 Task: Find connections with filter location Campinas with filter topic #retailwith filter profile language German with filter current company AFCONS Infrastructure Limited - A Shapoorji Pallonji Group Company with filter school Freshers Jobs resumes with filter industry Space Research and Technology with filter service category DUI Law with filter keywords title Administrative Specialist
Action: Mouse moved to (611, 243)
Screenshot: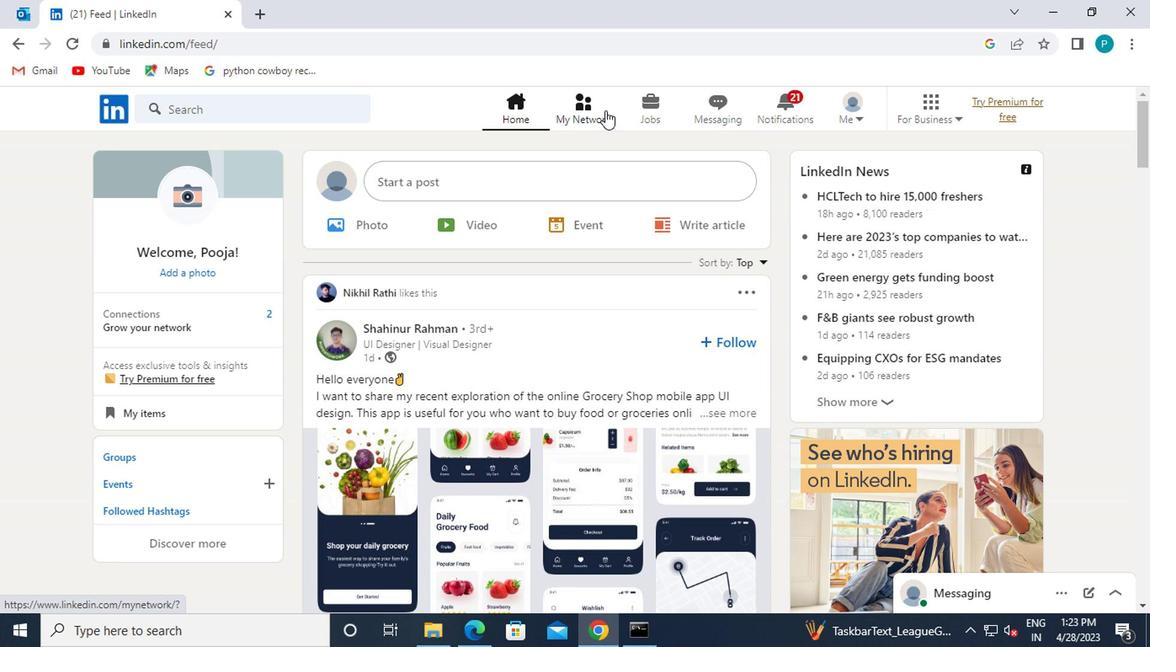 
Action: Mouse pressed left at (611, 243)
Screenshot: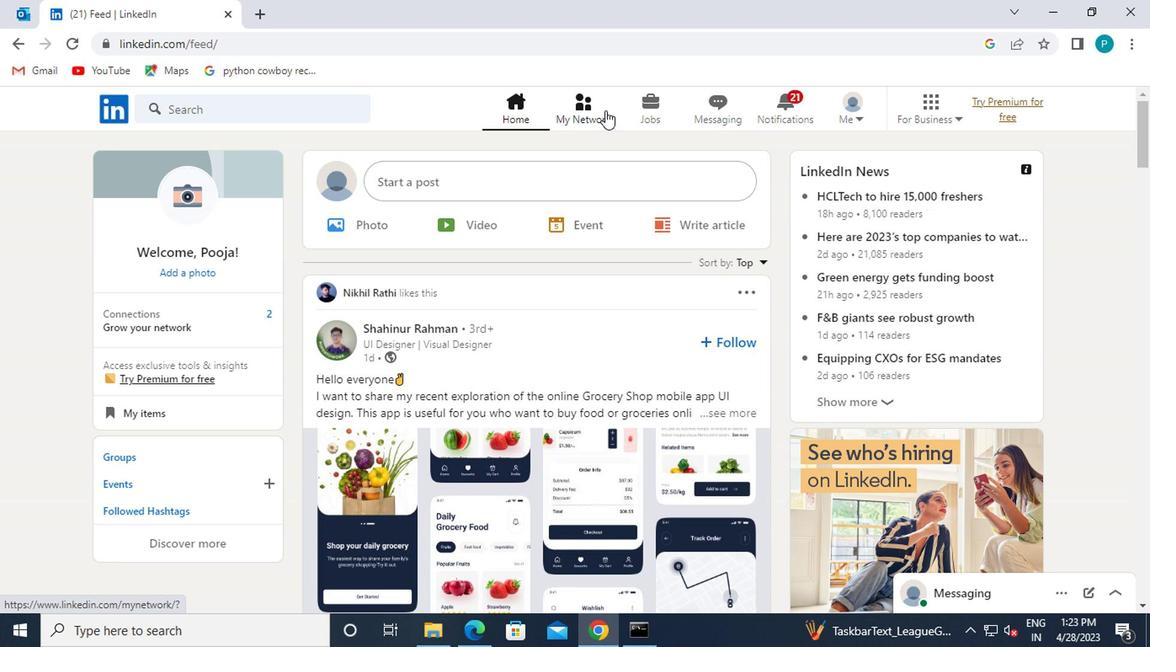 
Action: Mouse moved to (317, 301)
Screenshot: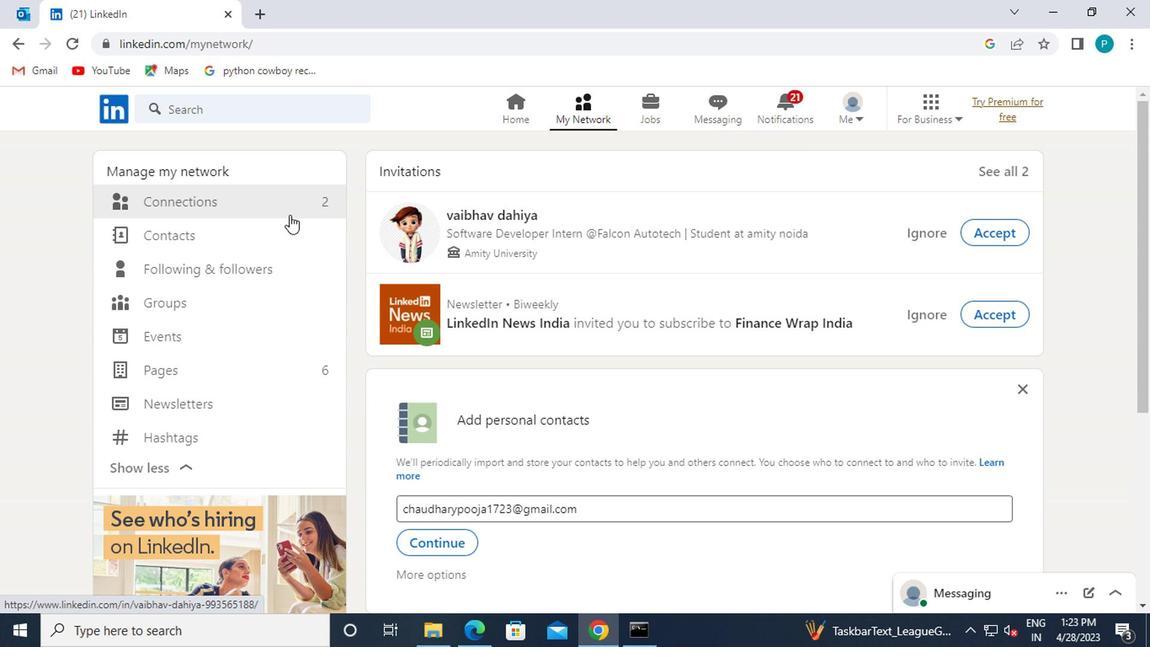 
Action: Mouse pressed left at (317, 301)
Screenshot: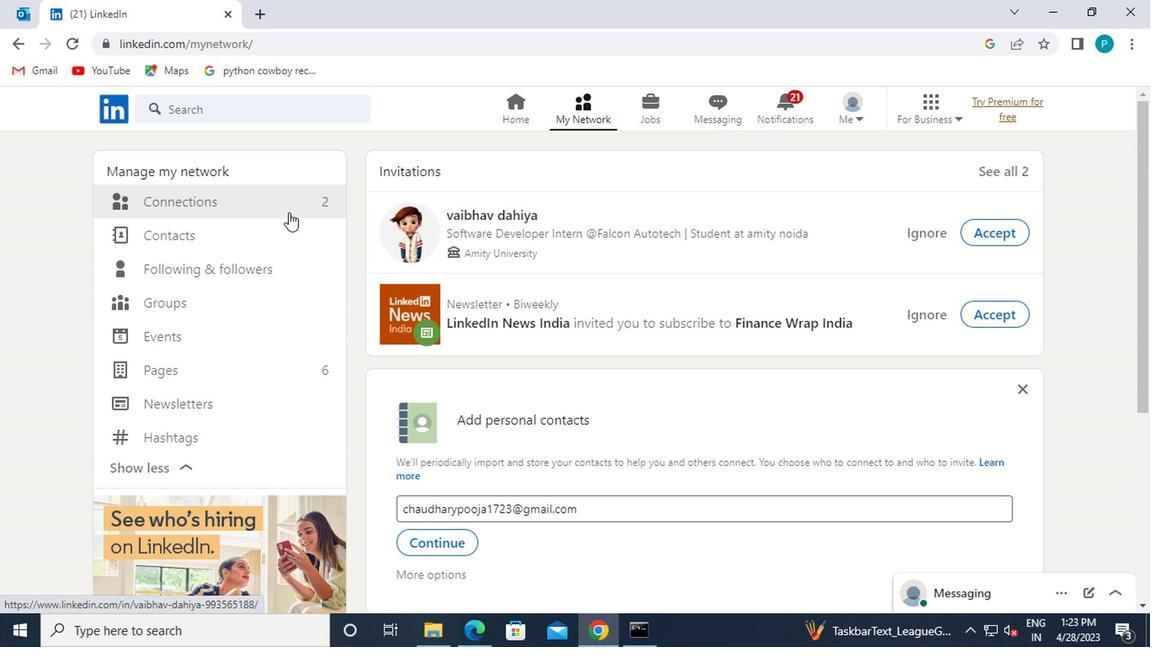 
Action: Mouse moved to (682, 301)
Screenshot: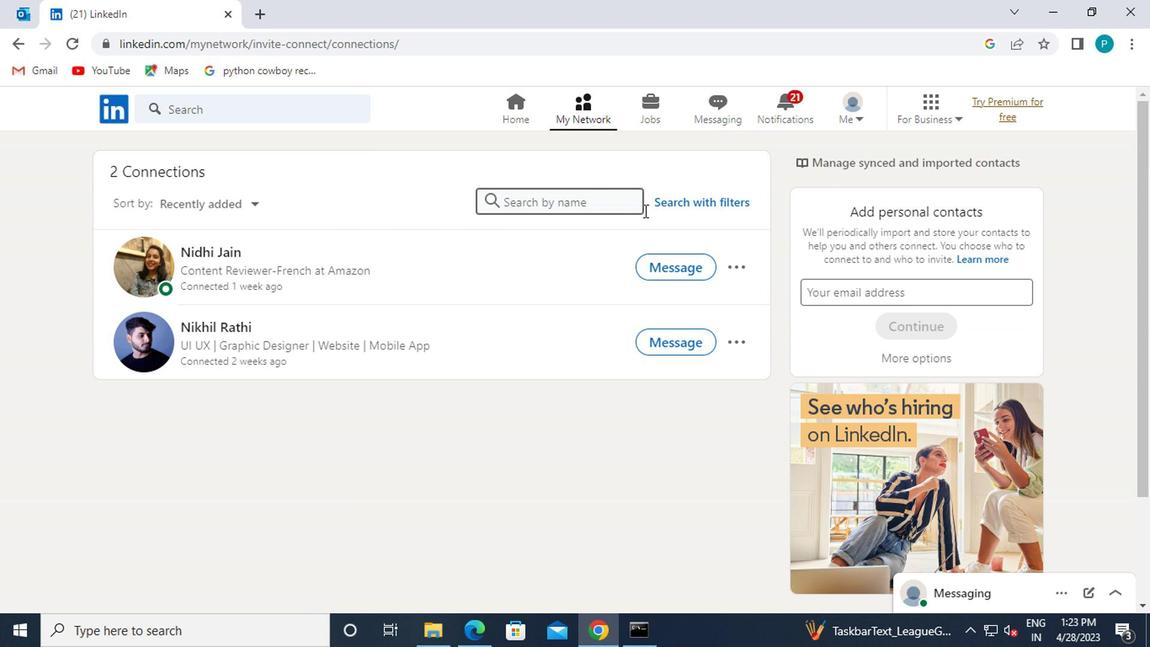 
Action: Mouse pressed left at (682, 301)
Screenshot: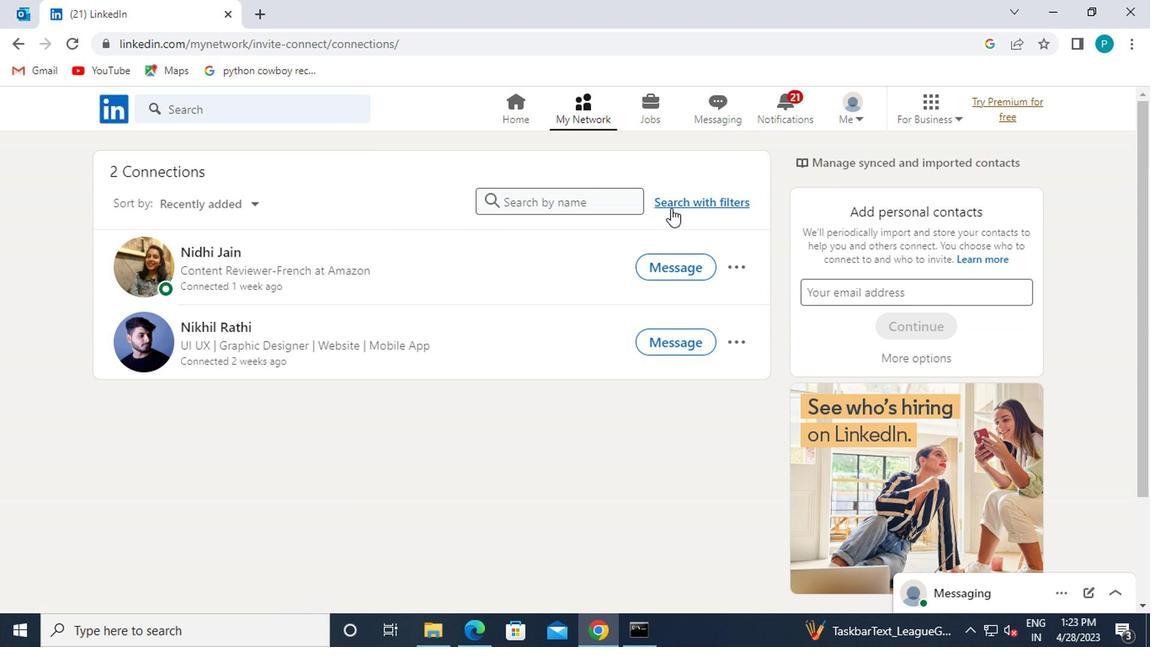 
Action: Mouse moved to (644, 275)
Screenshot: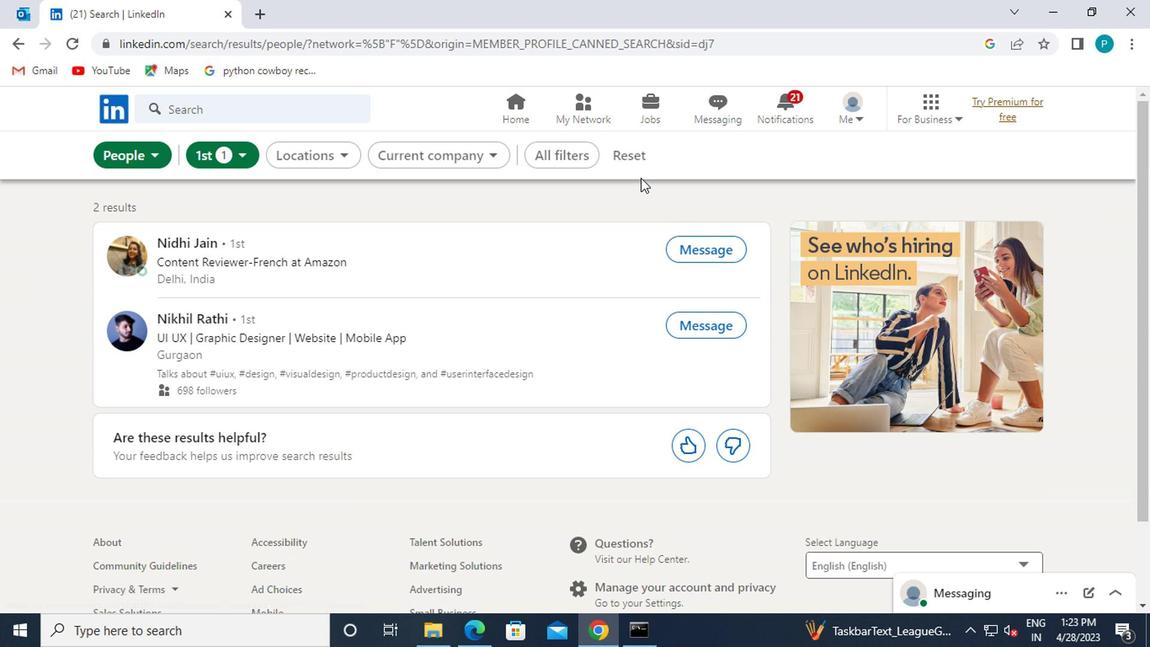 
Action: Mouse pressed left at (644, 275)
Screenshot: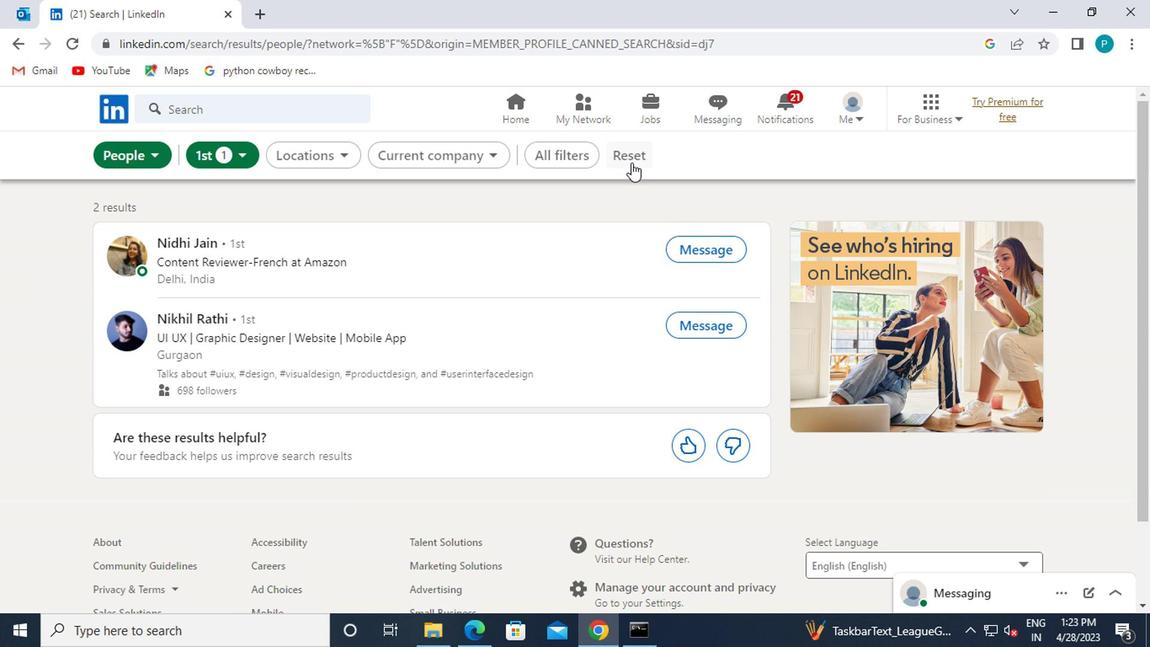
Action: Mouse moved to (629, 272)
Screenshot: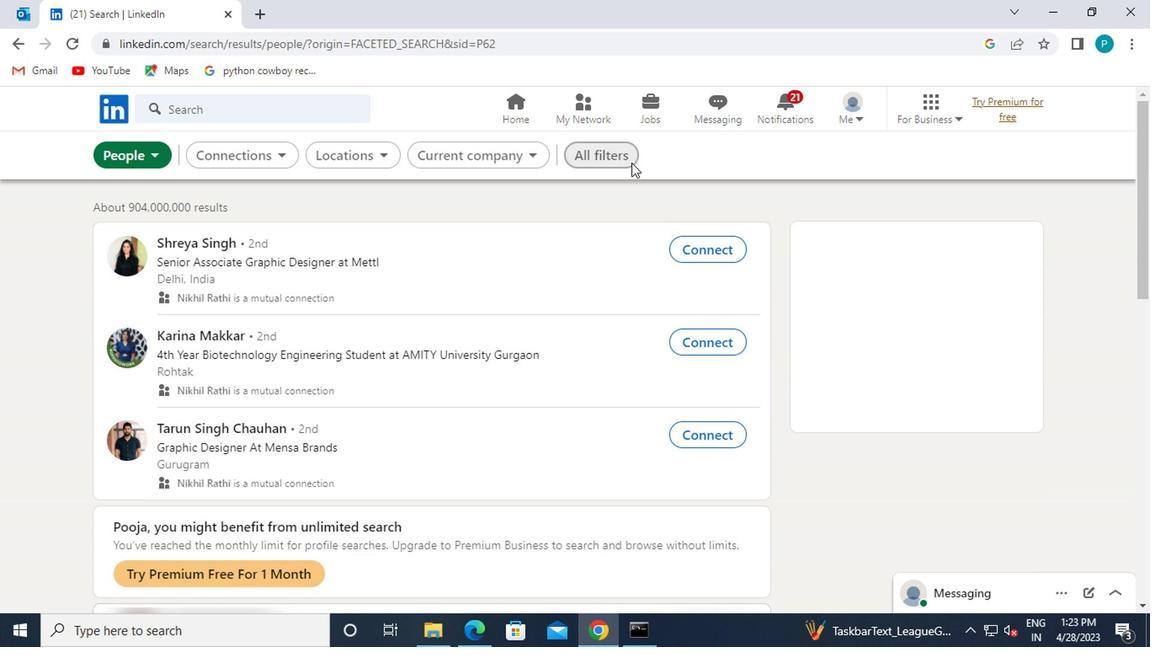 
Action: Mouse pressed left at (629, 272)
Screenshot: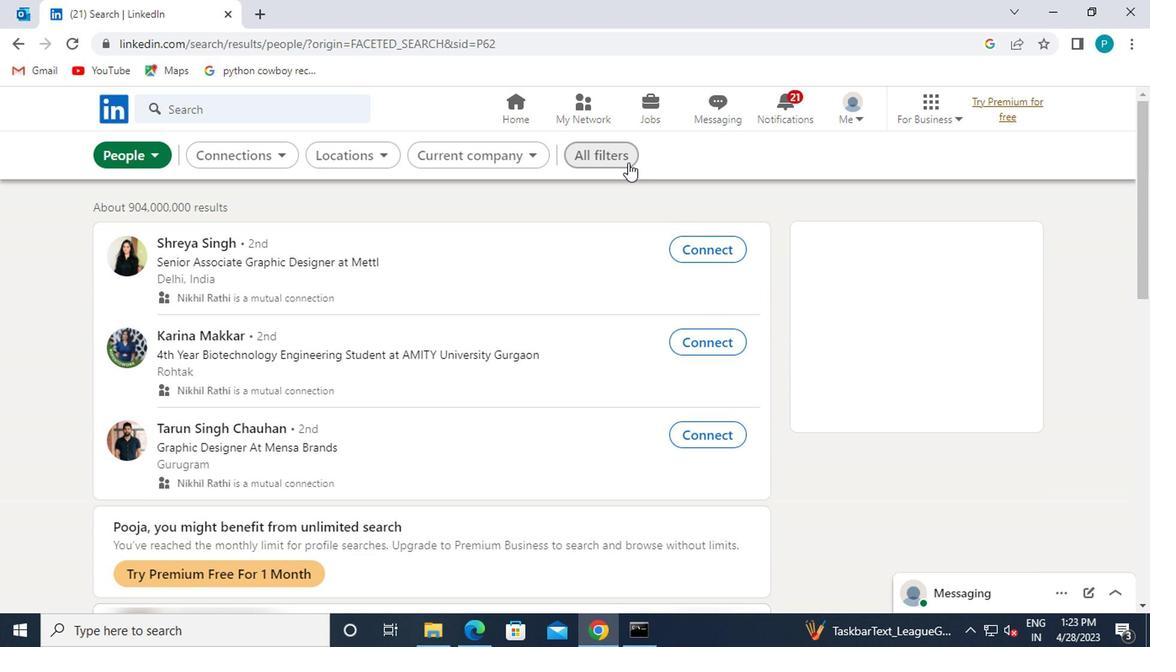 
Action: Mouse moved to (763, 378)
Screenshot: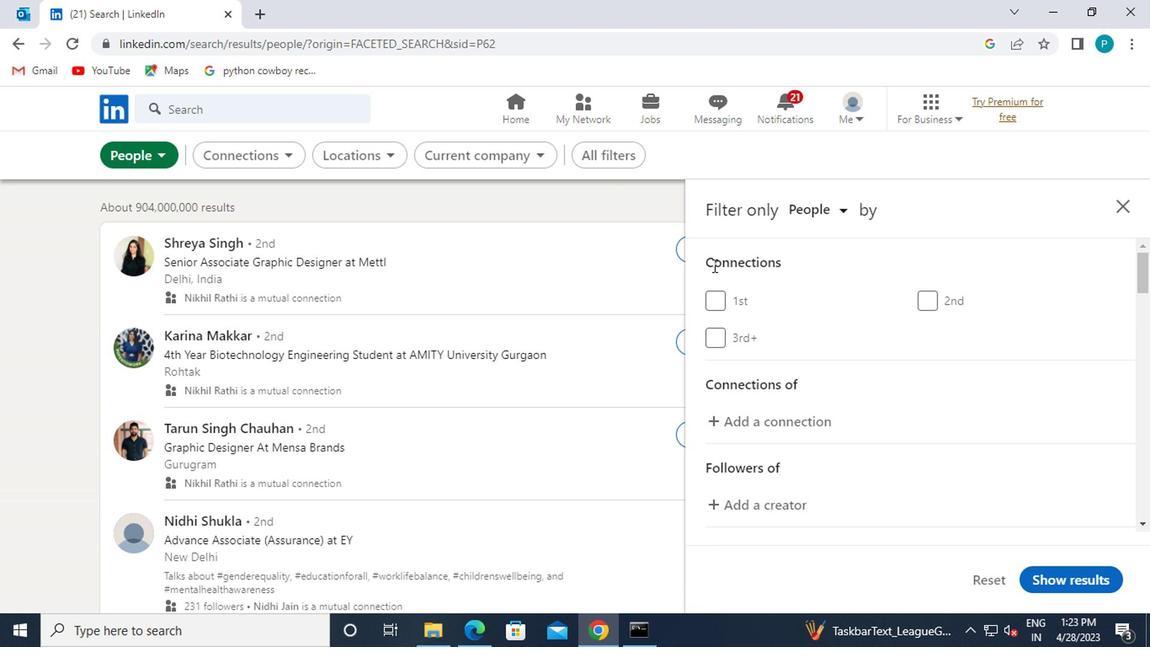 
Action: Mouse scrolled (763, 378) with delta (0, 0)
Screenshot: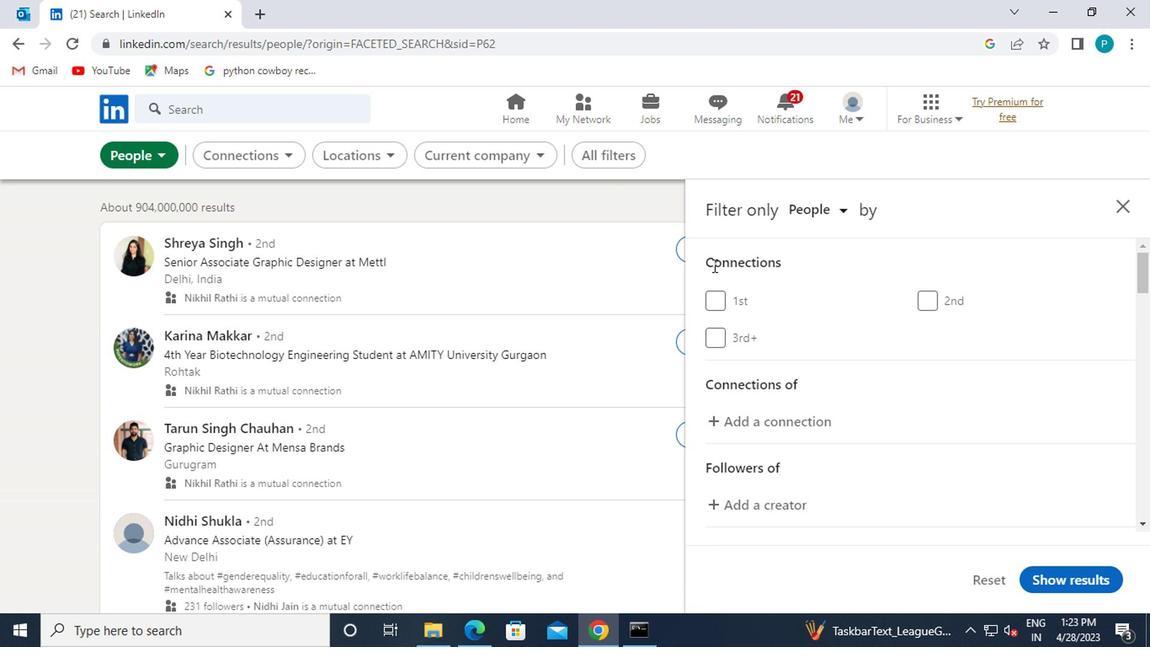 
Action: Mouse moved to (764, 382)
Screenshot: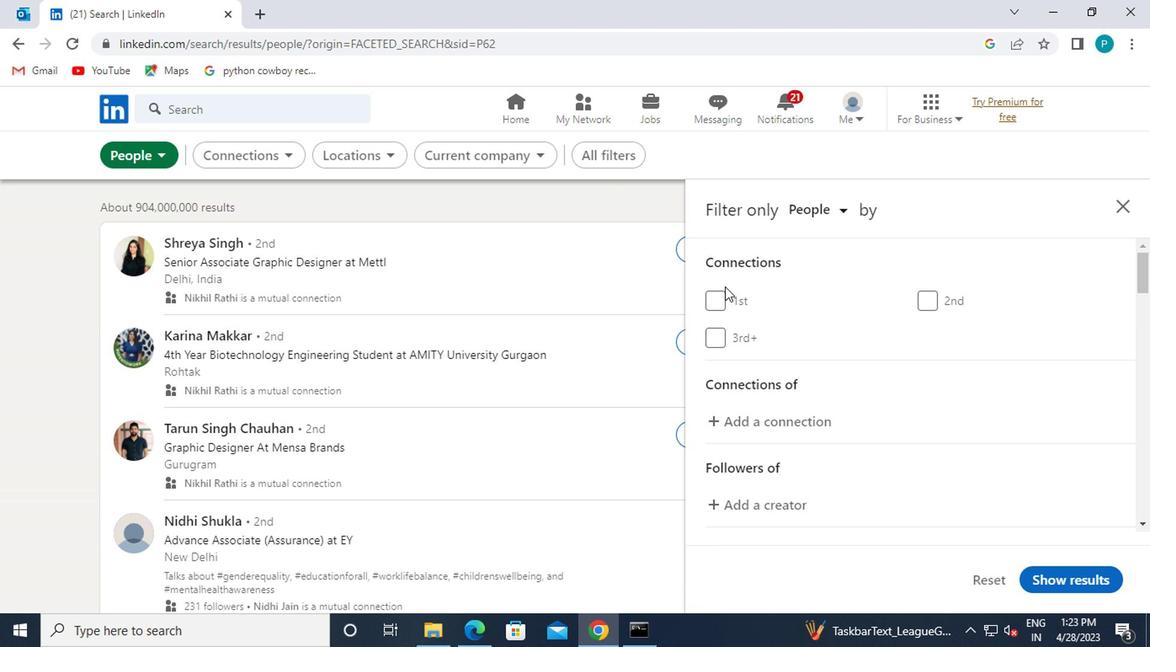 
Action: Mouse scrolled (764, 381) with delta (0, 0)
Screenshot: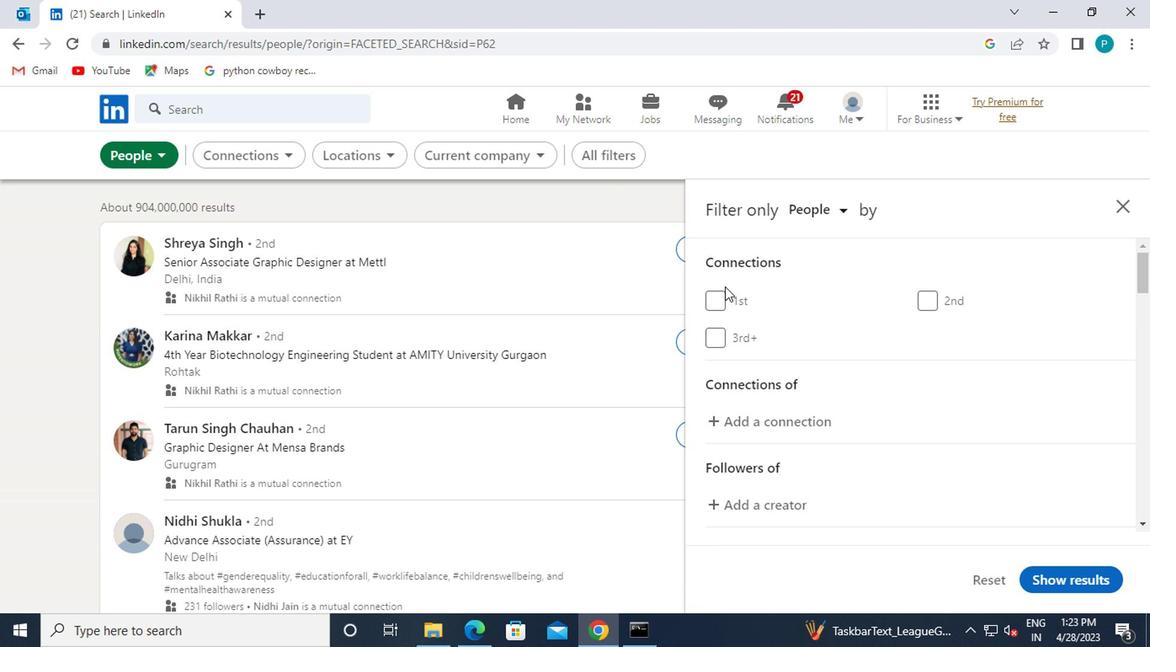 
Action: Mouse moved to (772, 391)
Screenshot: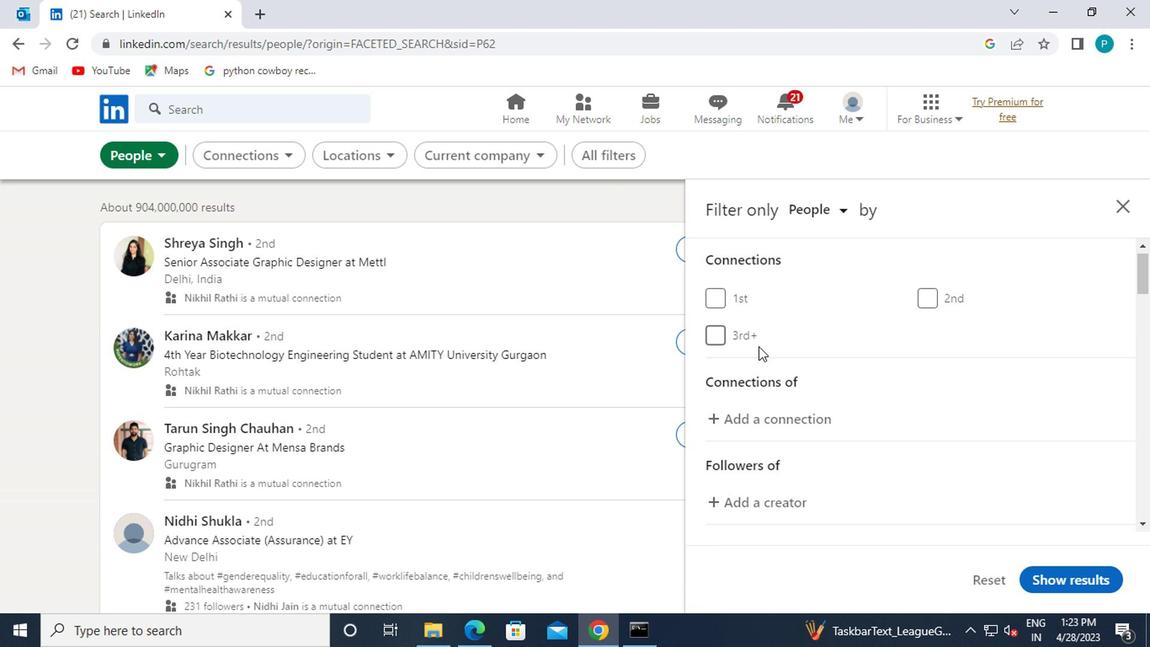 
Action: Mouse scrolled (772, 391) with delta (0, 0)
Screenshot: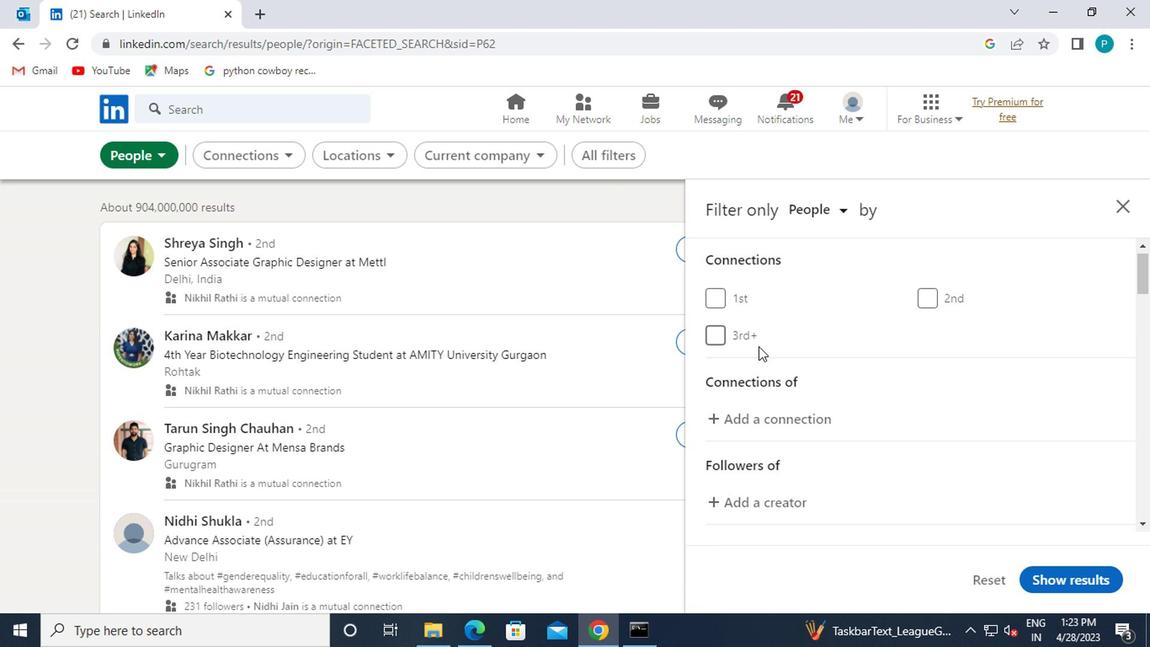 
Action: Mouse moved to (937, 417)
Screenshot: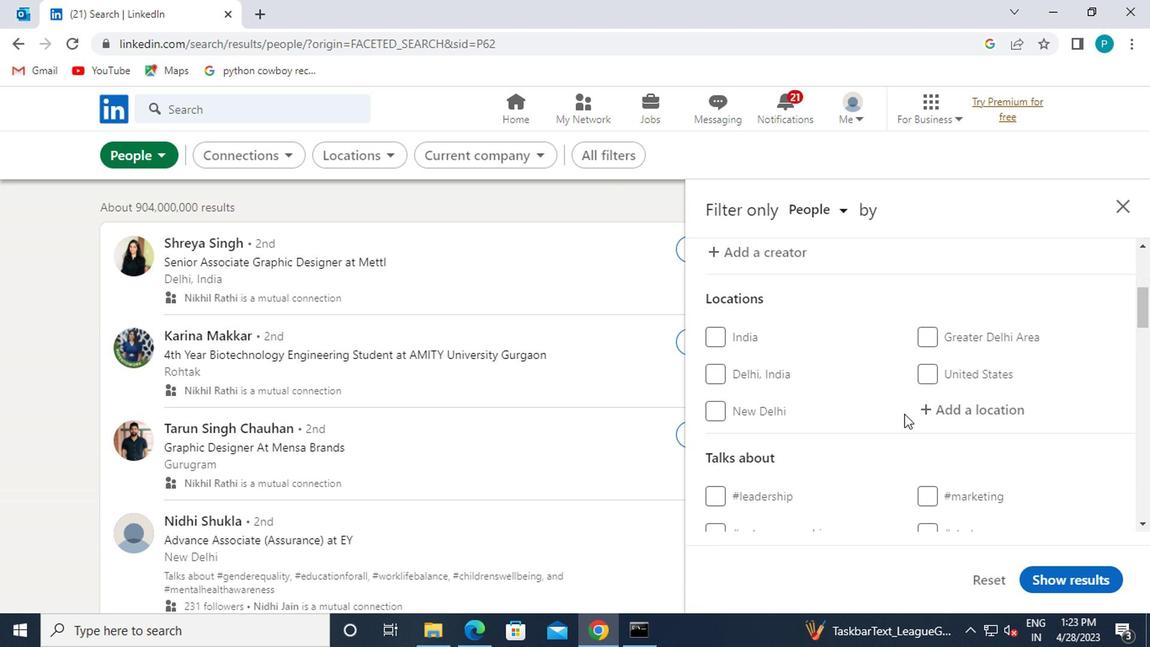 
Action: Mouse pressed left at (937, 417)
Screenshot: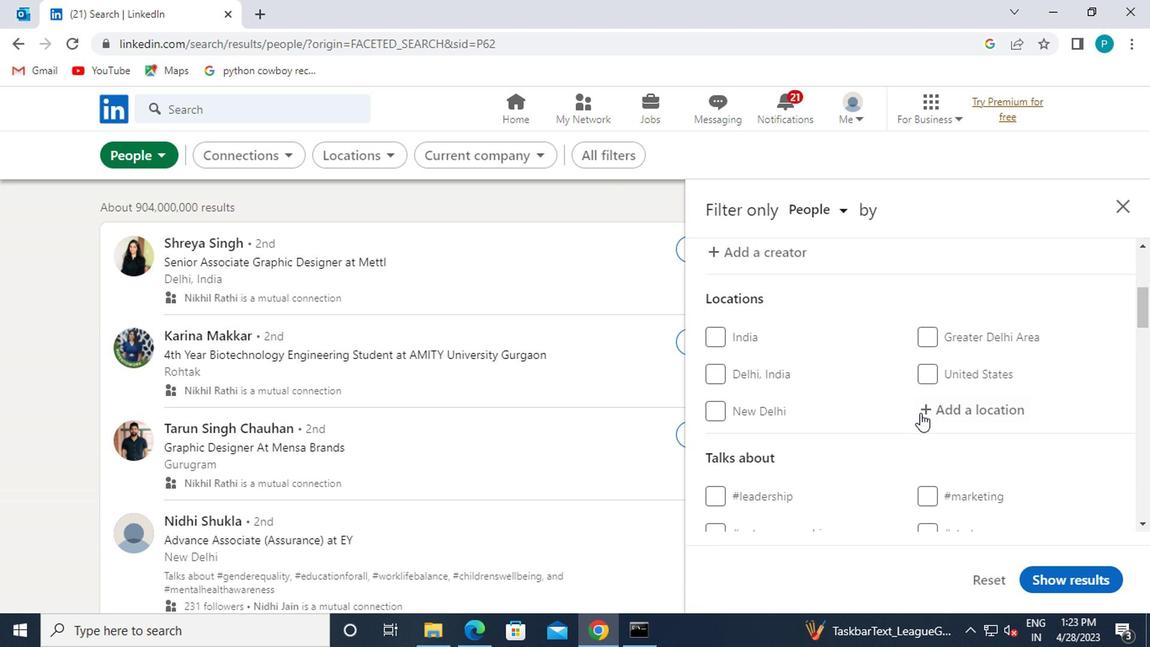 
Action: Mouse moved to (944, 426)
Screenshot: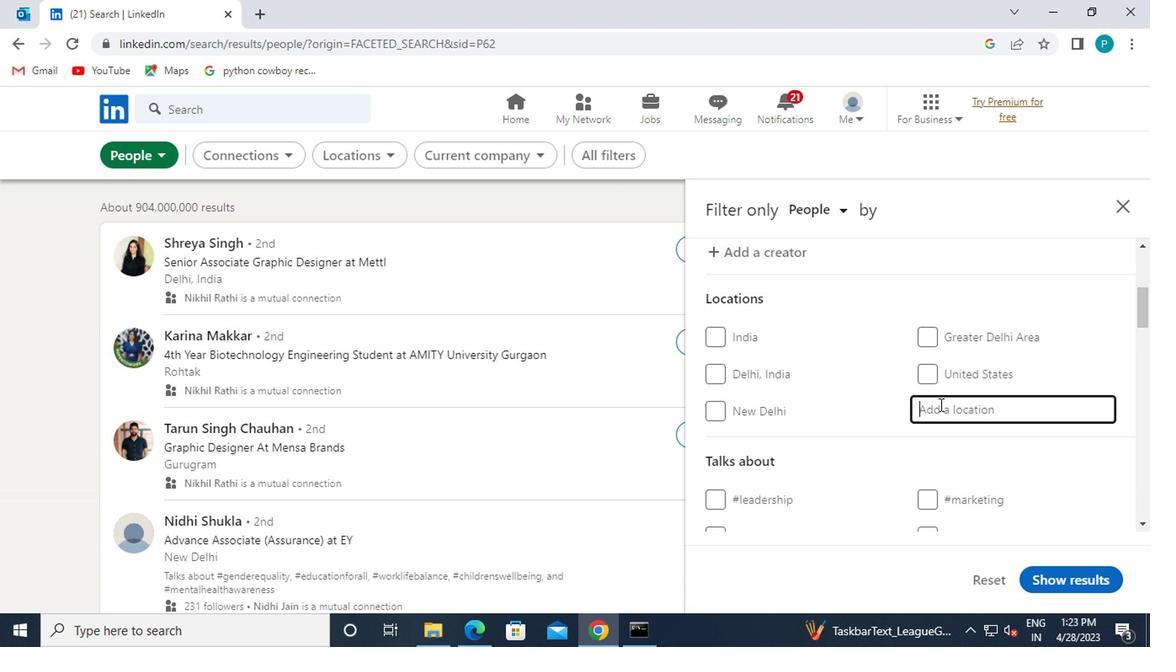 
Action: Key pressed <Key.caps_lock><Key.caps_lock>c<Key.caps_lock>ompinas
Screenshot: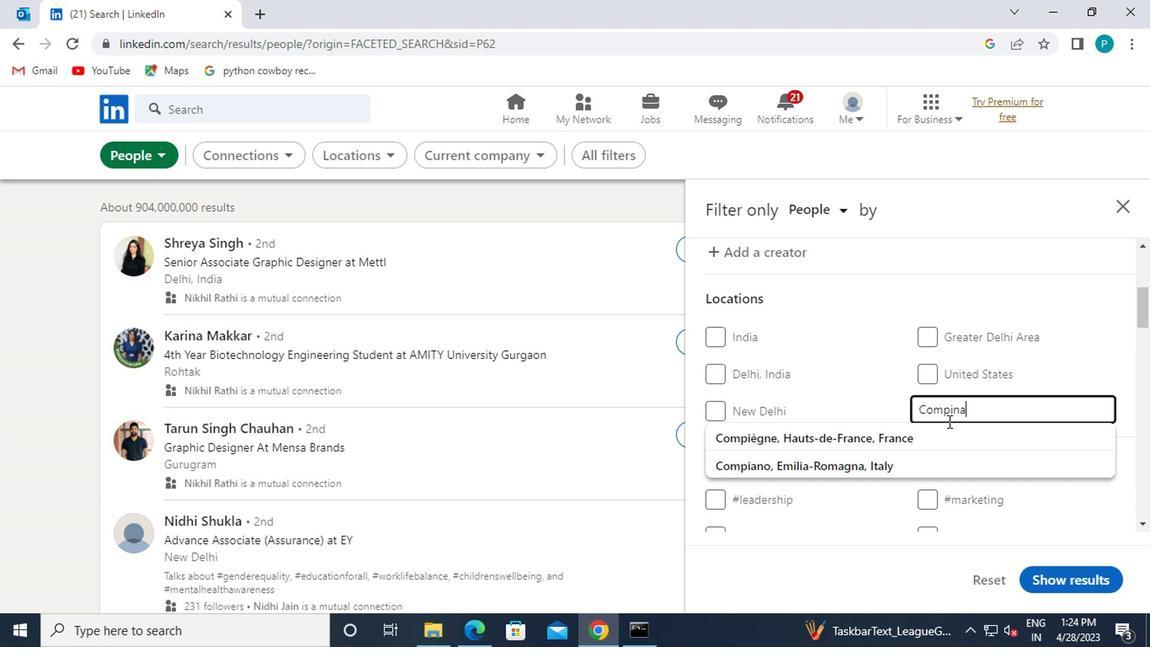 
Action: Mouse moved to (944, 427)
Screenshot: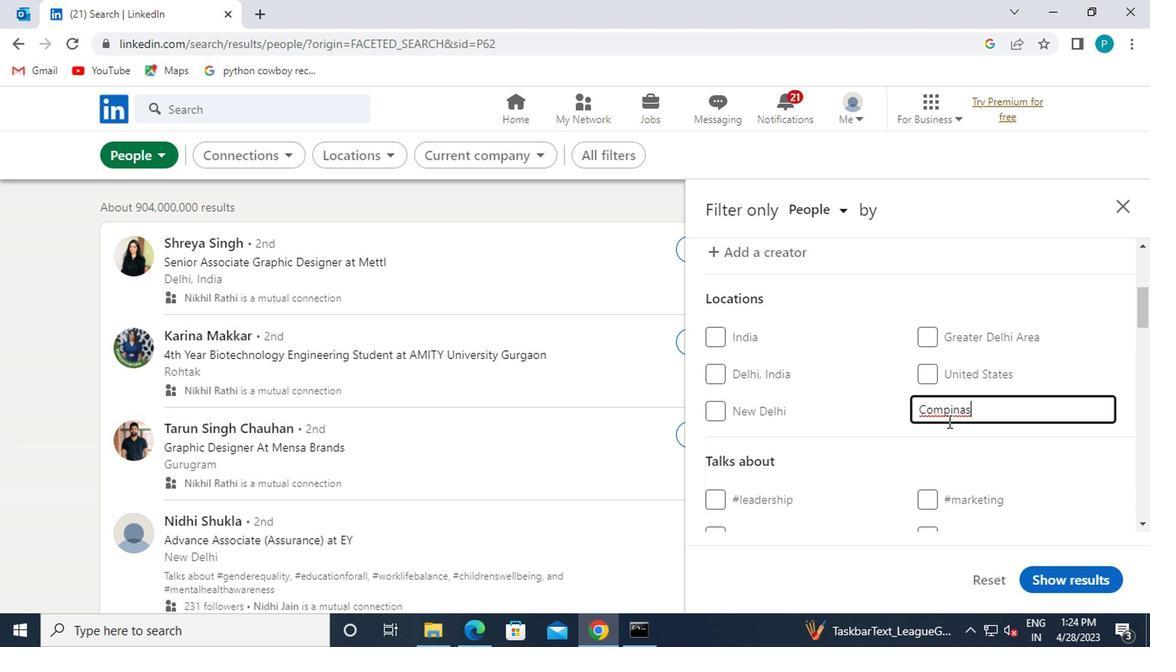 
Action: Mouse scrolled (944, 426) with delta (0, 0)
Screenshot: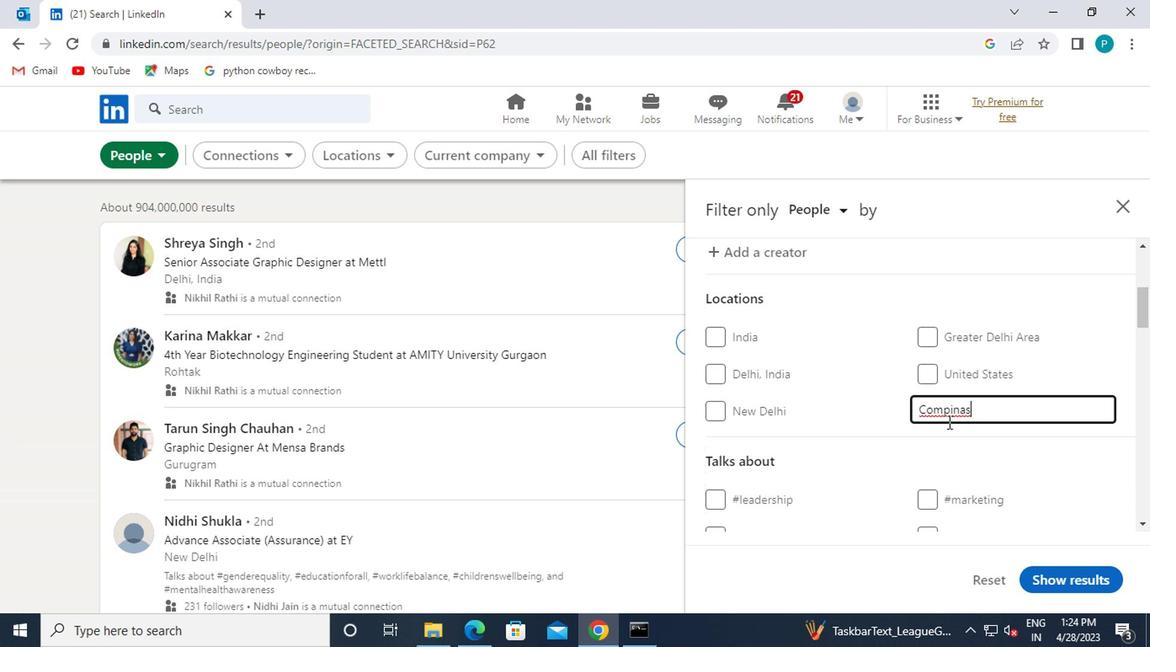 
Action: Mouse scrolled (944, 426) with delta (0, 0)
Screenshot: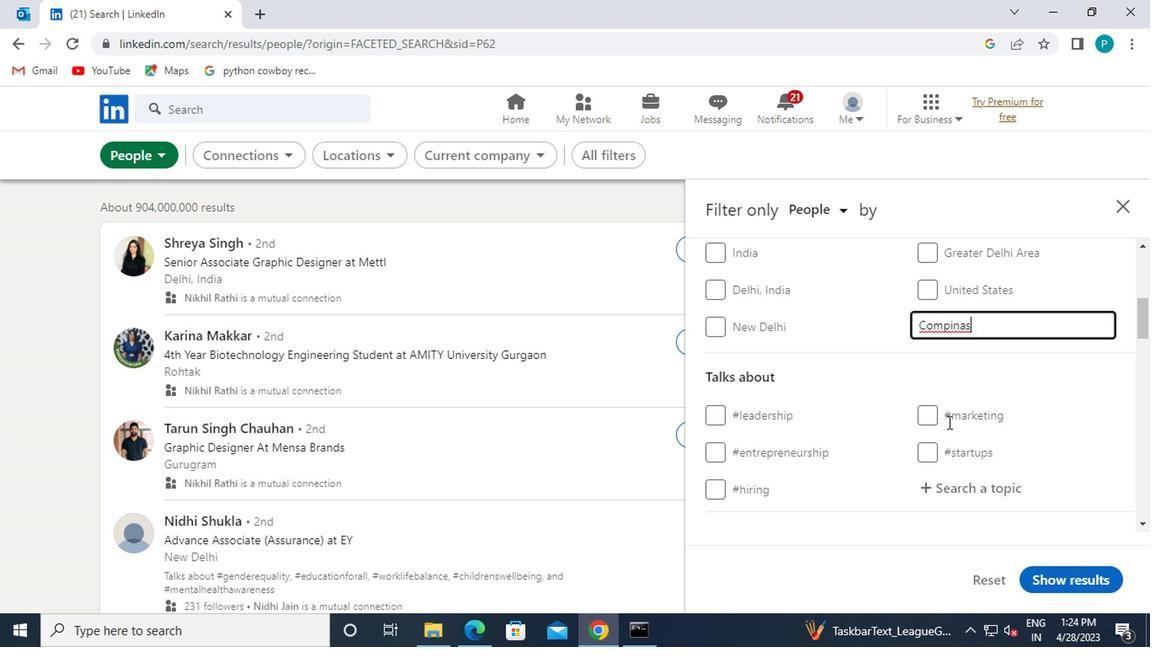 
Action: Mouse moved to (943, 419)
Screenshot: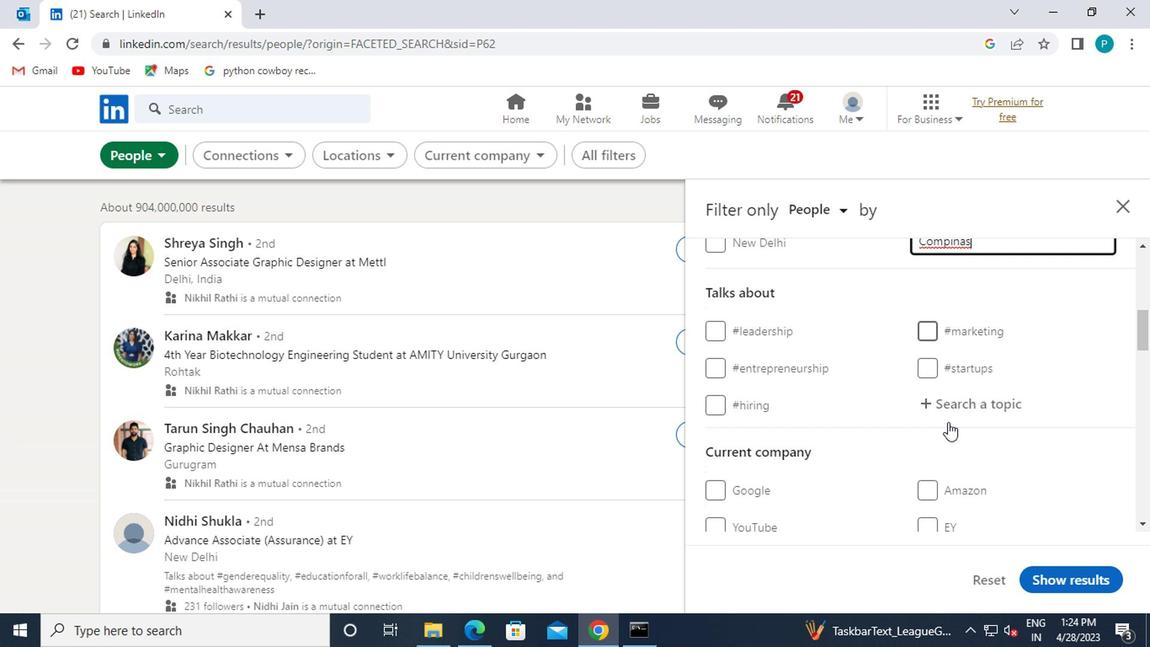 
Action: Mouse pressed left at (943, 419)
Screenshot: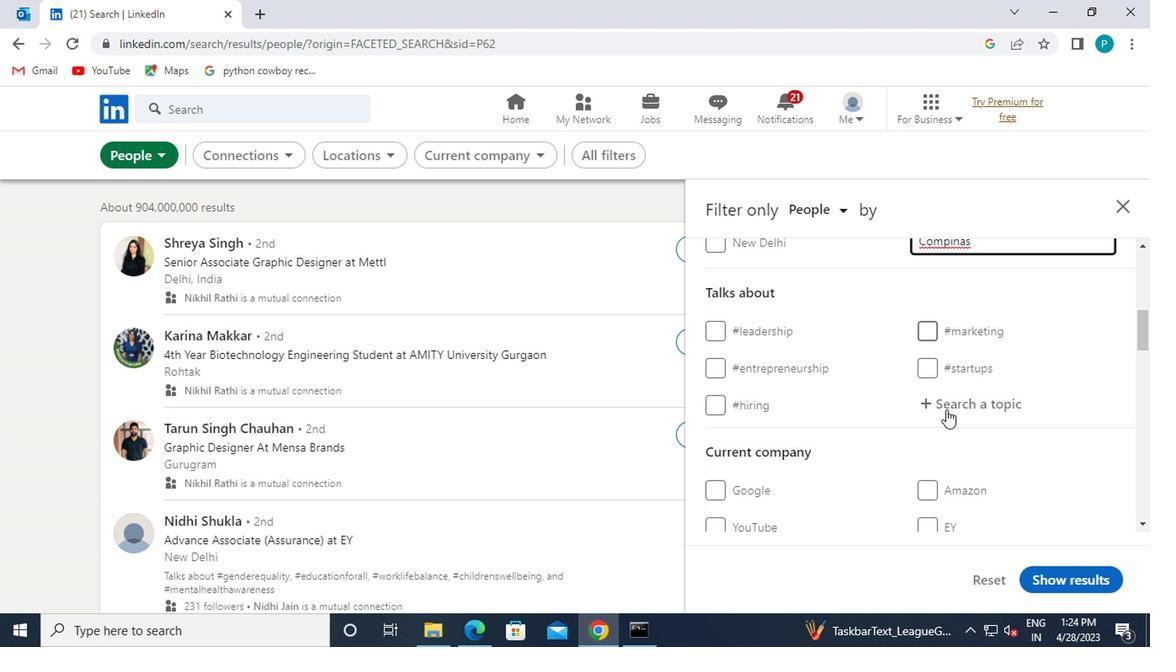 
Action: Key pressed <Key.shift>#REAK<Key.backspace>L<Key.backspace><Key.backspace>TAIL
Screenshot: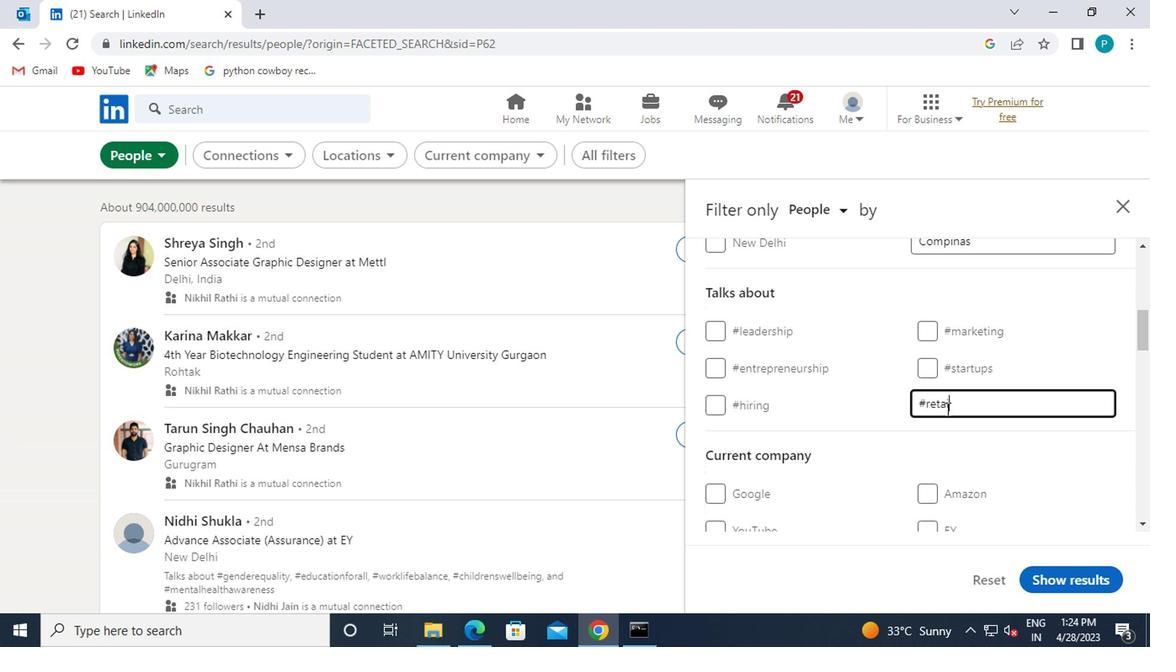 
Action: Mouse scrolled (943, 418) with delta (0, 0)
Screenshot: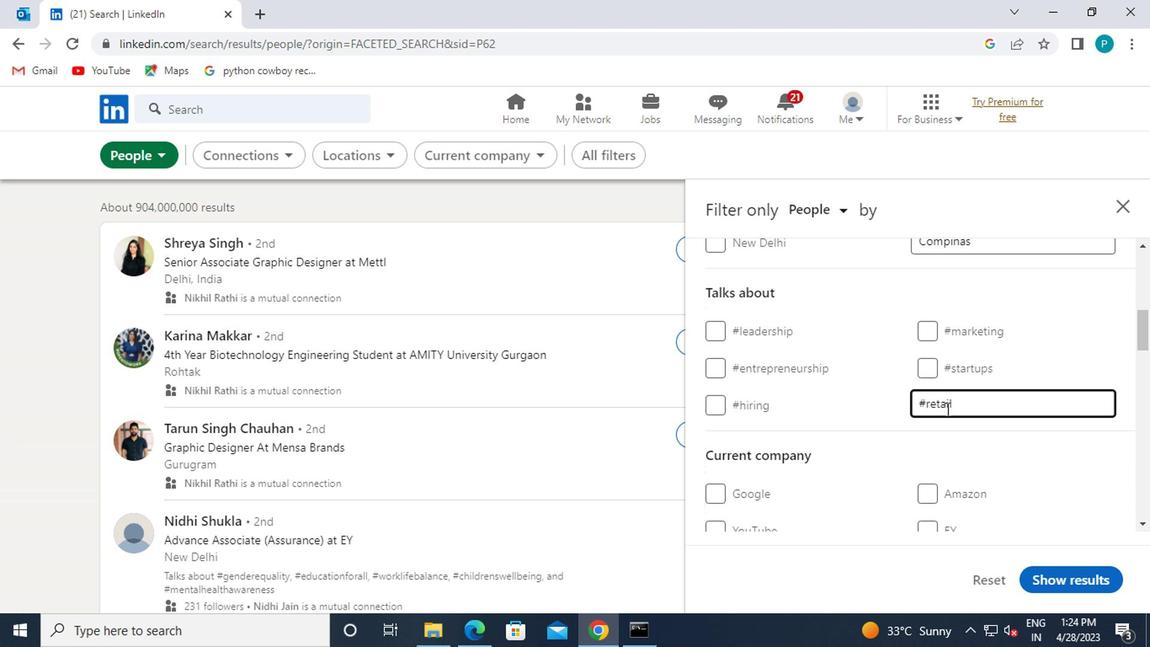 
Action: Mouse moved to (942, 418)
Screenshot: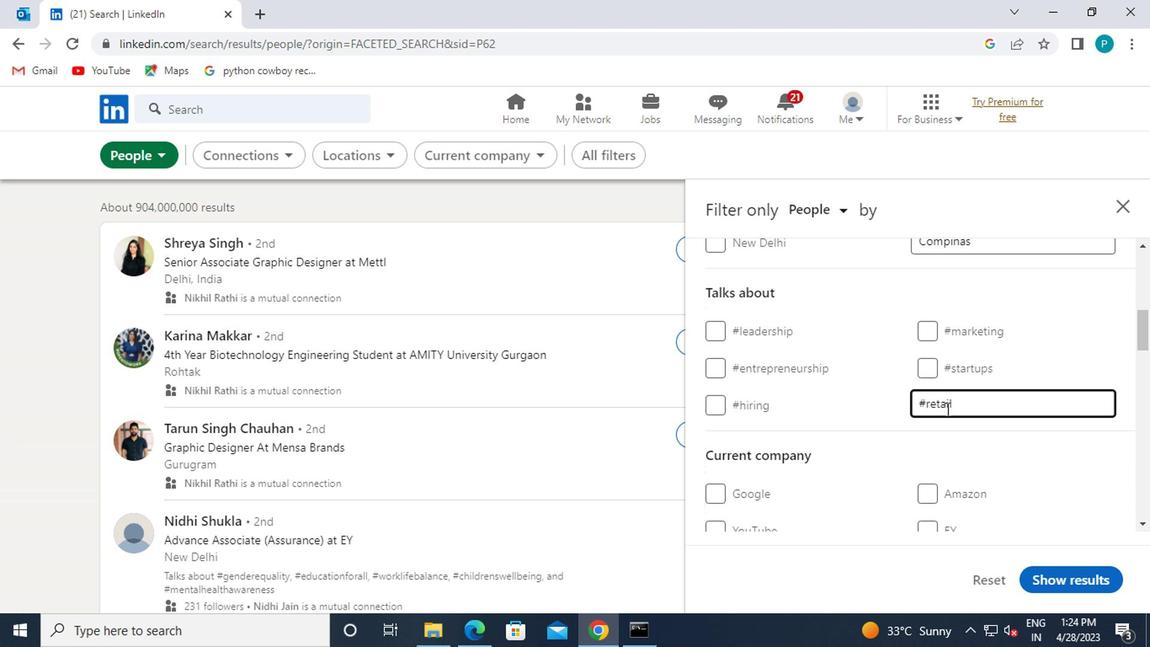 
Action: Mouse scrolled (942, 418) with delta (0, 0)
Screenshot: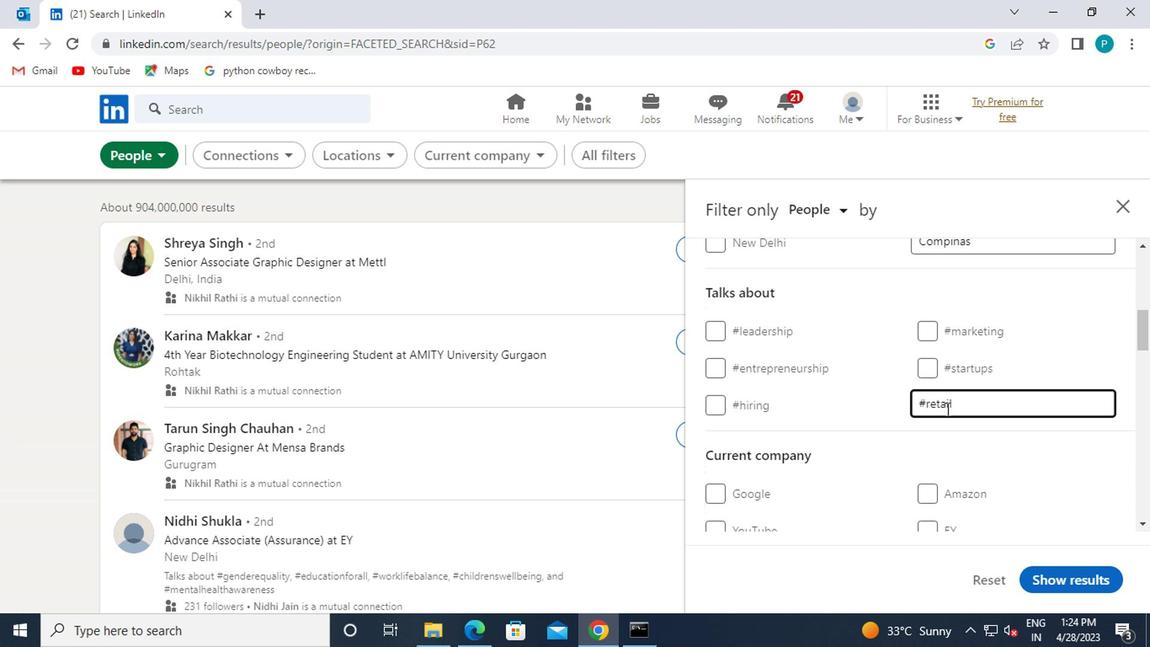 
Action: Mouse moved to (940, 419)
Screenshot: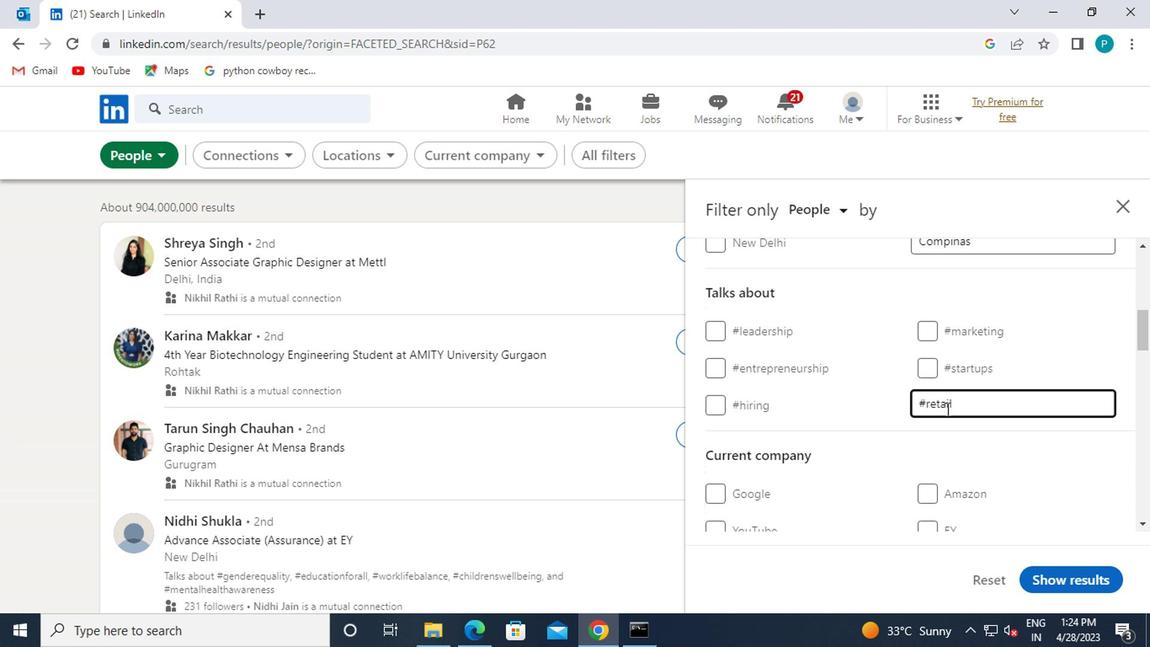 
Action: Mouse scrolled (940, 418) with delta (0, 0)
Screenshot: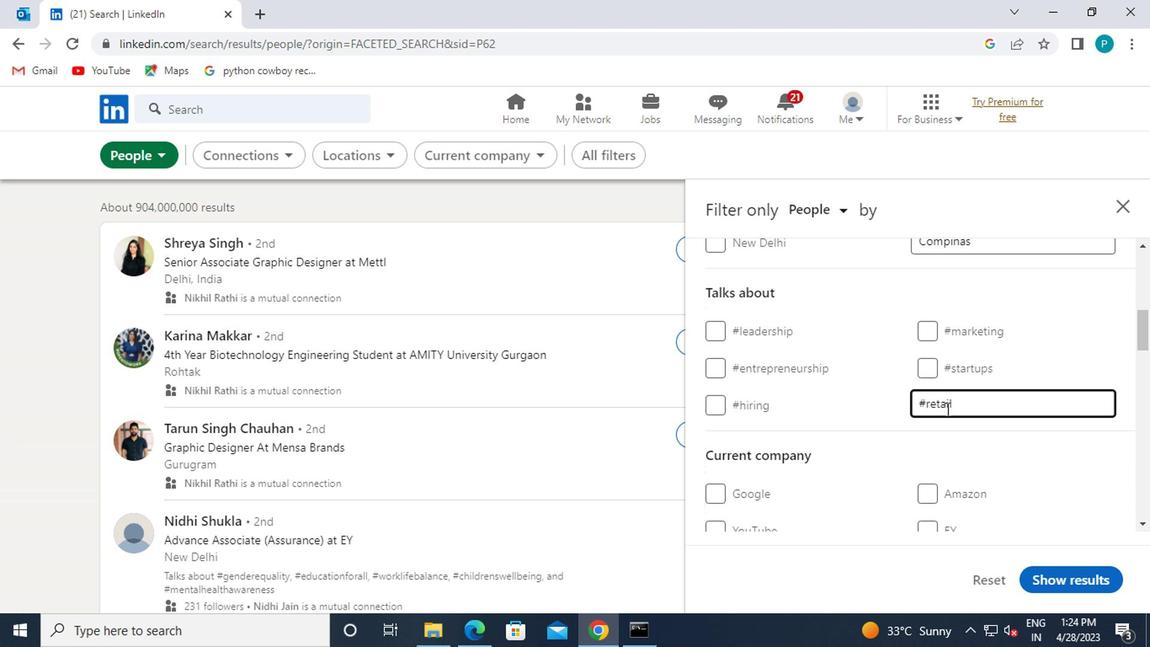 
Action: Mouse moved to (871, 431)
Screenshot: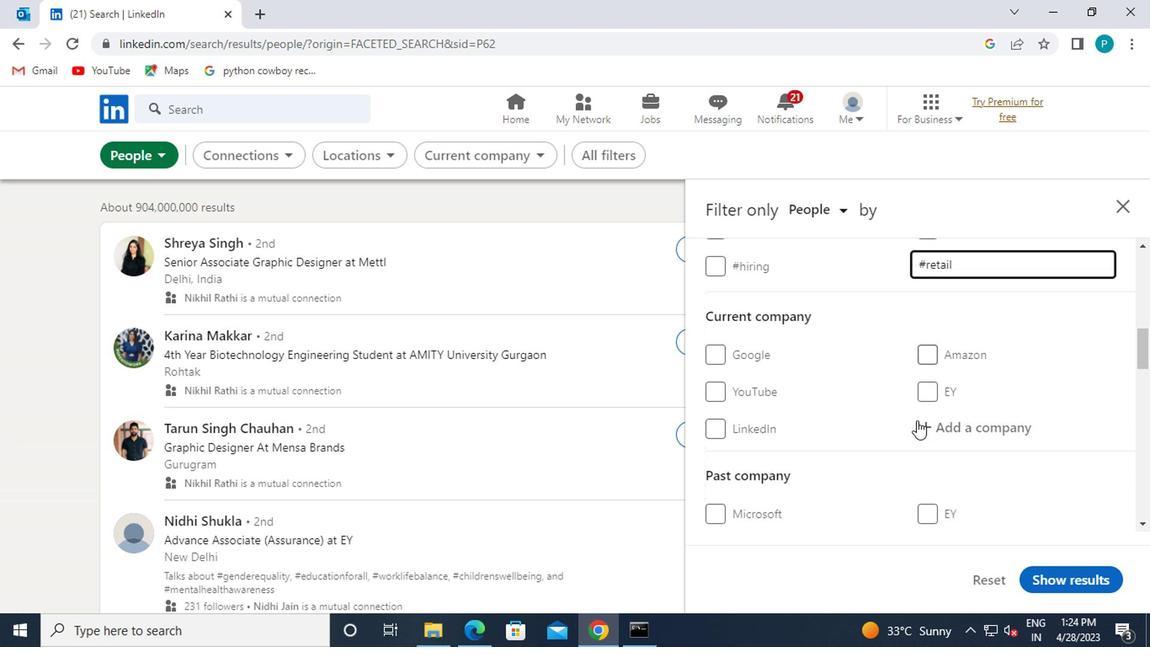 
Action: Mouse scrolled (871, 431) with delta (0, 0)
Screenshot: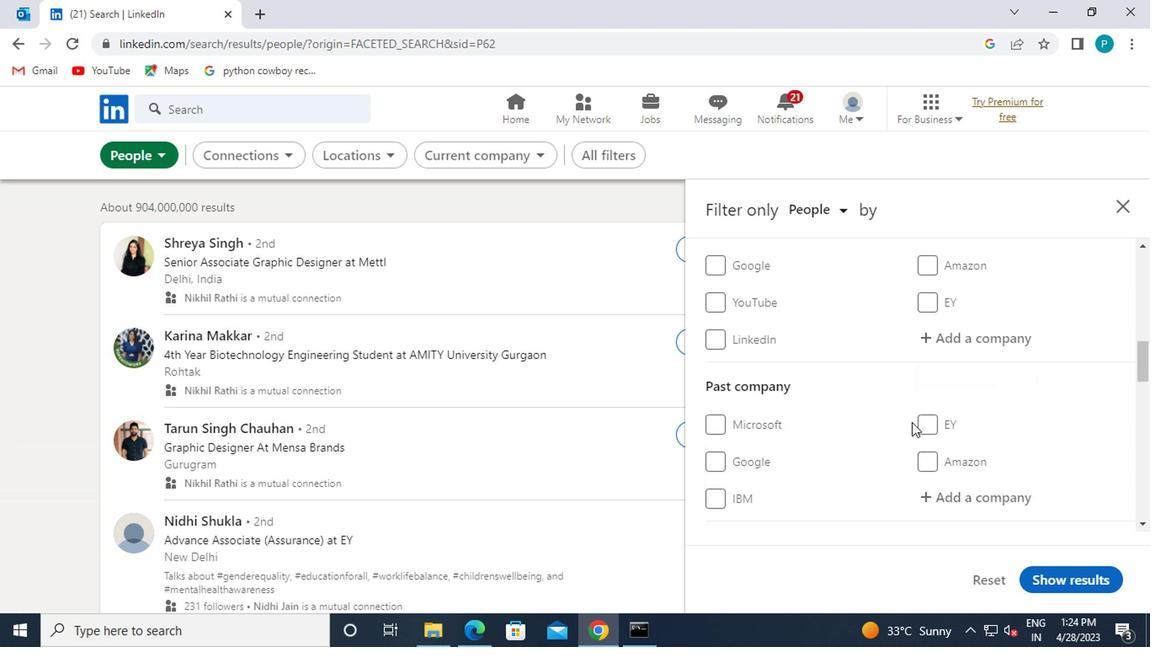
Action: Mouse scrolled (871, 431) with delta (0, 0)
Screenshot: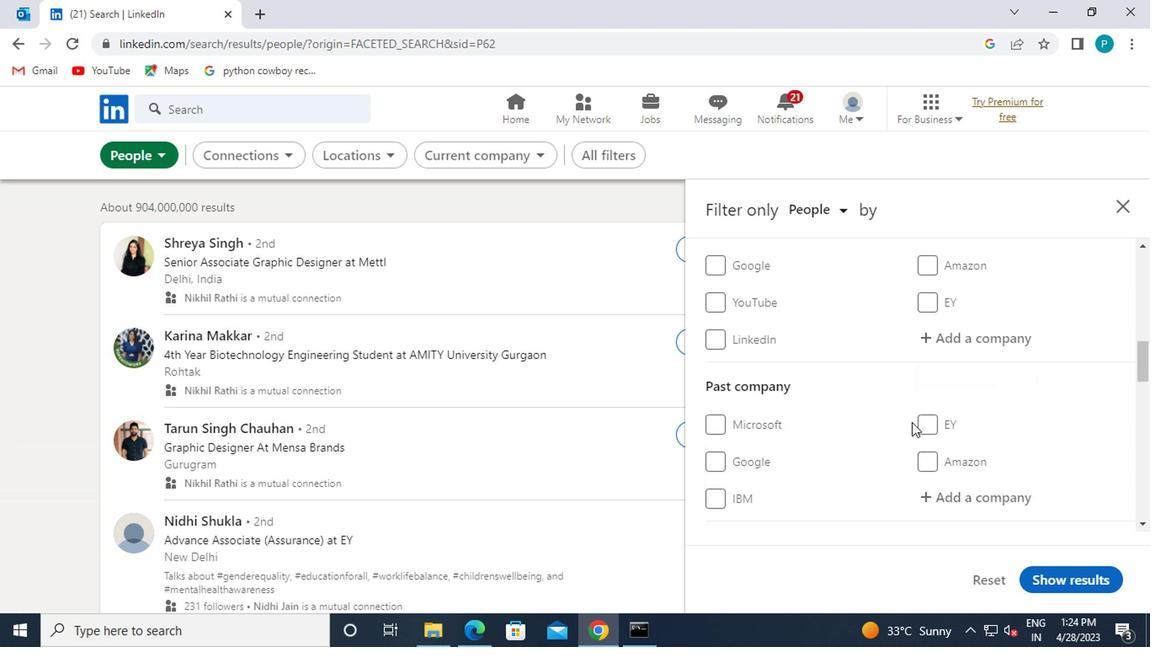 
Action: Mouse scrolled (871, 431) with delta (0, 0)
Screenshot: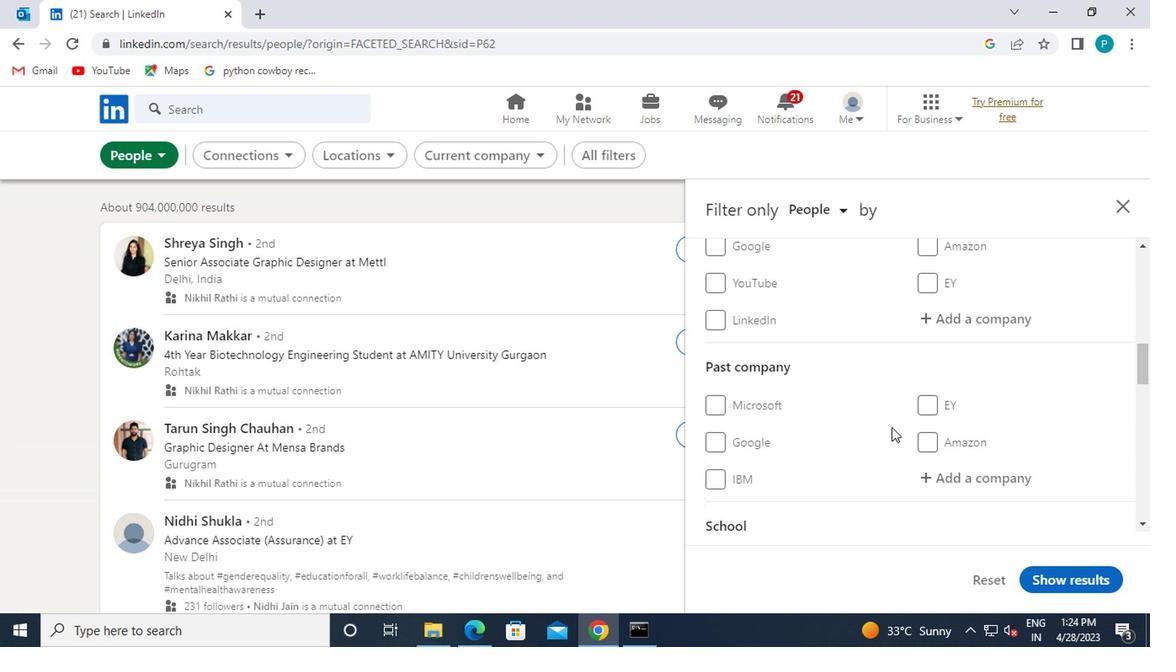 
Action: Mouse moved to (773, 420)
Screenshot: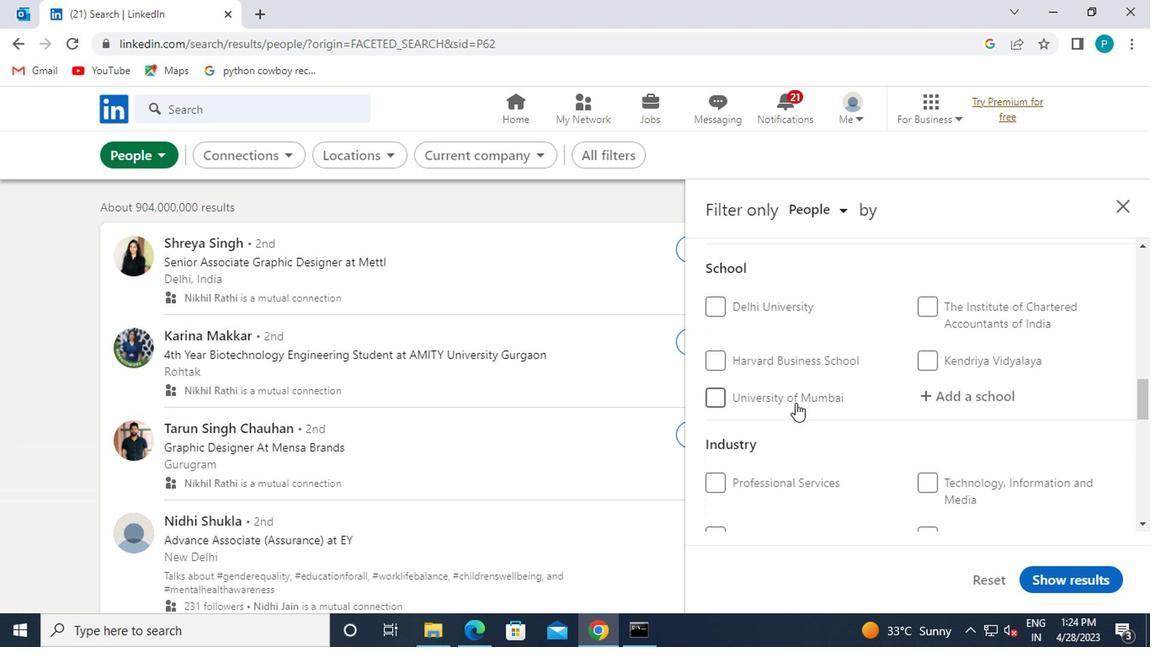 
Action: Mouse scrolled (773, 420) with delta (0, 0)
Screenshot: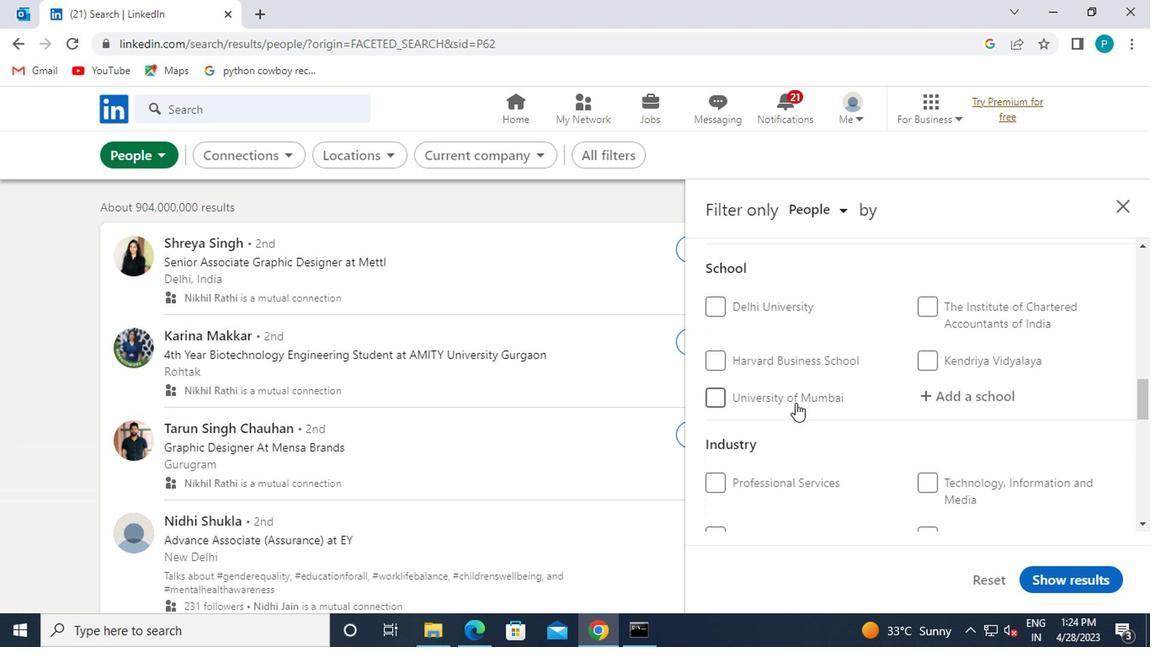 
Action: Mouse moved to (770, 423)
Screenshot: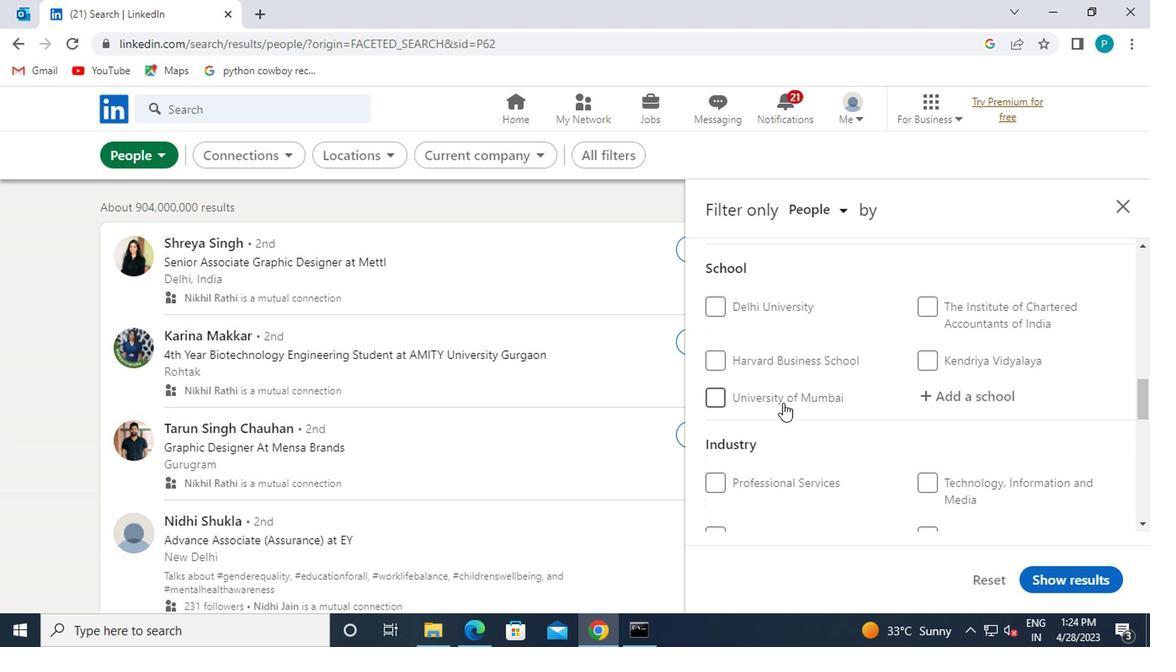 
Action: Mouse scrolled (770, 423) with delta (0, 0)
Screenshot: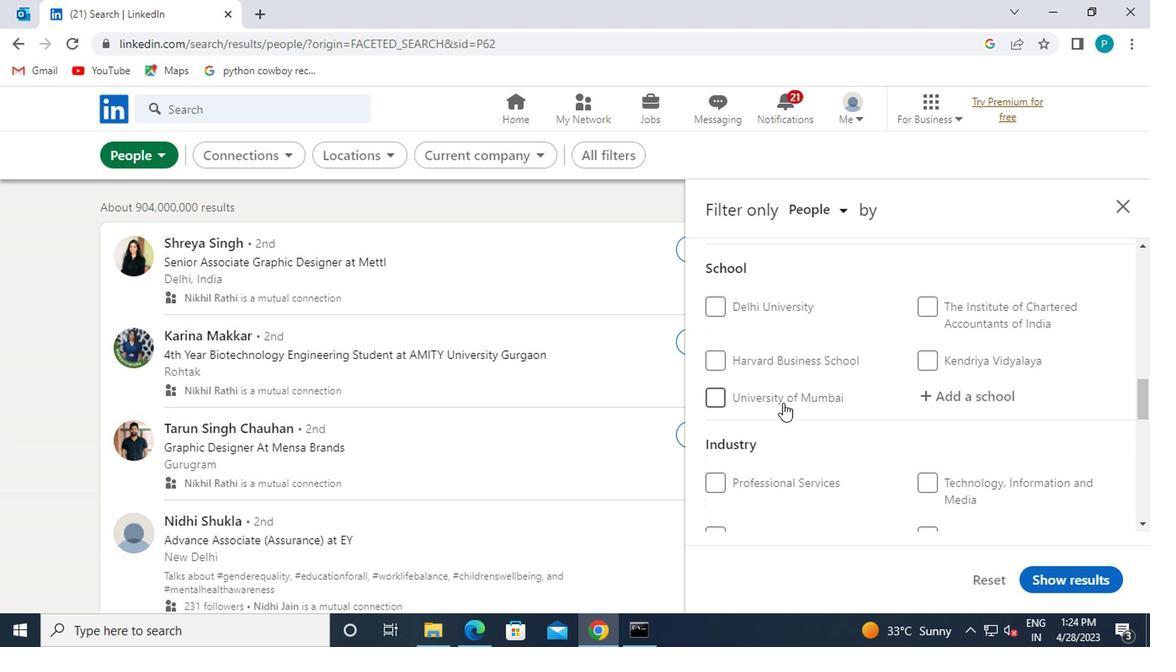 
Action: Mouse moved to (769, 424)
Screenshot: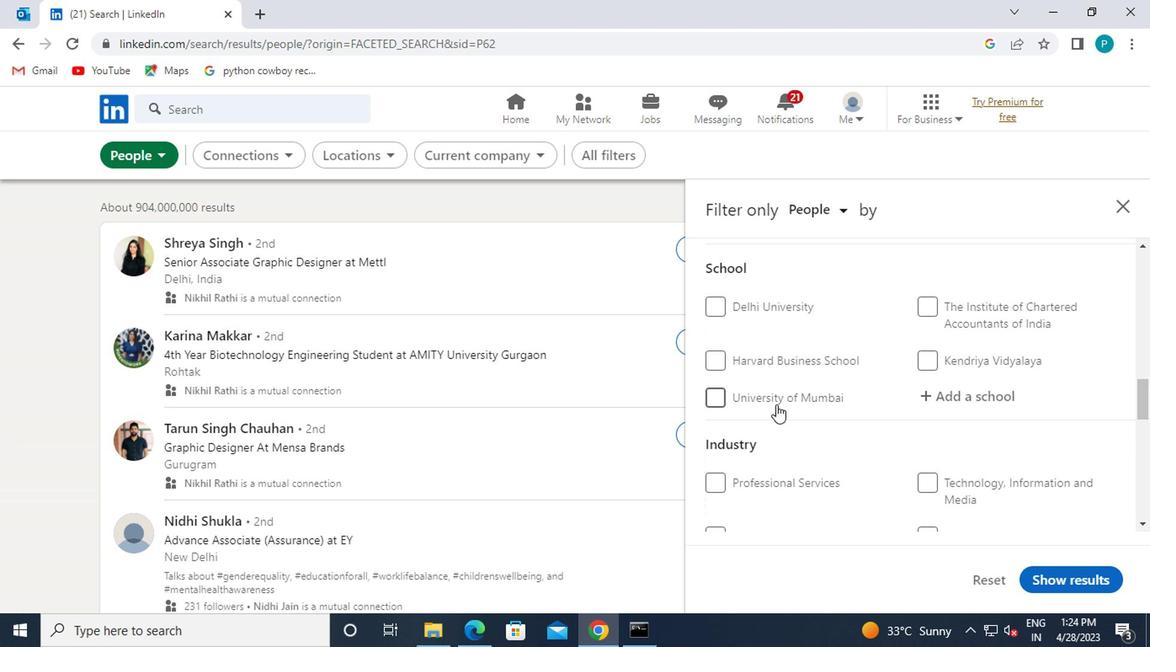 
Action: Mouse scrolled (769, 423) with delta (0, 0)
Screenshot: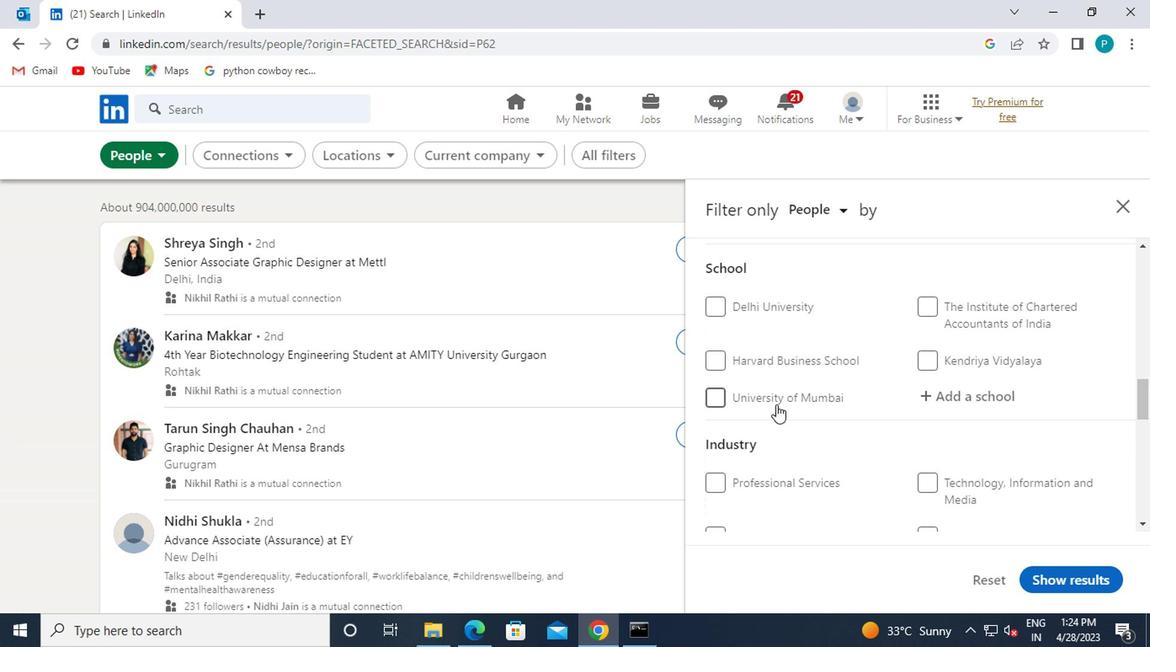 
Action: Mouse moved to (773, 471)
Screenshot: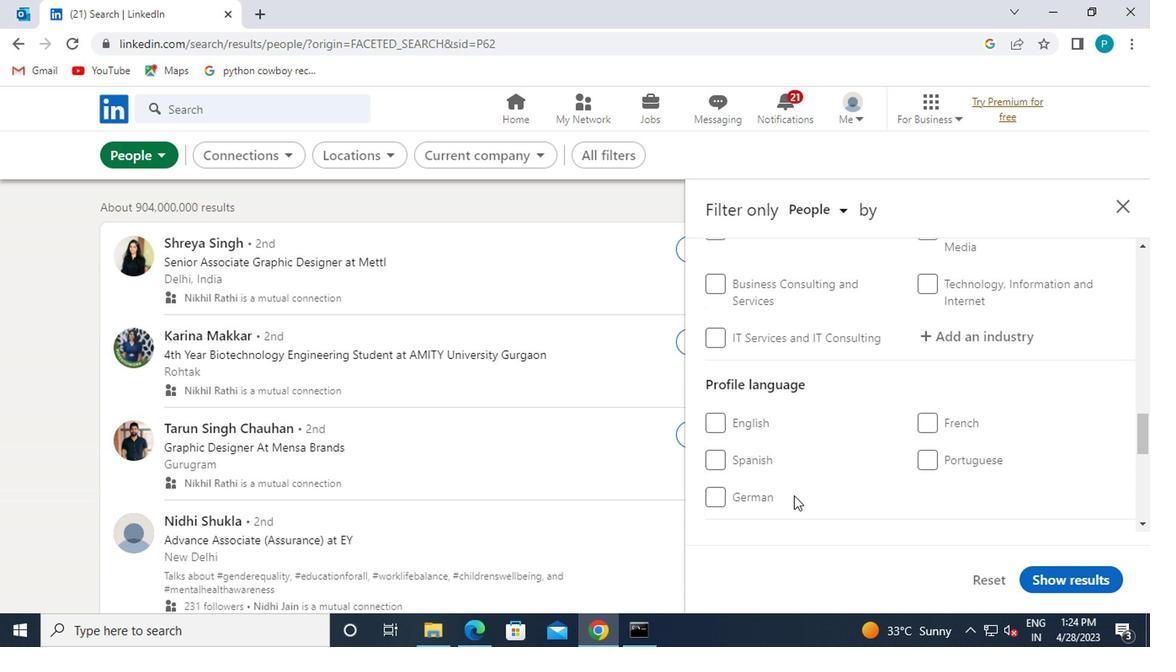 
Action: Mouse pressed left at (773, 471)
Screenshot: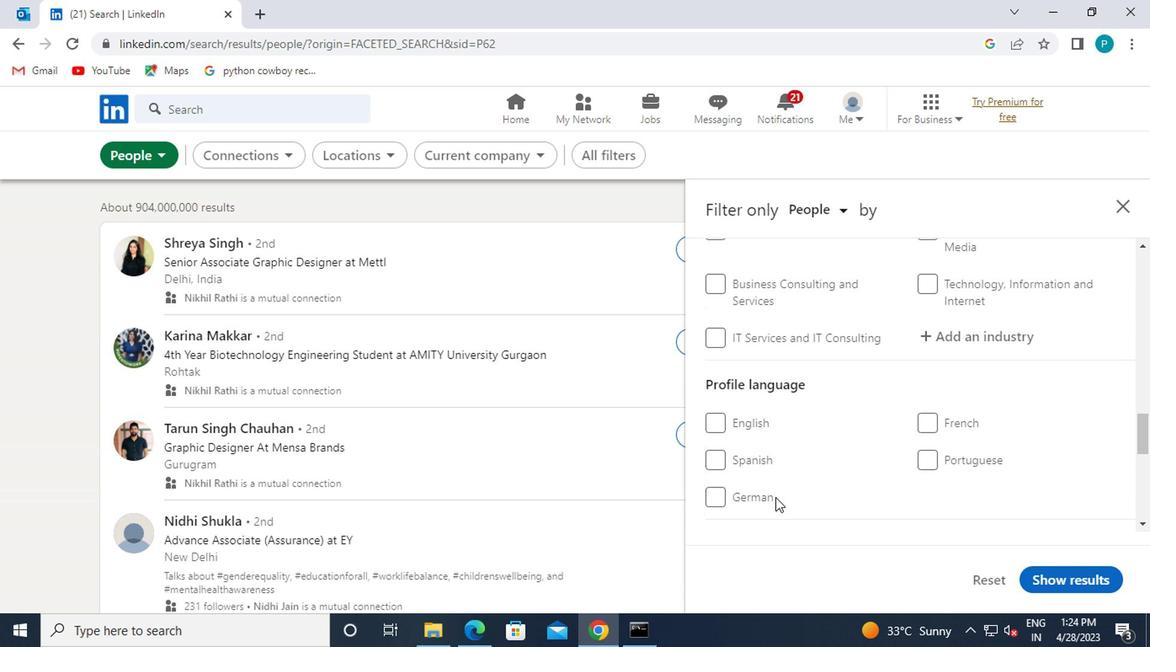 
Action: Mouse moved to (887, 434)
Screenshot: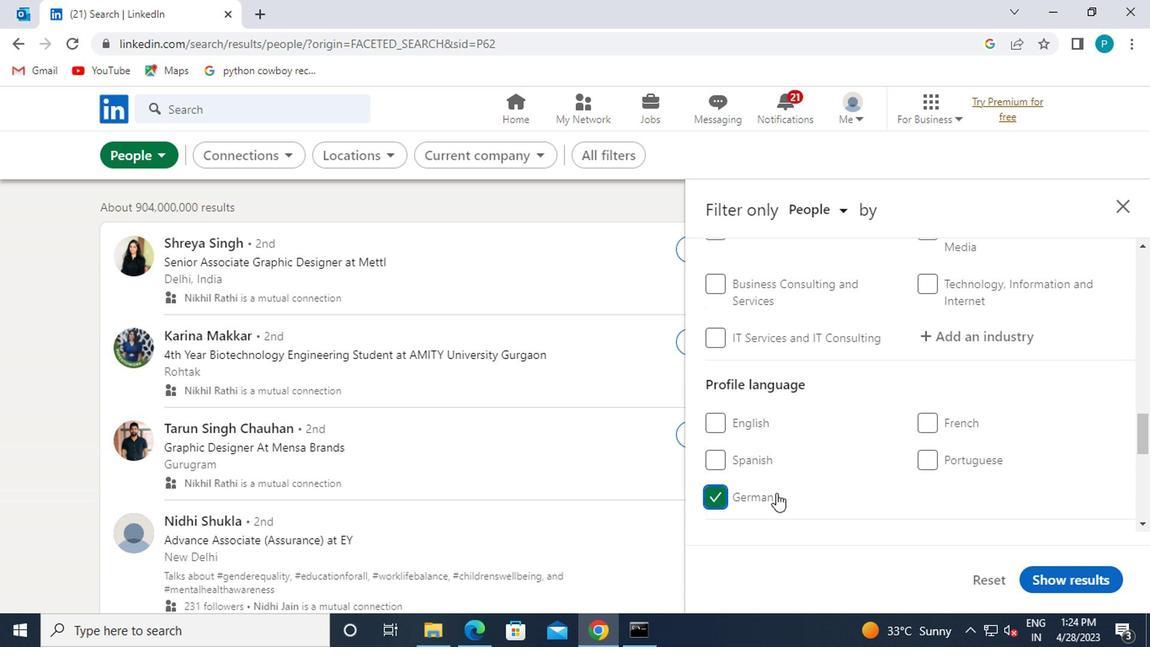 
Action: Mouse scrolled (887, 434) with delta (0, 0)
Screenshot: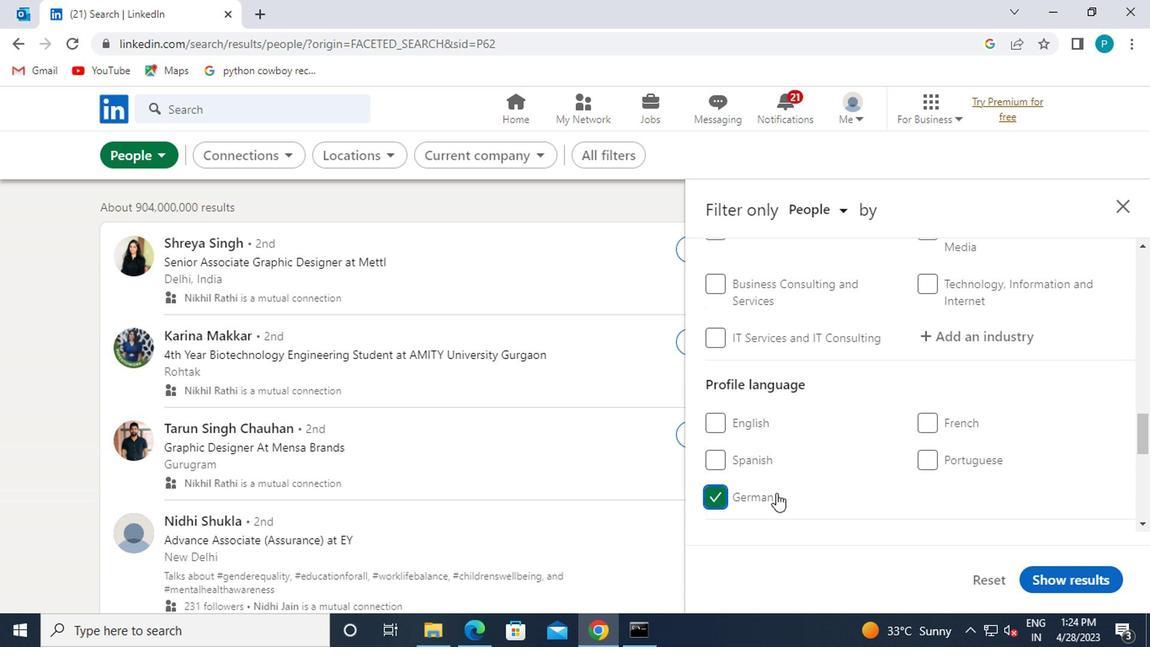 
Action: Mouse scrolled (887, 434) with delta (0, 0)
Screenshot: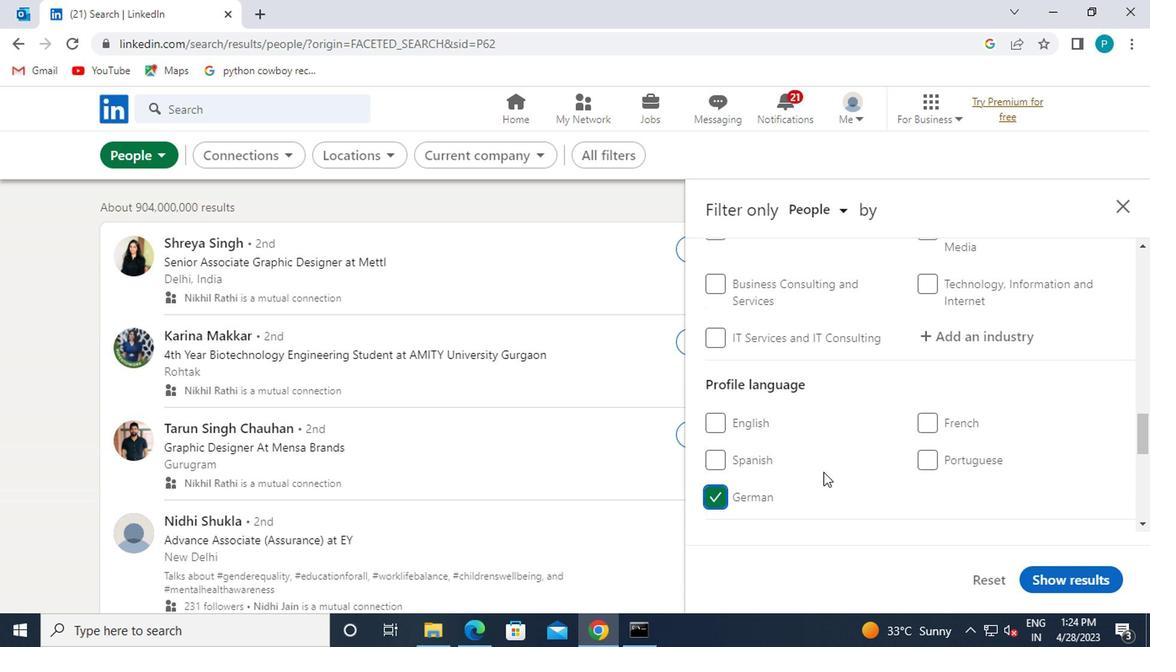 
Action: Mouse scrolled (887, 434) with delta (0, 0)
Screenshot: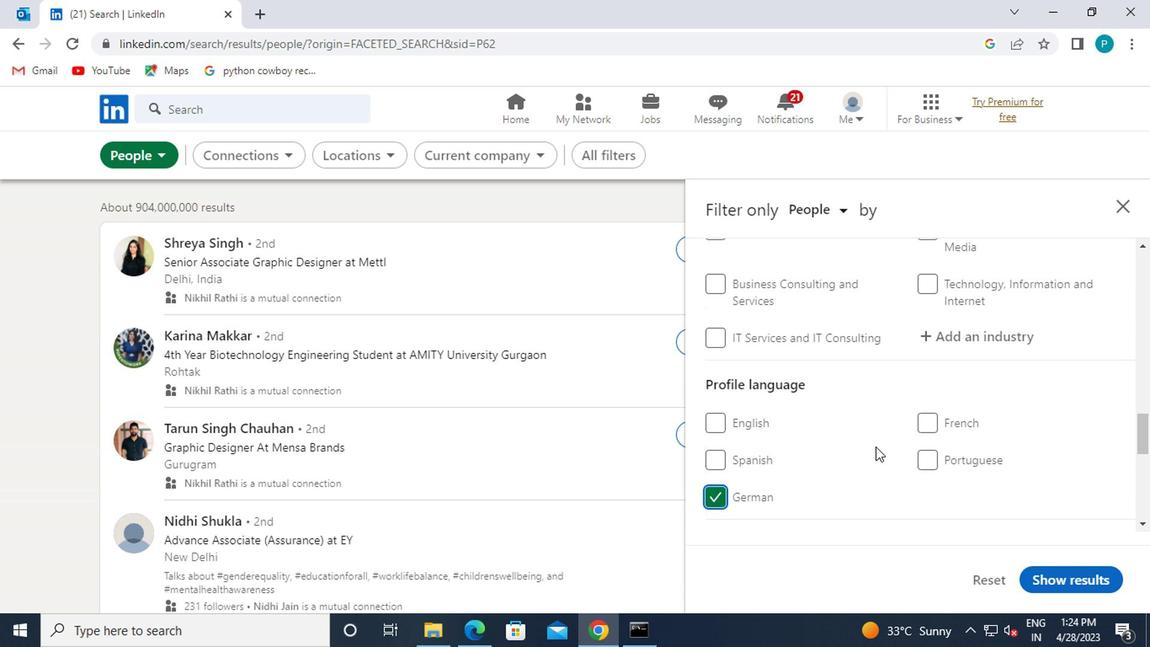 
Action: Mouse scrolled (887, 434) with delta (0, 0)
Screenshot: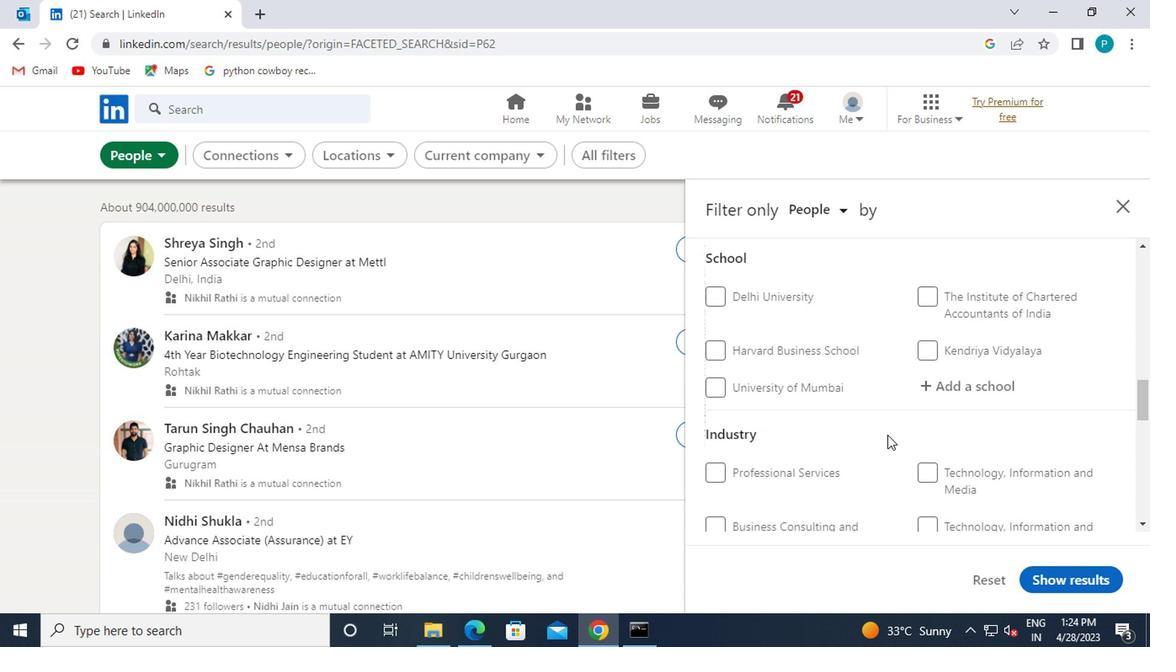 
Action: Mouse scrolled (887, 434) with delta (0, 0)
Screenshot: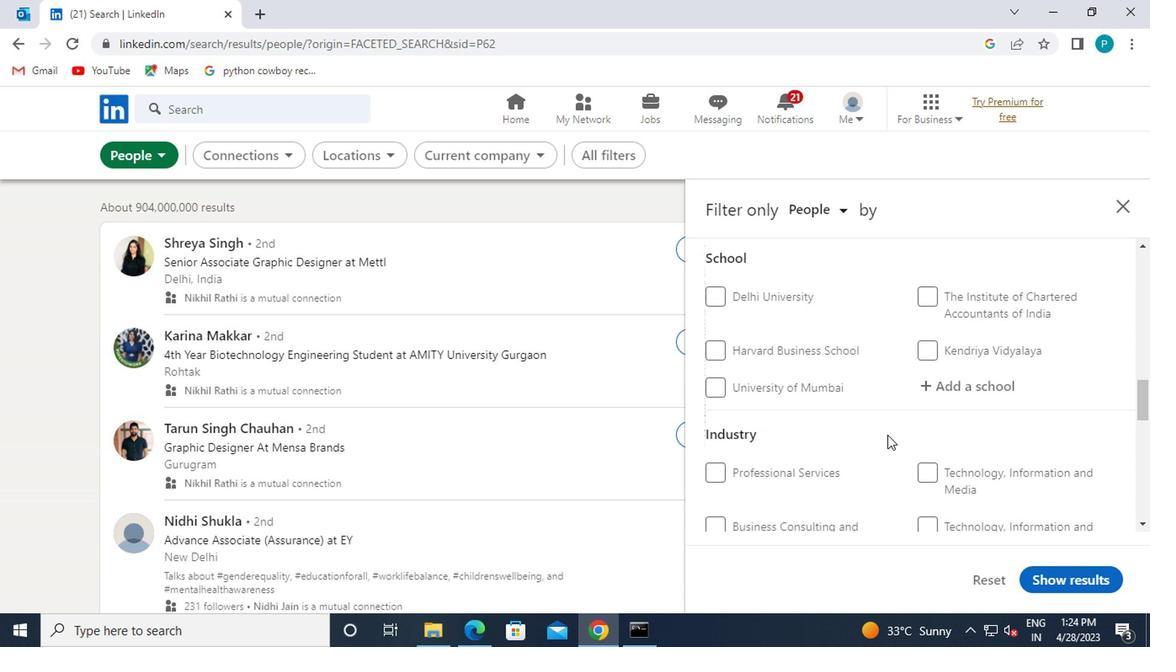 
Action: Mouse scrolled (887, 434) with delta (0, 0)
Screenshot: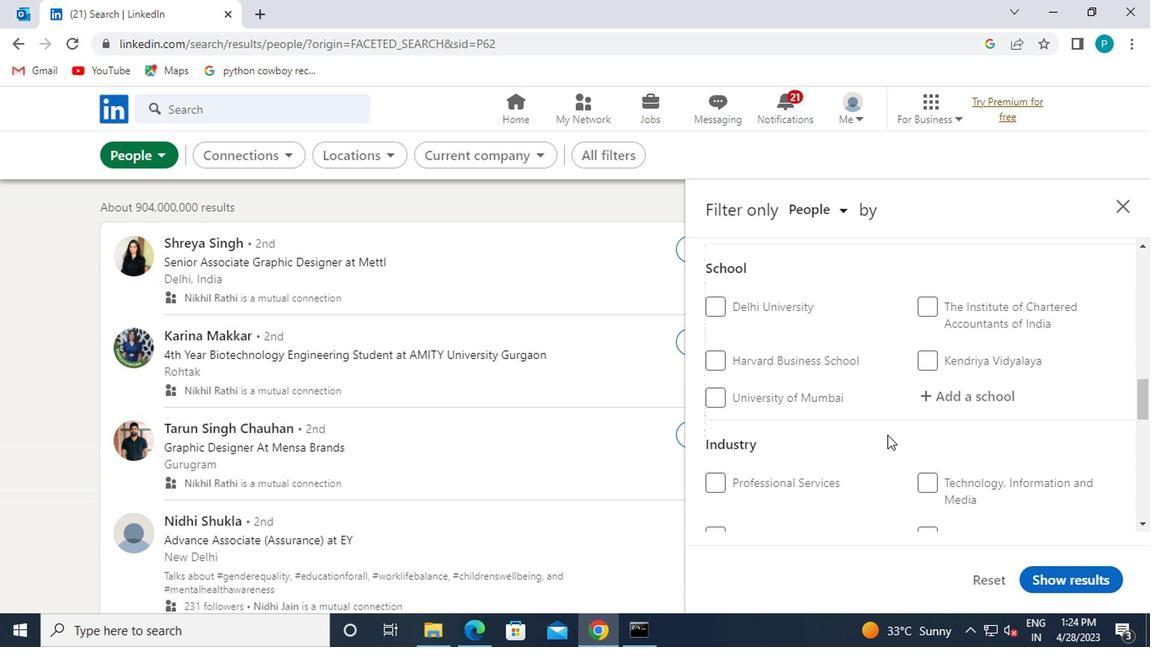 
Action: Mouse scrolled (887, 434) with delta (0, 0)
Screenshot: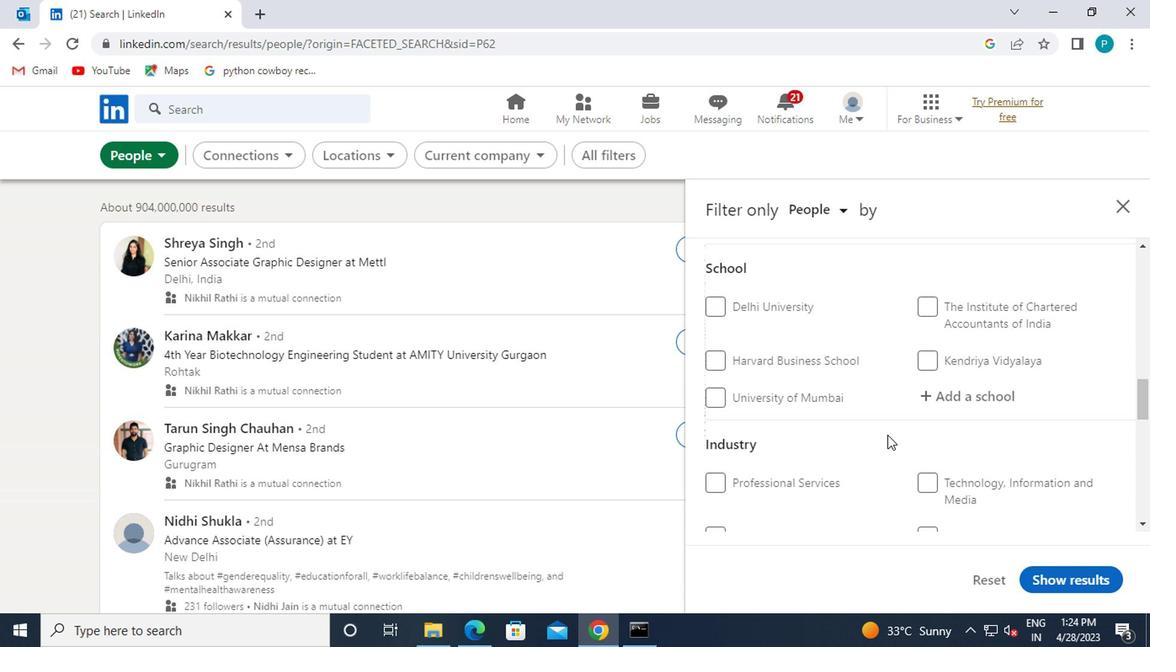 
Action: Mouse scrolled (887, 434) with delta (0, 0)
Screenshot: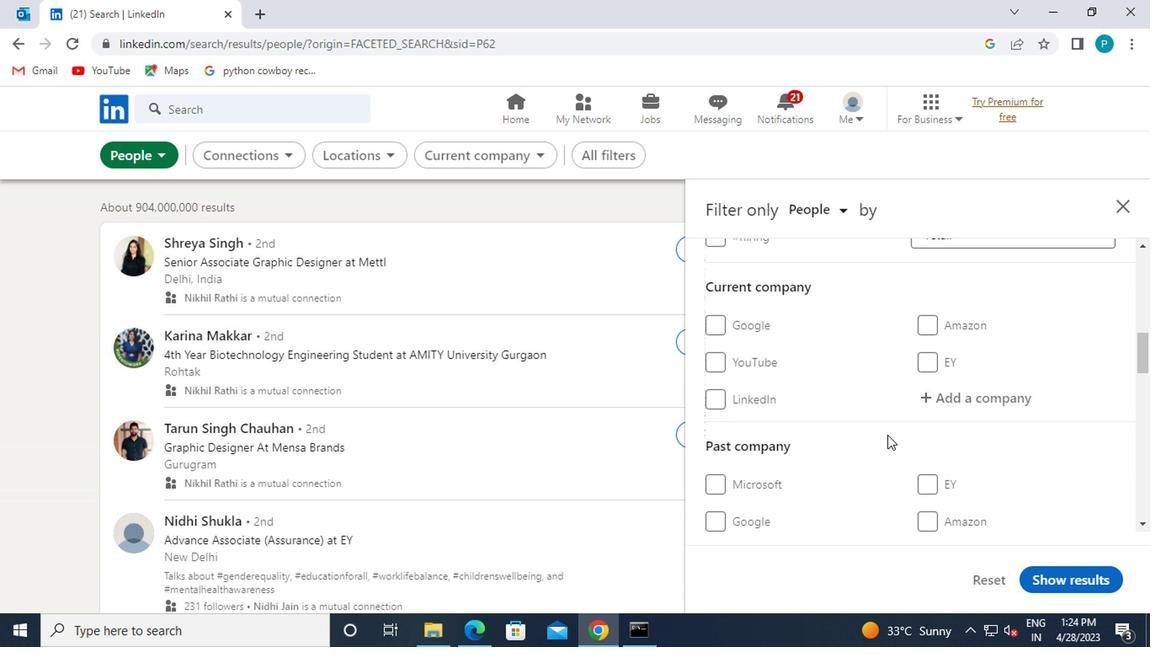
Action: Mouse moved to (956, 458)
Screenshot: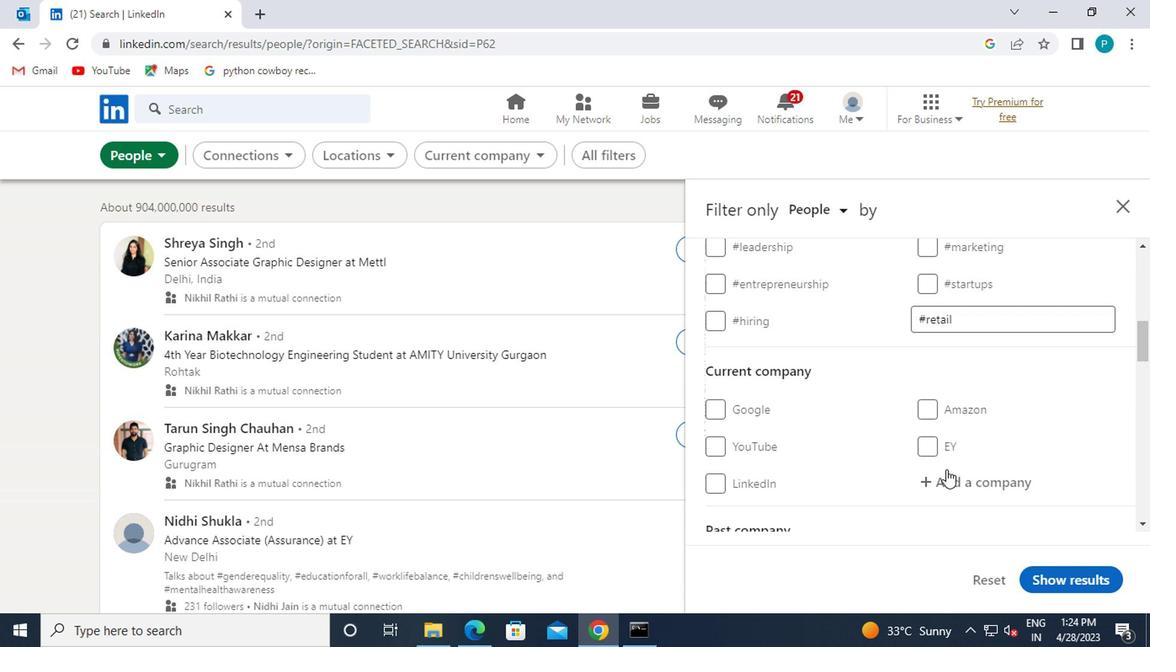 
Action: Mouse pressed left at (956, 458)
Screenshot: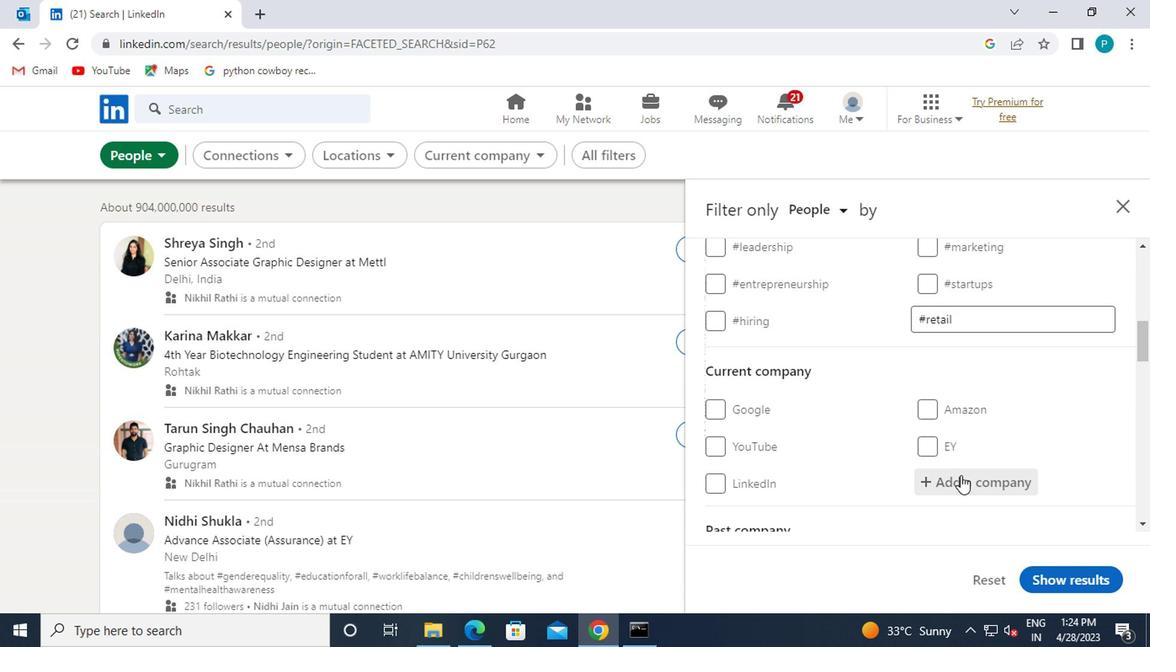 
Action: Key pressed <Key.caps_lock>AFCONS
Screenshot: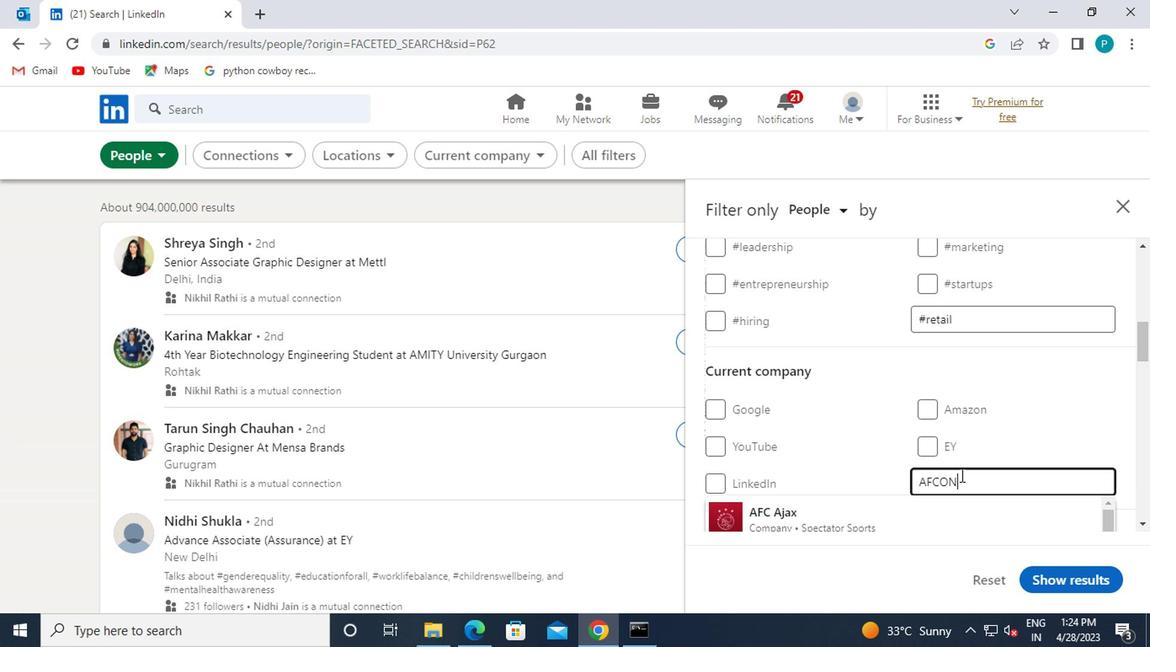 
Action: Mouse moved to (859, 454)
Screenshot: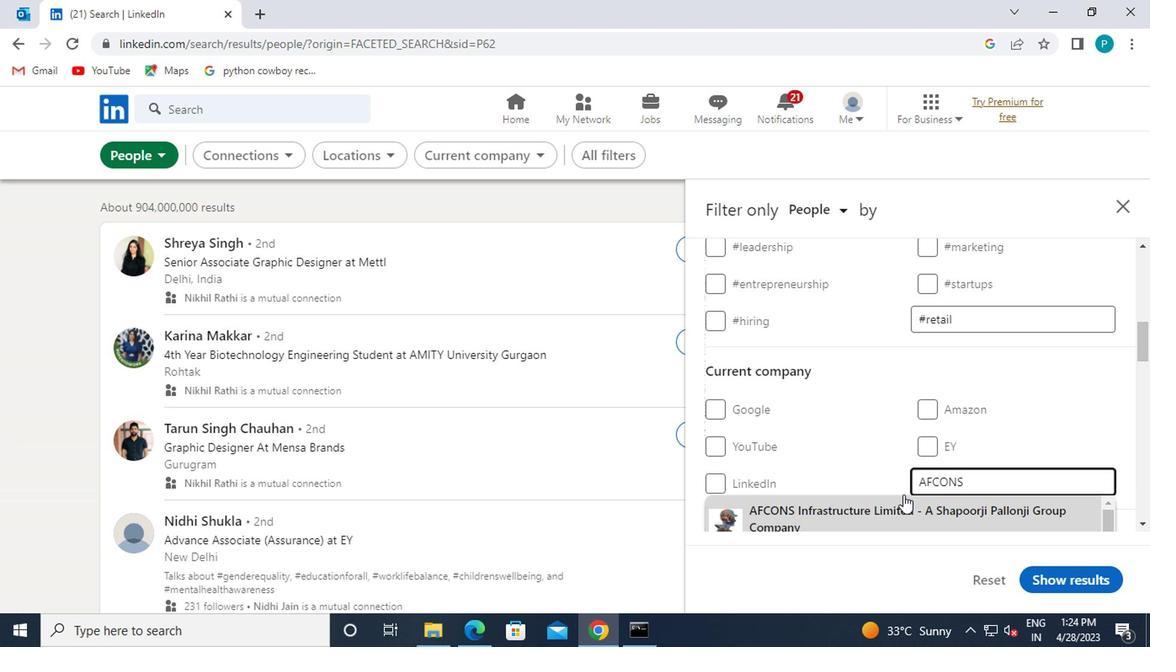
Action: Mouse scrolled (859, 453) with delta (0, 0)
Screenshot: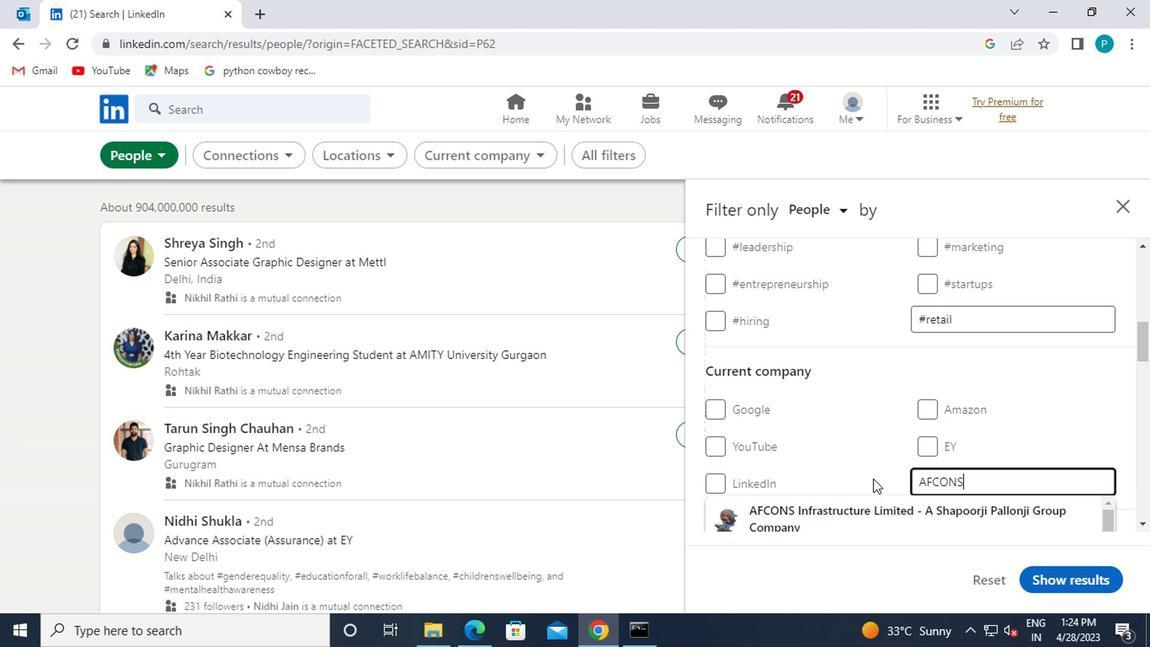 
Action: Mouse moved to (856, 443)
Screenshot: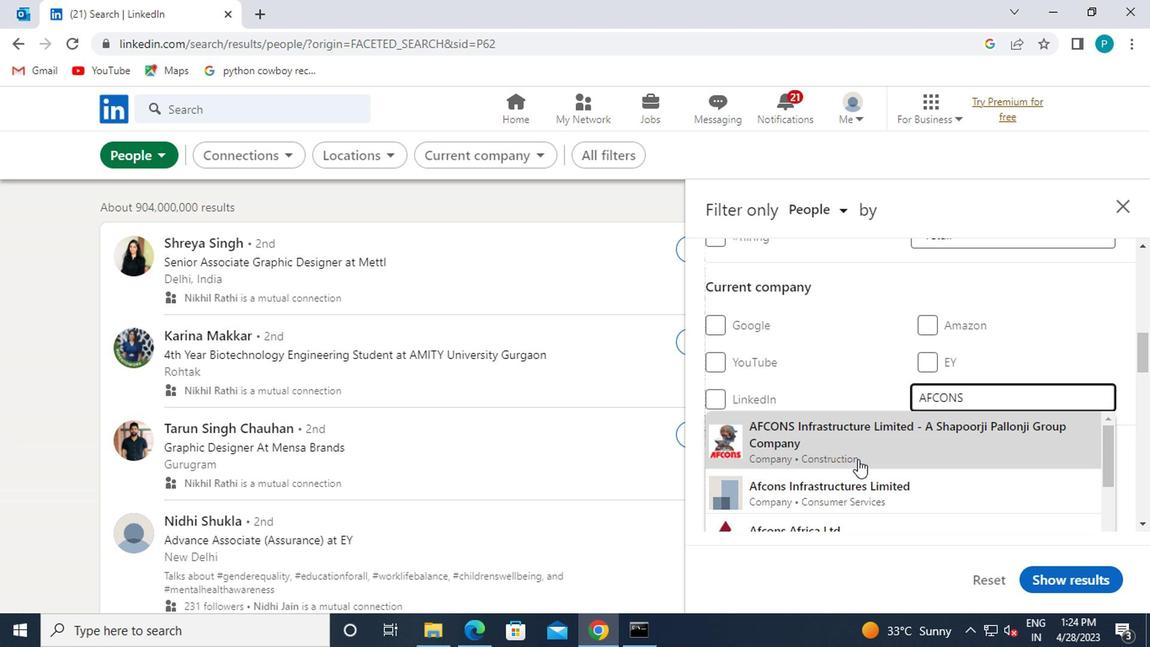 
Action: Mouse pressed left at (856, 443)
Screenshot: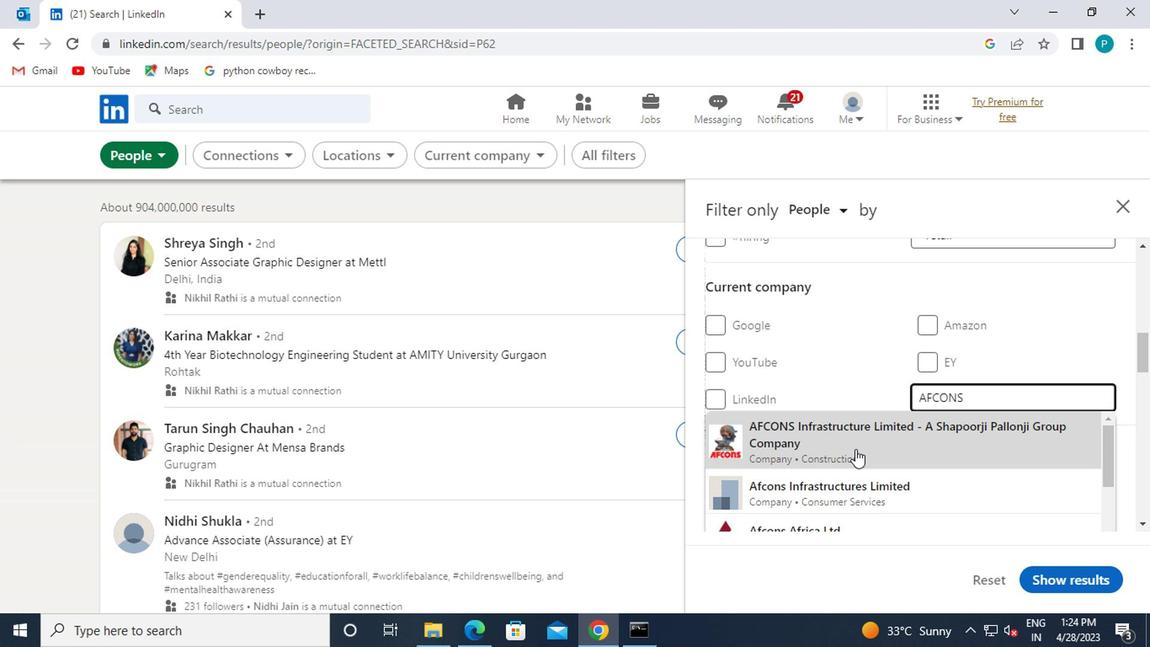 
Action: Mouse scrolled (856, 442) with delta (0, 0)
Screenshot: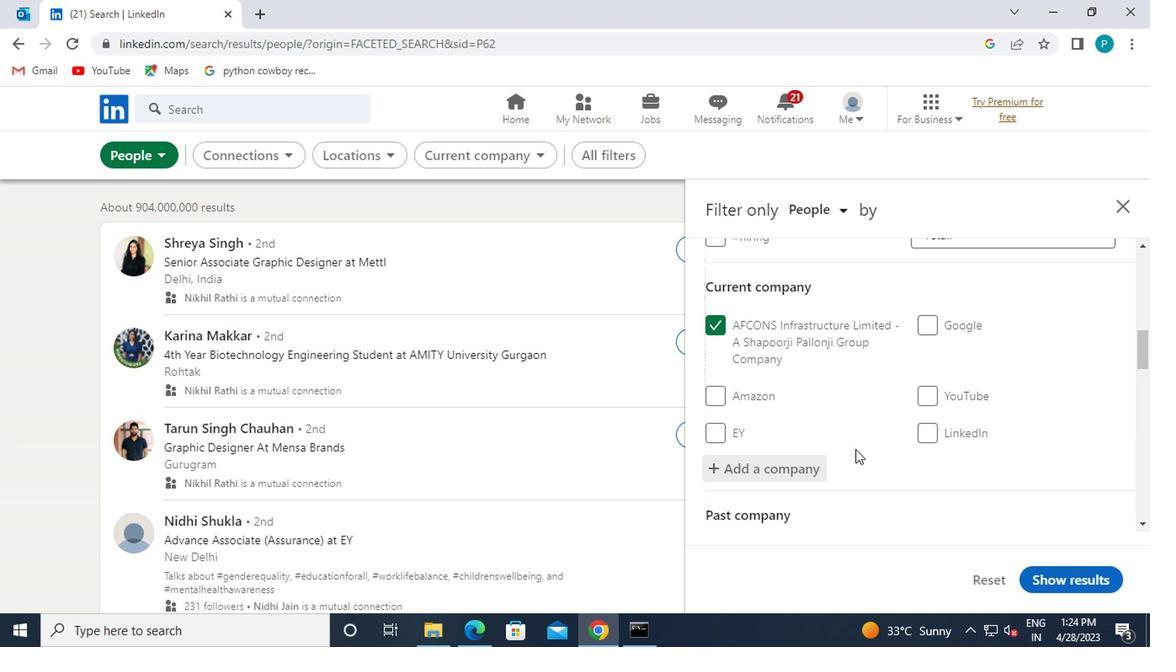 
Action: Mouse scrolled (856, 442) with delta (0, 0)
Screenshot: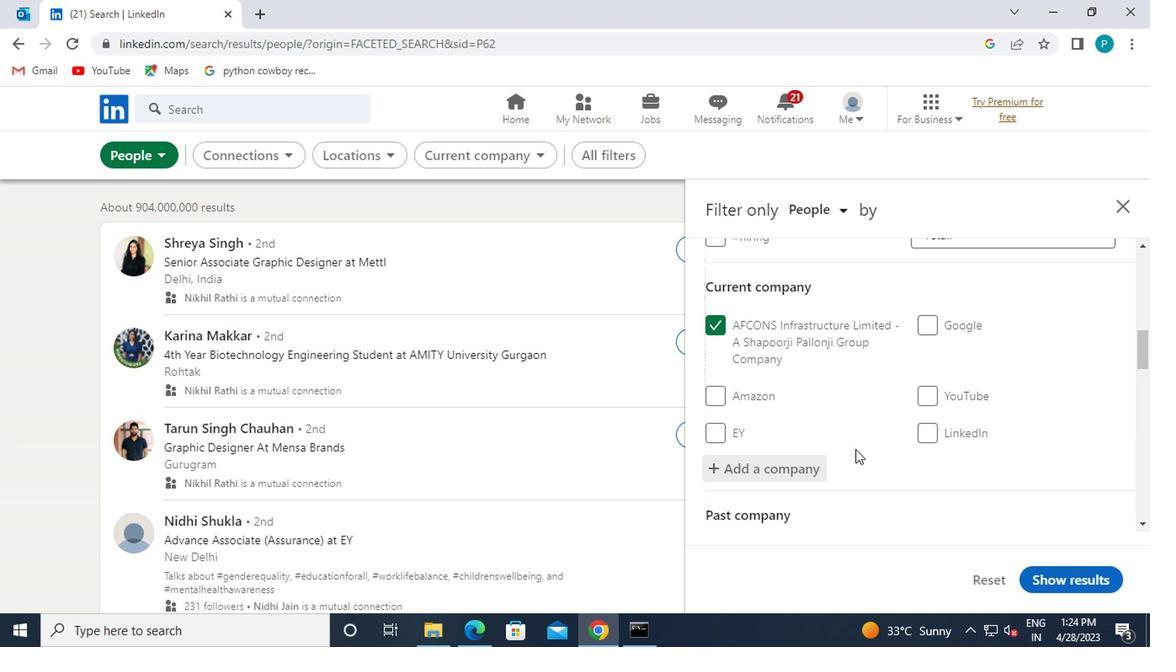 
Action: Mouse moved to (937, 451)
Screenshot: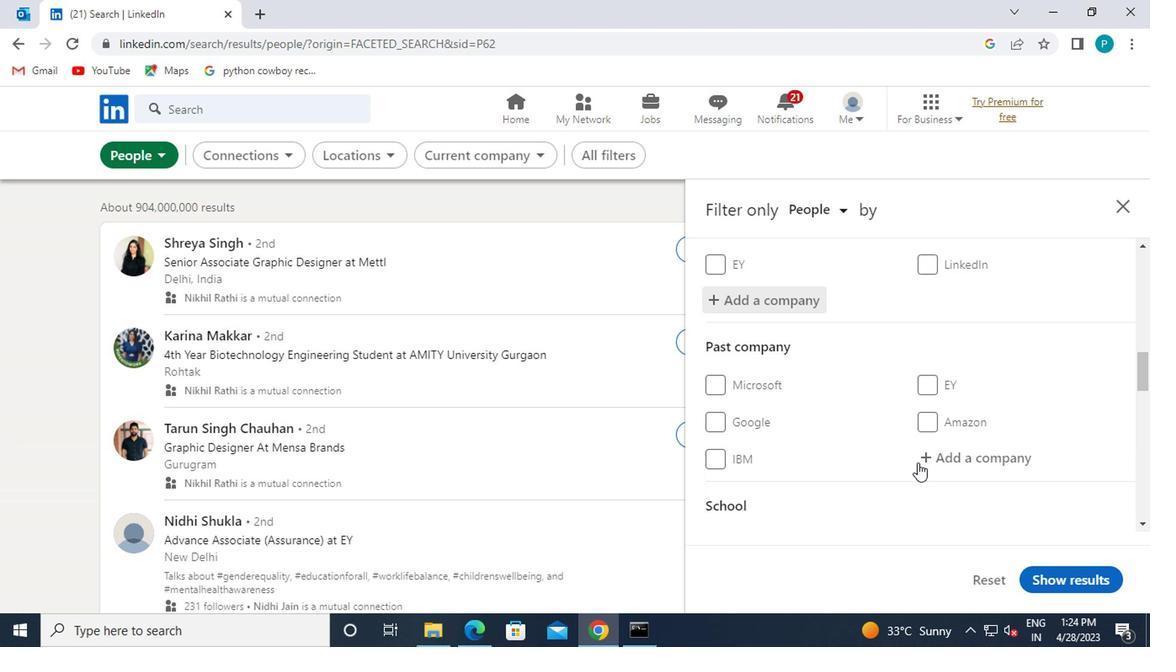
Action: Mouse scrolled (937, 451) with delta (0, 0)
Screenshot: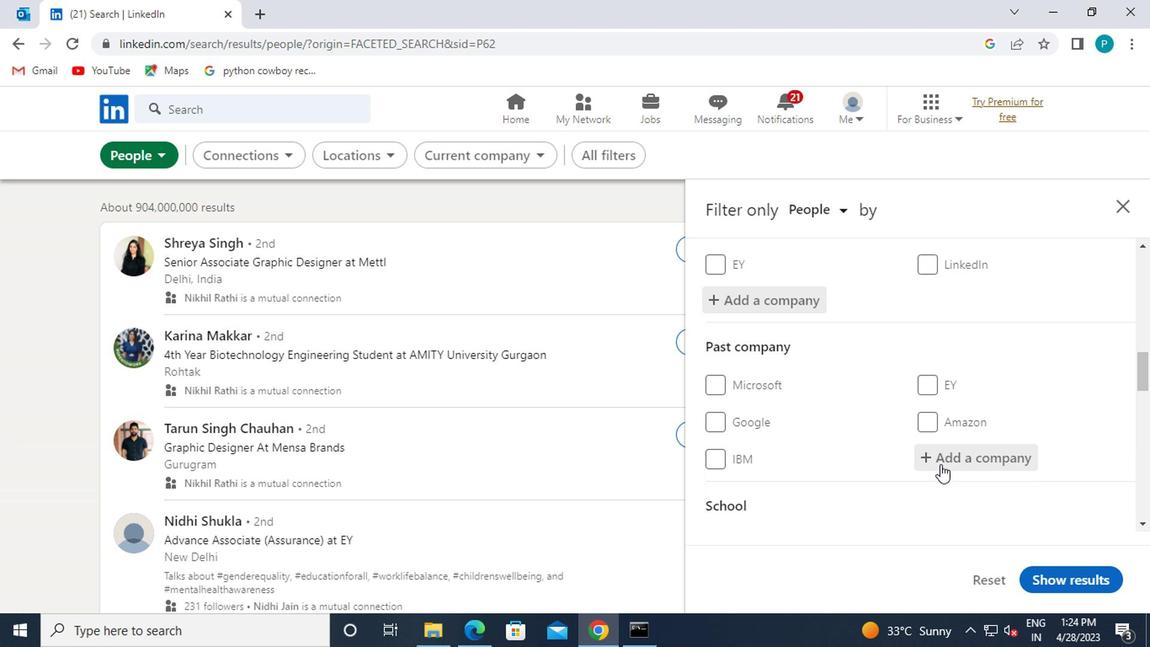 
Action: Mouse scrolled (937, 451) with delta (0, 0)
Screenshot: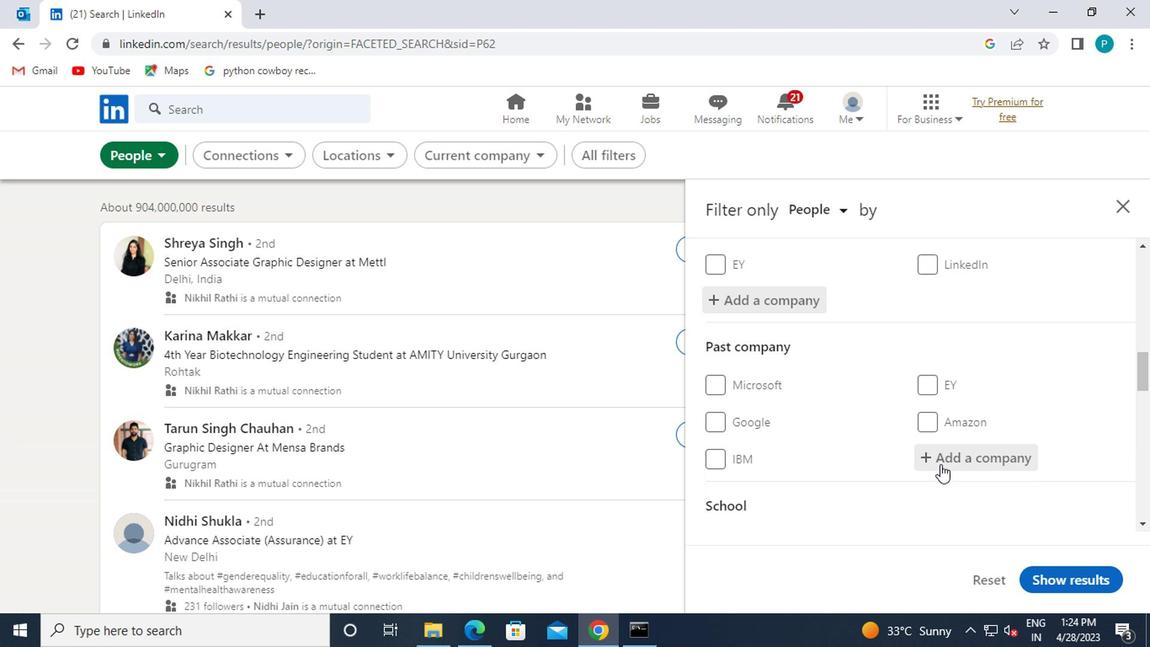 
Action: Mouse moved to (949, 448)
Screenshot: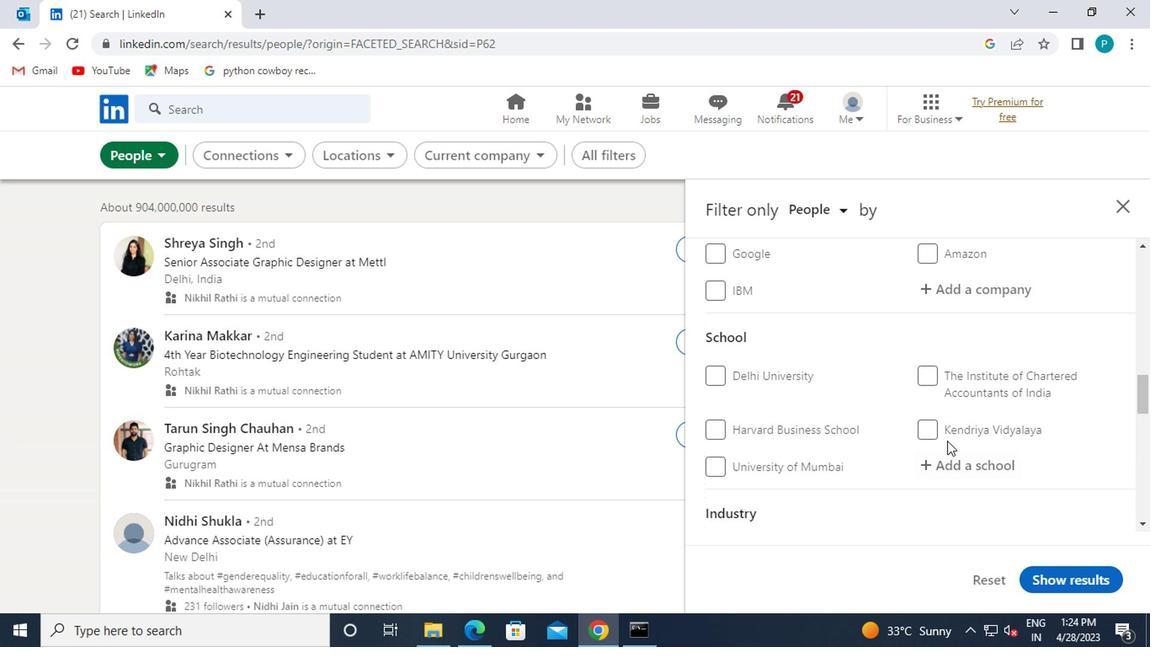 
Action: Mouse pressed left at (949, 448)
Screenshot: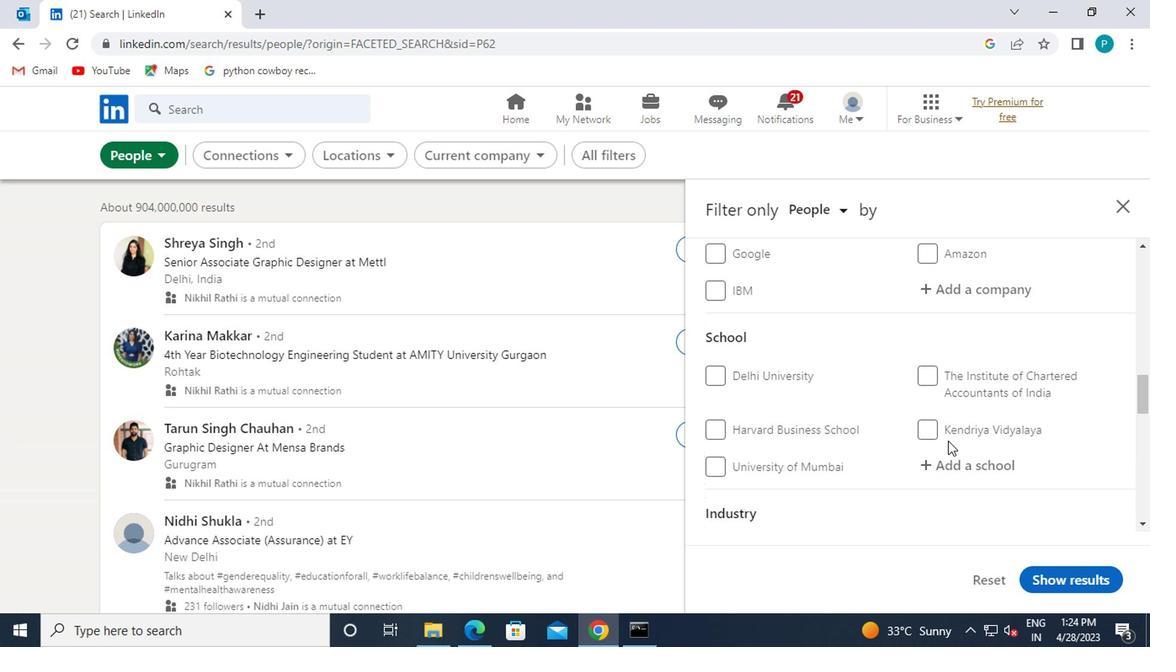 
Action: Mouse moved to (987, 476)
Screenshot: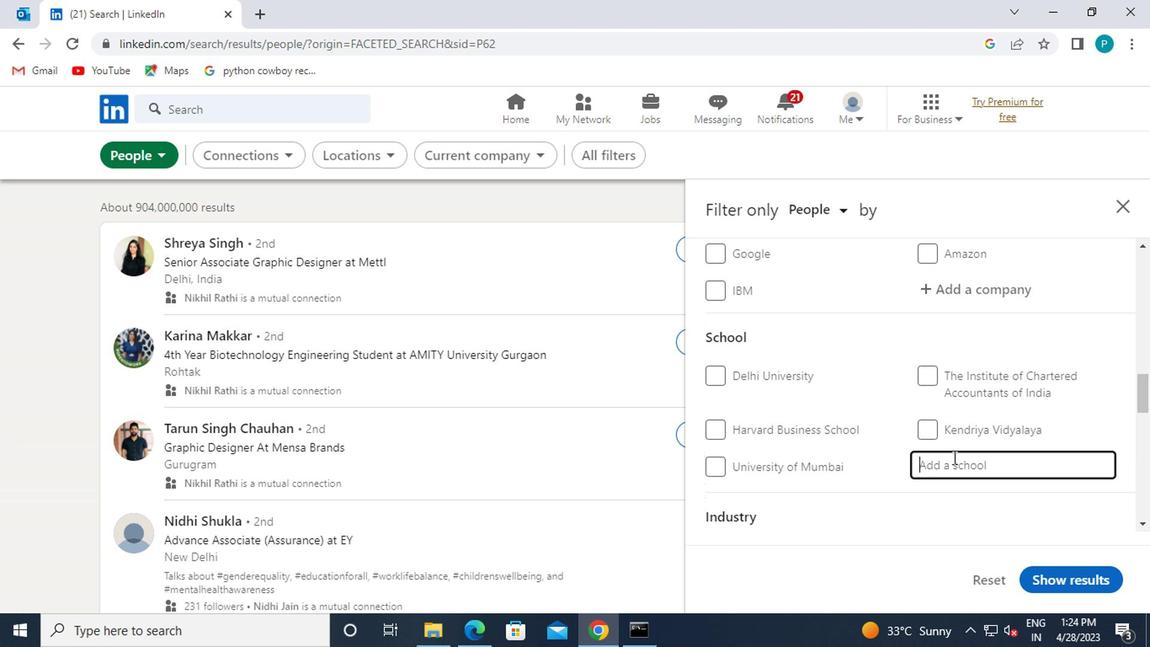 
Action: Key pressed <Key.caps_lock><Key.caps_lock>F<Key.caps_lock>RESHERS<Key.space><Key.caps_lock>J<Key.caps_lock>OBS<Key.space>
Screenshot: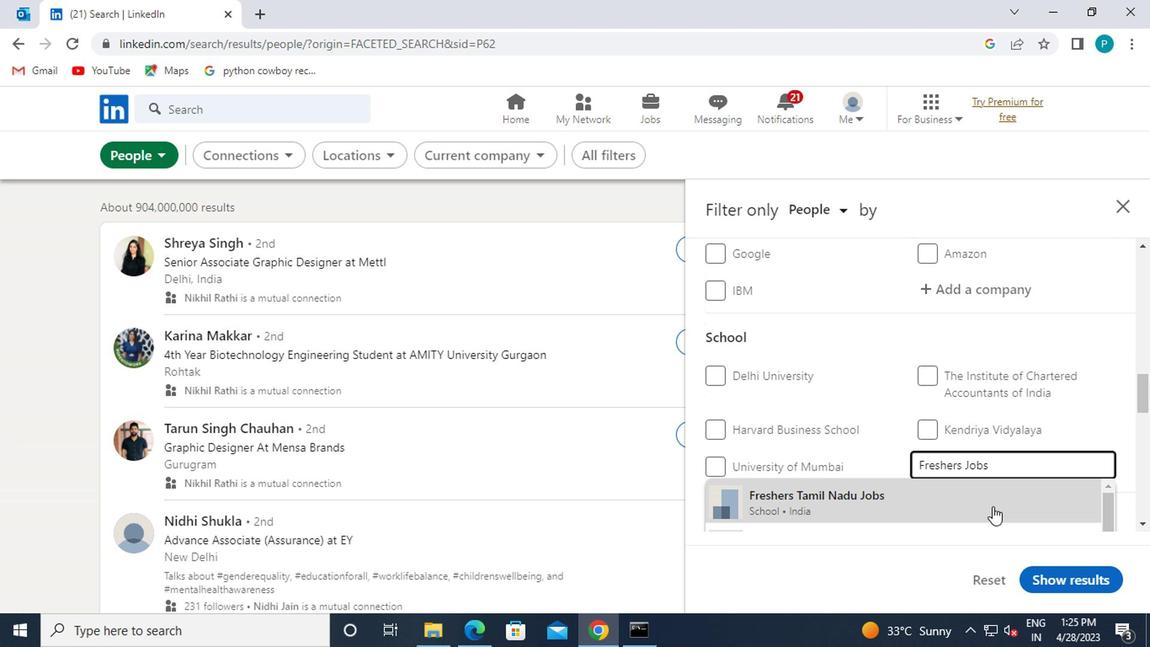 
Action: Mouse moved to (892, 488)
Screenshot: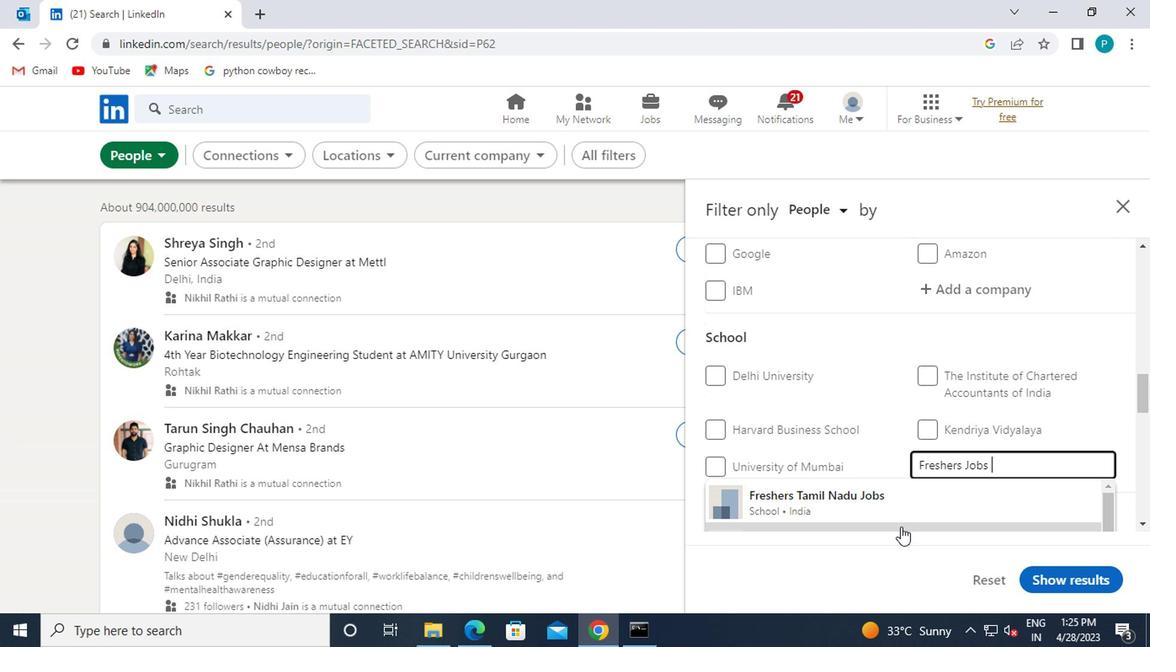 
Action: Key pressed <Key.caps_lock>R<Key.caps_lock>
Screenshot: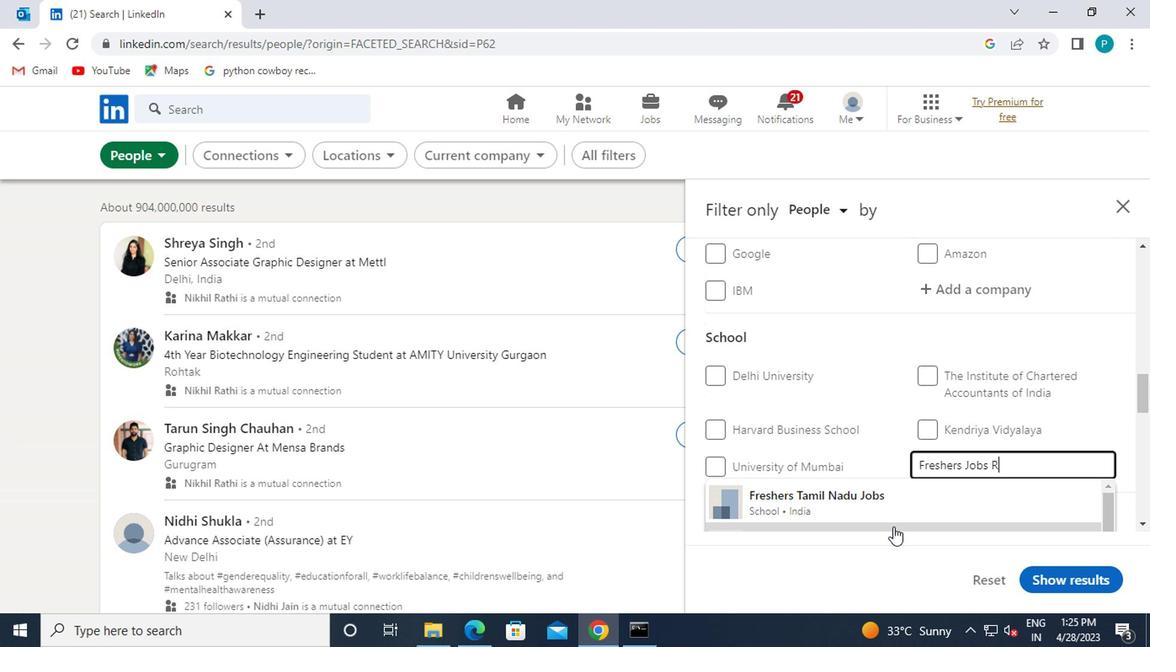 
Action: Mouse moved to (890, 473)
Screenshot: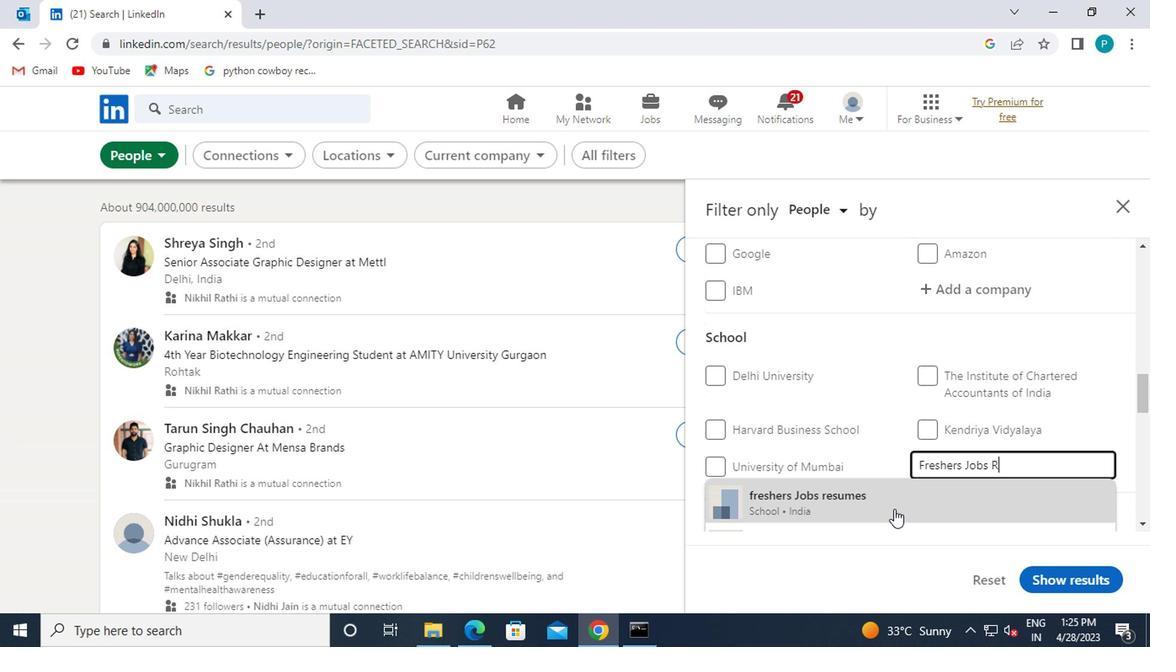 
Action: Mouse pressed left at (890, 473)
Screenshot: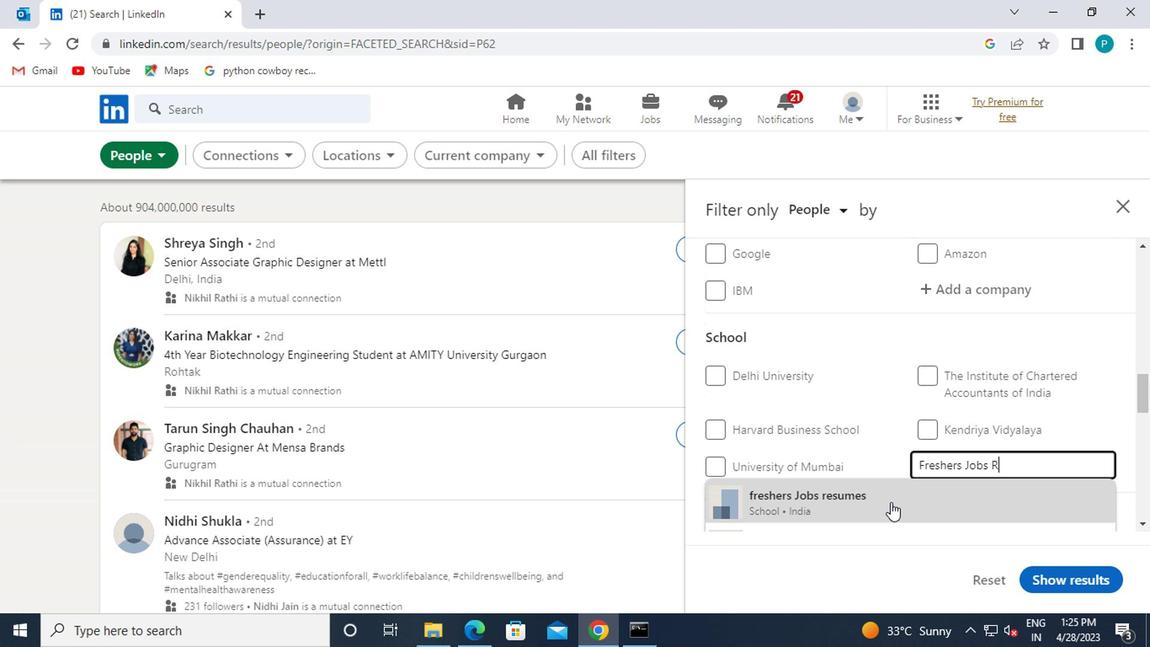 
Action: Mouse scrolled (890, 473) with delta (0, 0)
Screenshot: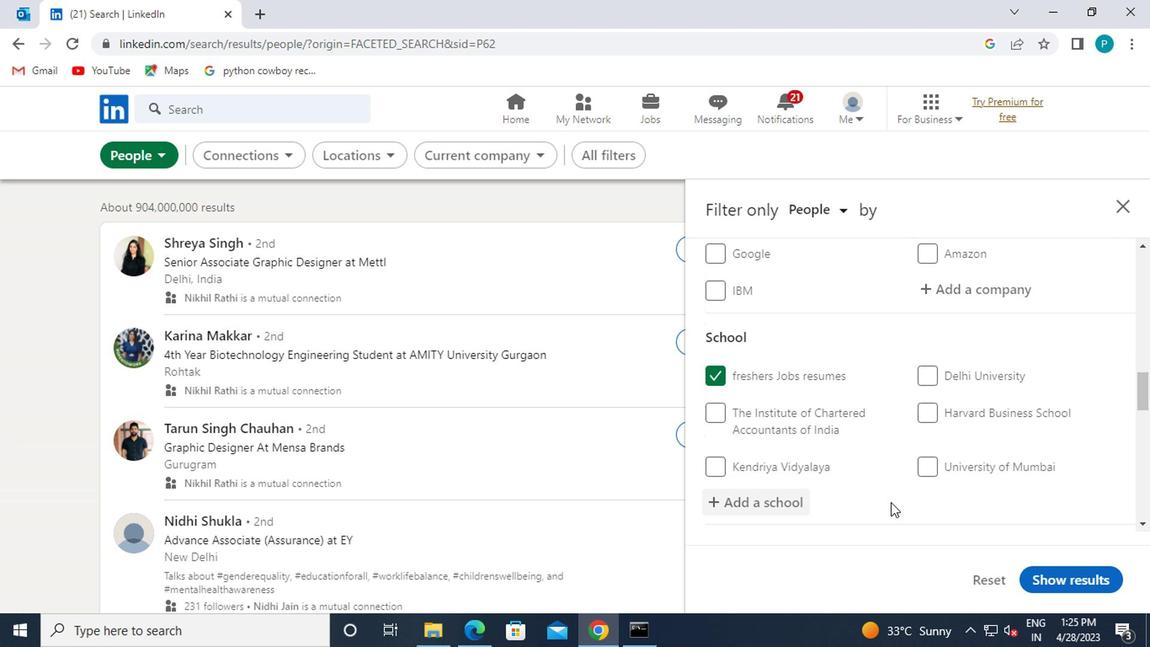 
Action: Mouse scrolled (890, 473) with delta (0, 0)
Screenshot: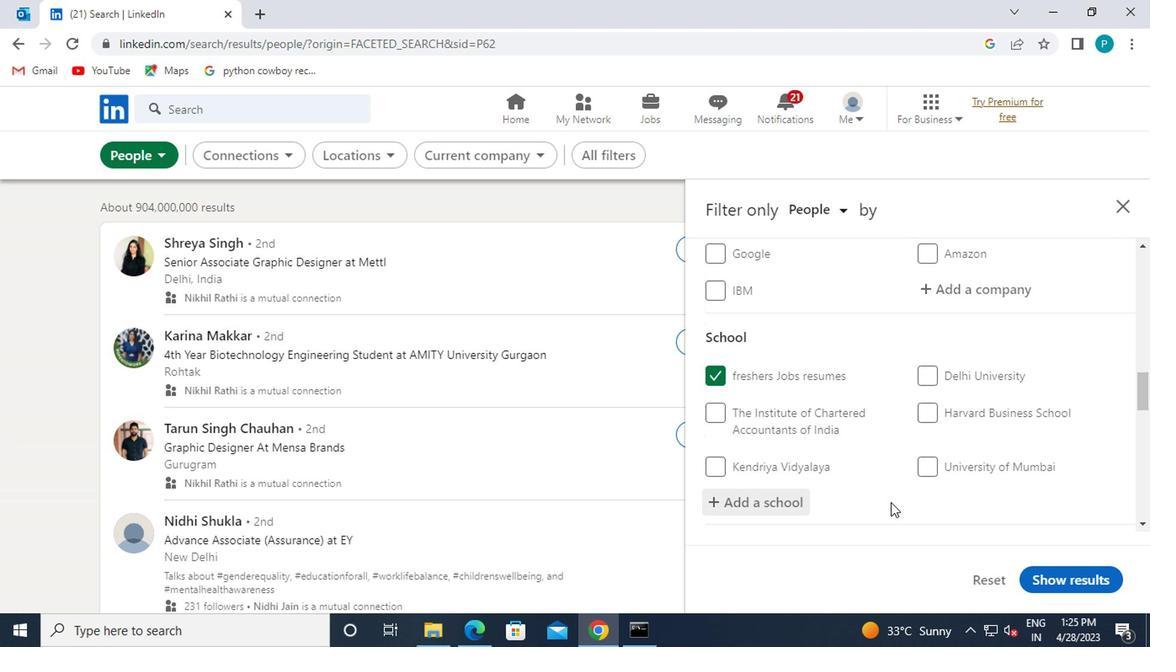 
Action: Mouse moved to (890, 445)
Screenshot: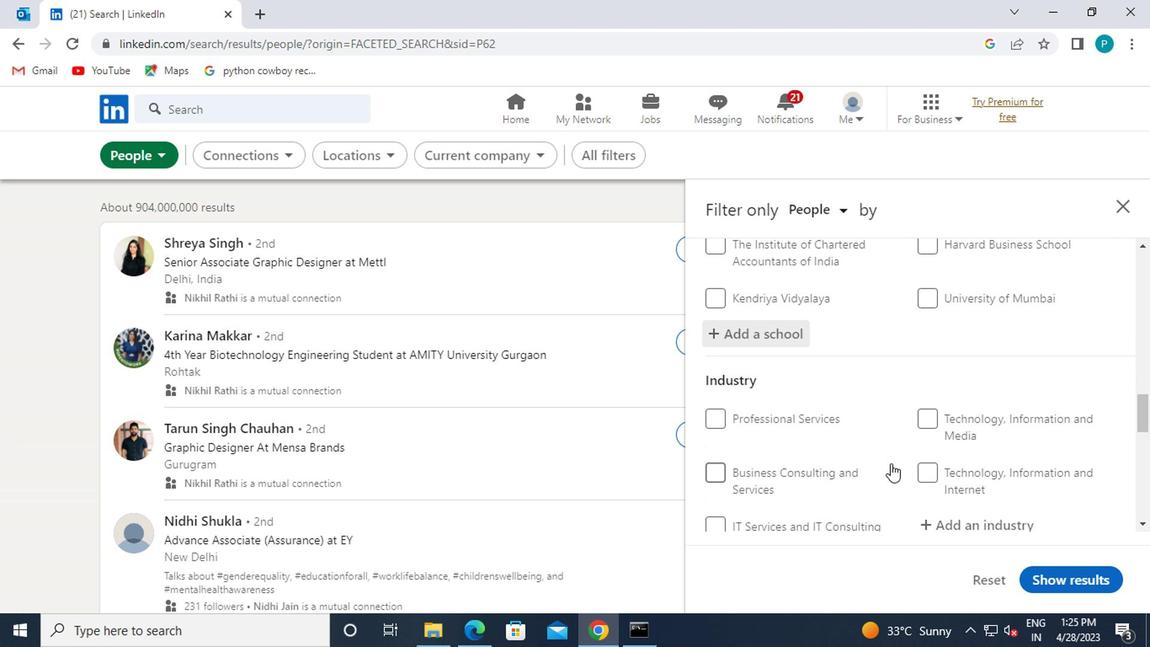 
Action: Mouse scrolled (890, 445) with delta (0, 0)
Screenshot: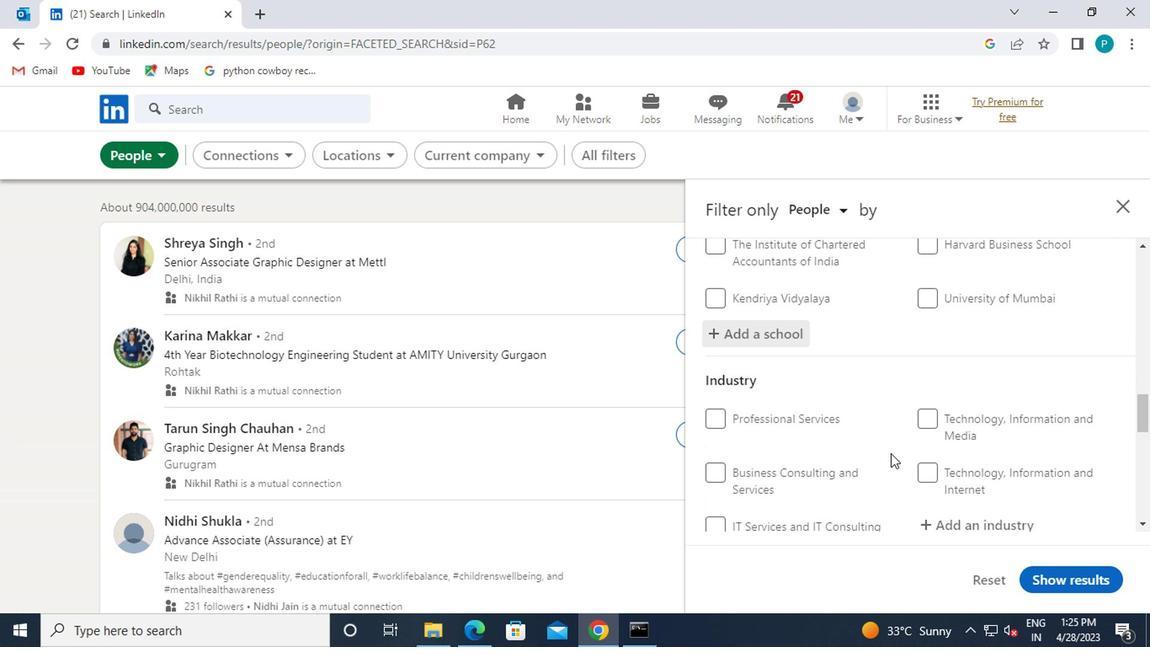 
Action: Mouse scrolled (890, 445) with delta (0, 0)
Screenshot: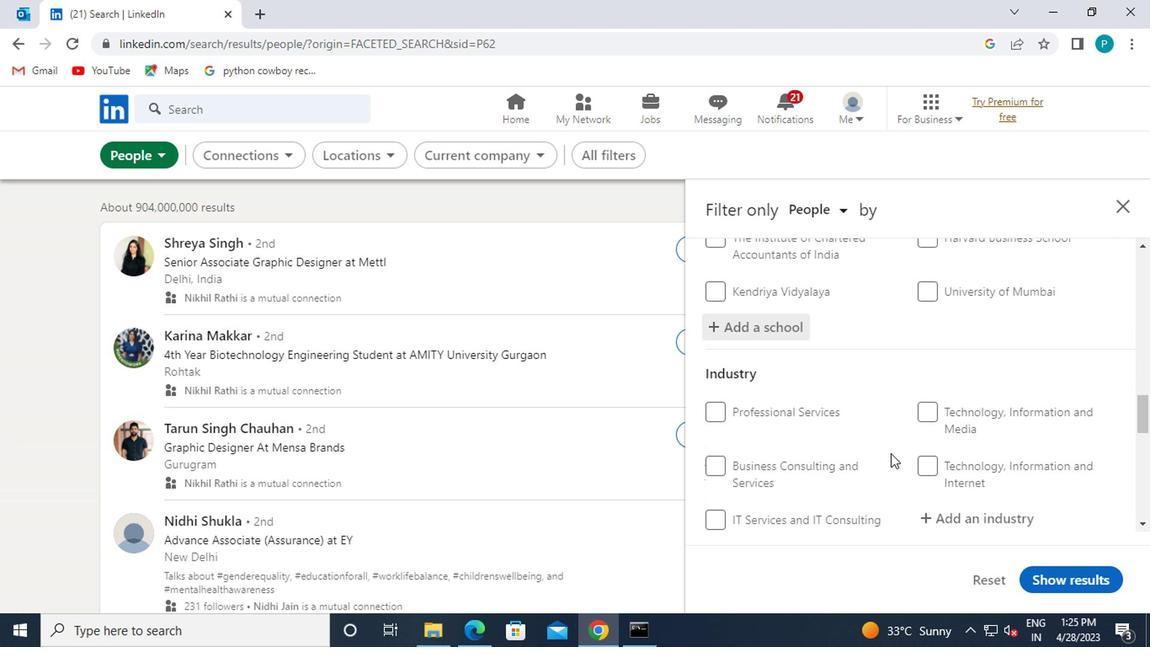 
Action: Mouse moved to (945, 397)
Screenshot: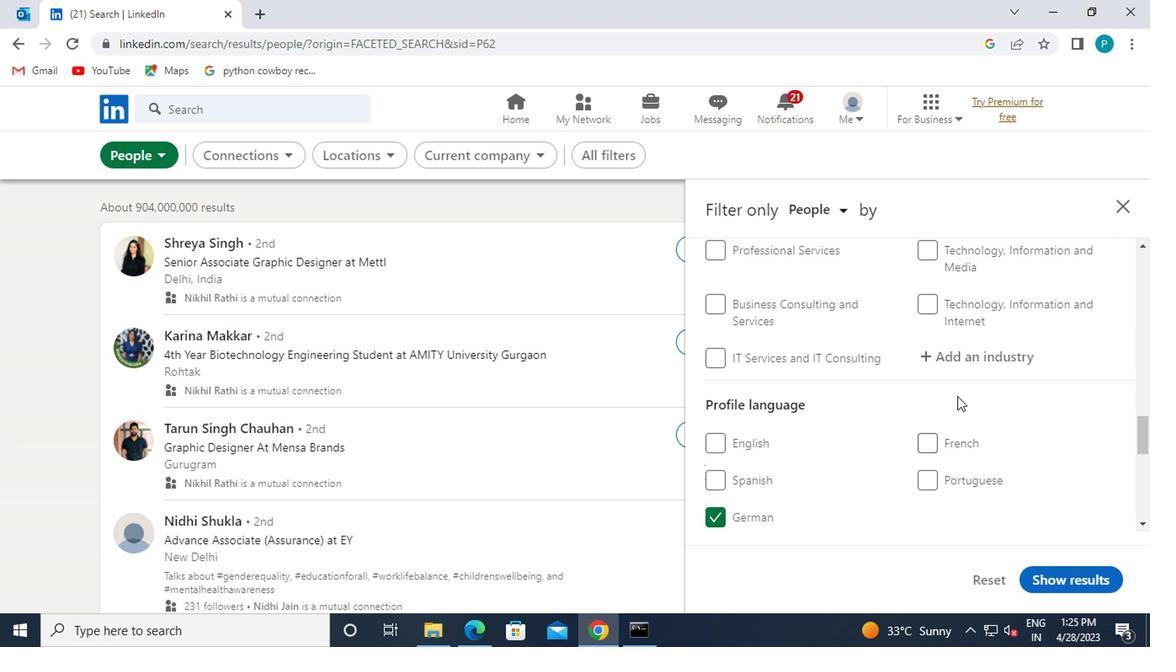 
Action: Mouse pressed left at (945, 397)
Screenshot: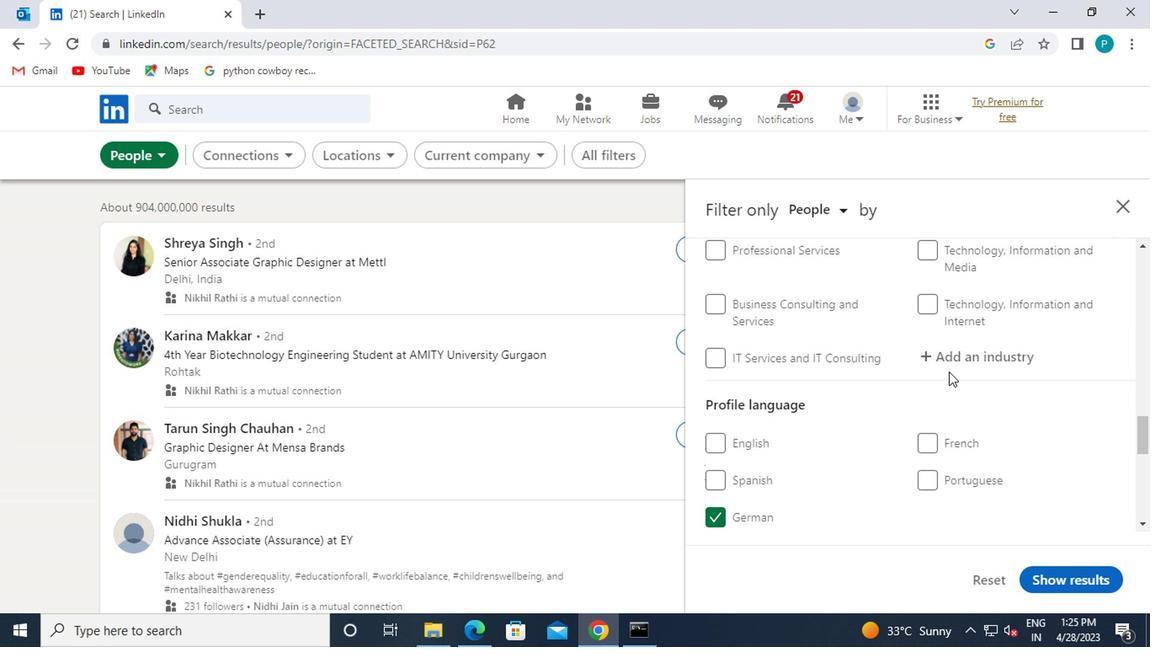 
Action: Mouse moved to (944, 394)
Screenshot: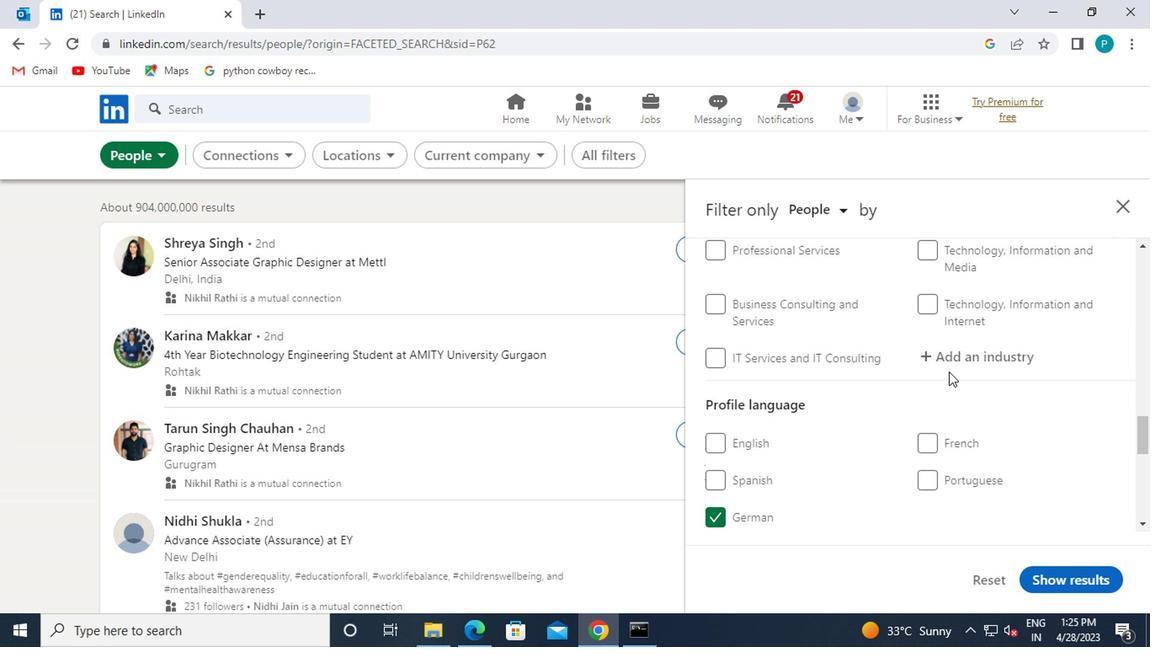 
Action: Mouse pressed left at (944, 394)
Screenshot: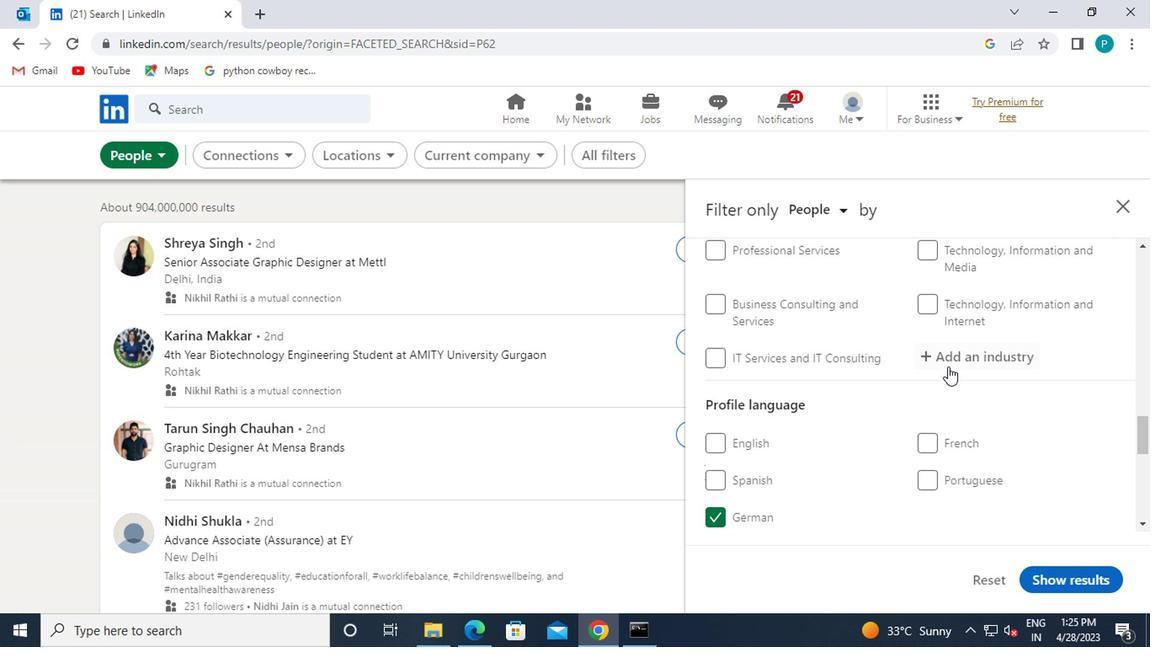 
Action: Key pressed <Key.caps_lock>S<Key.caps_lock>PACE
Screenshot: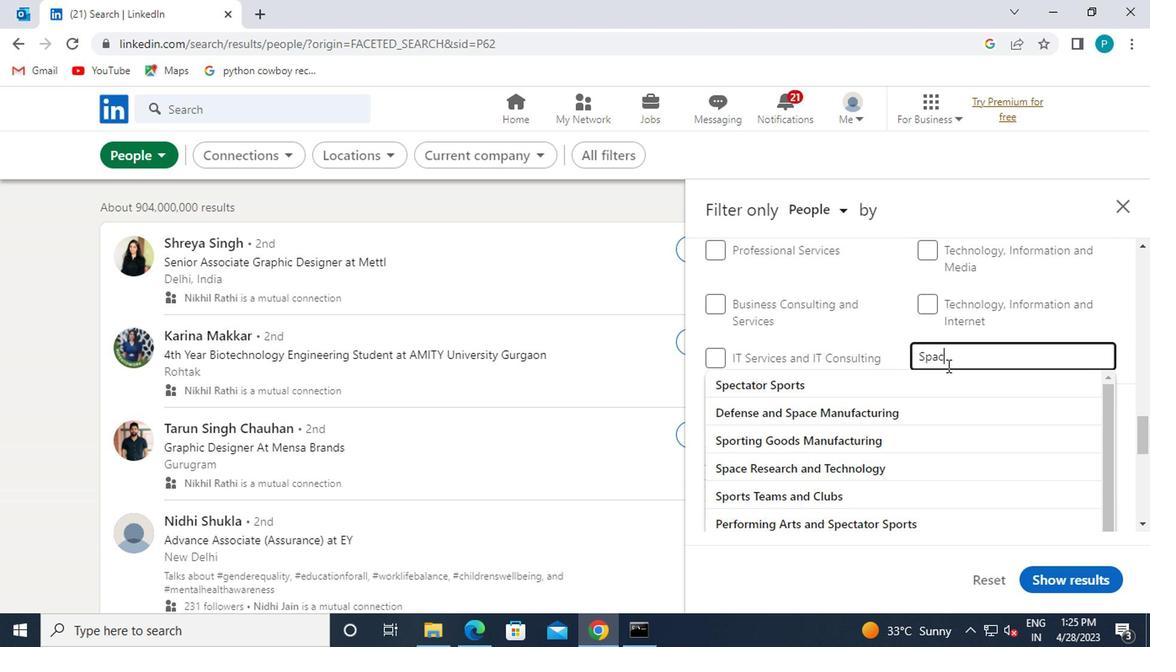 
Action: Mouse moved to (916, 416)
Screenshot: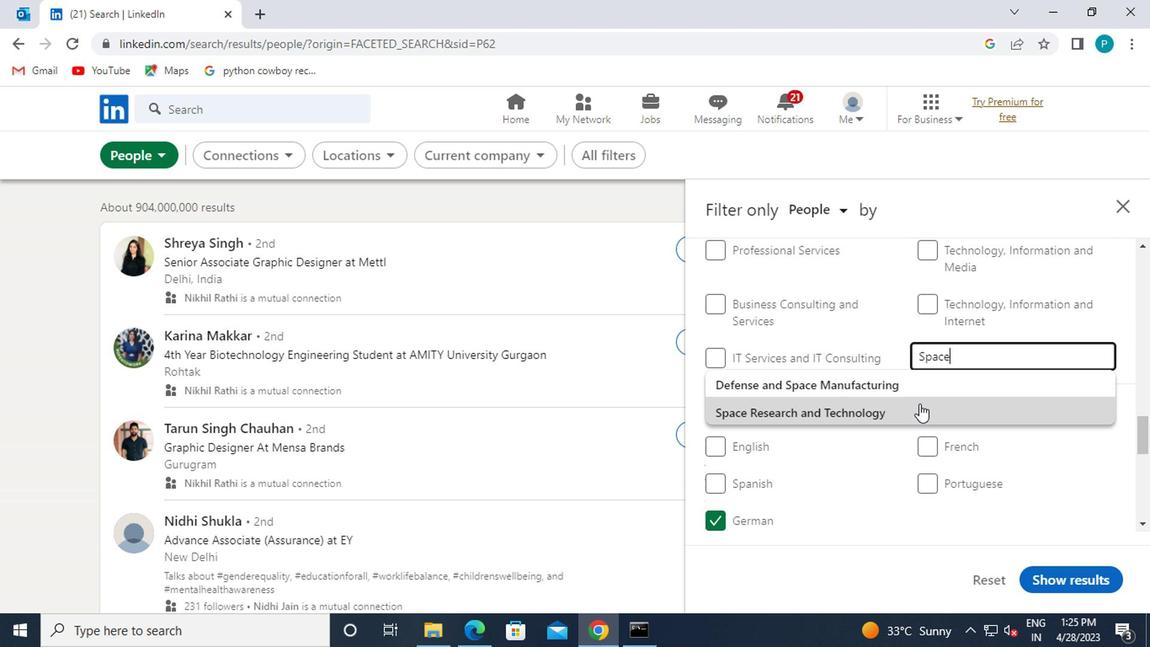 
Action: Mouse pressed left at (916, 416)
Screenshot: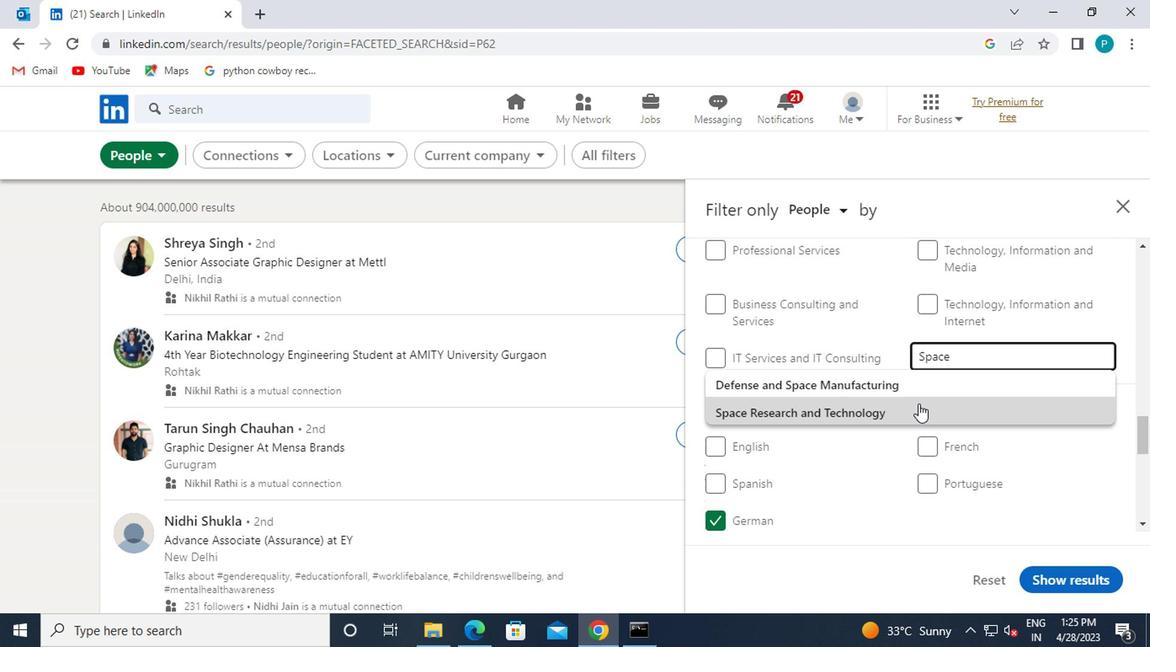 
Action: Mouse scrolled (916, 415) with delta (0, 0)
Screenshot: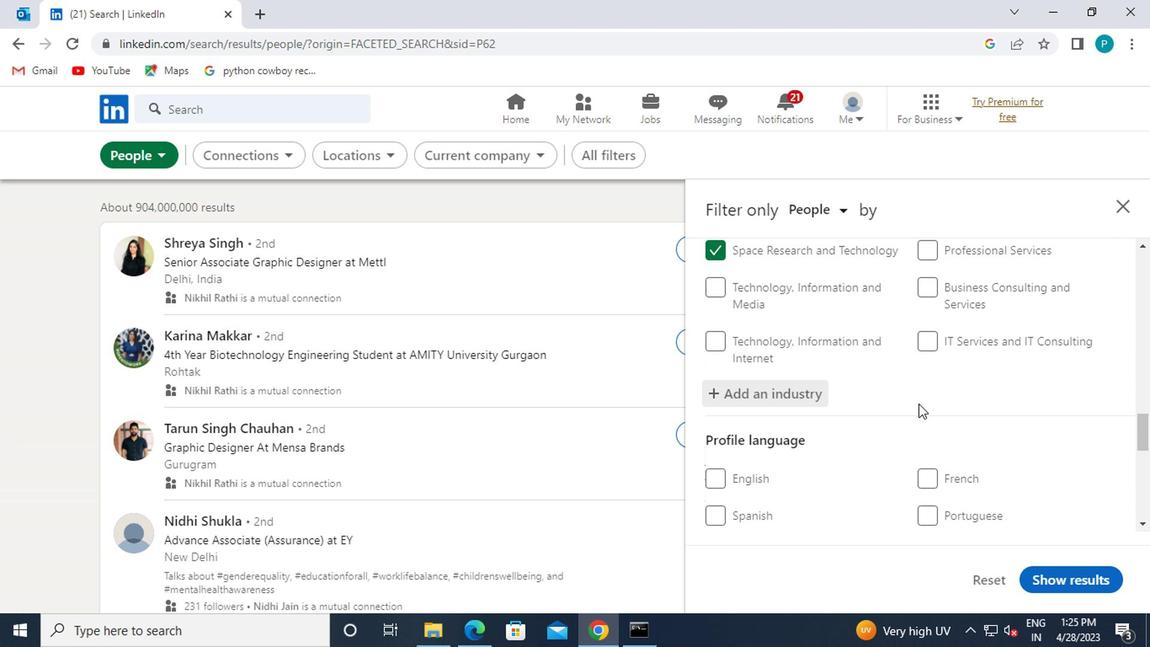
Action: Mouse scrolled (916, 415) with delta (0, 0)
Screenshot: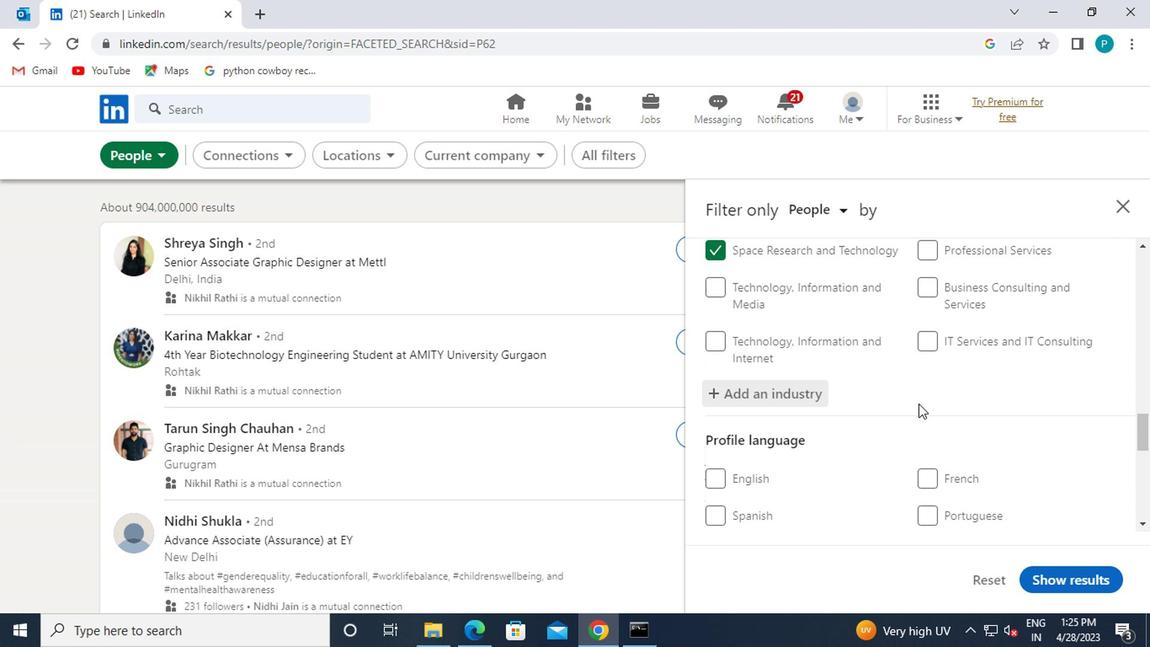 
Action: Mouse moved to (927, 434)
Screenshot: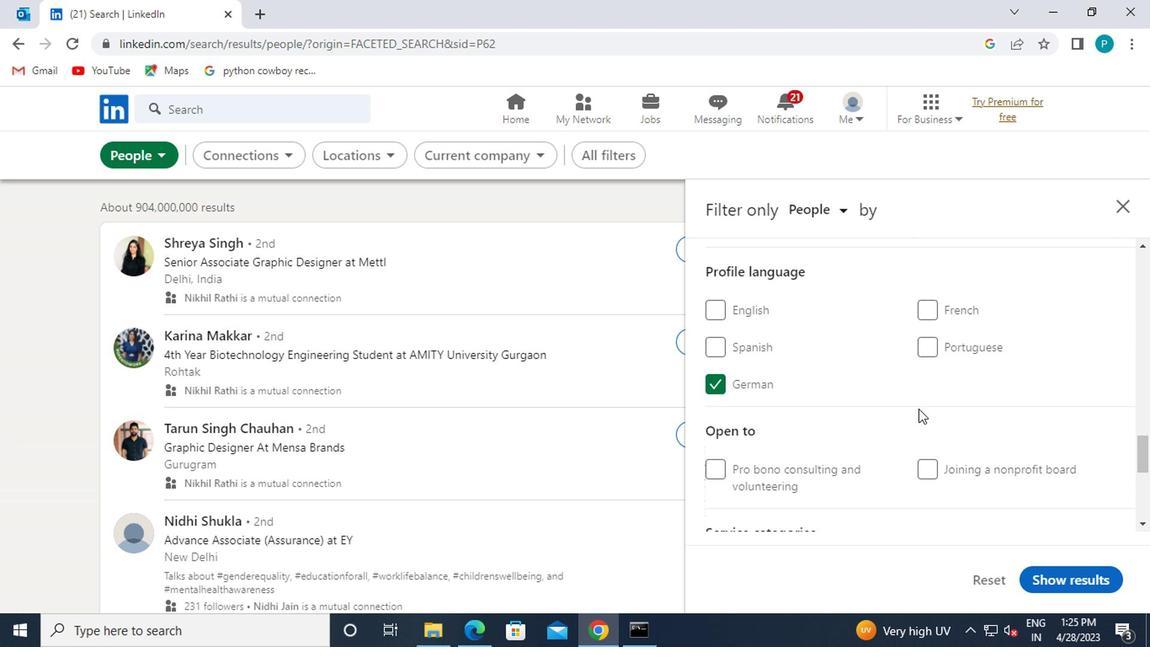 
Action: Mouse scrolled (927, 434) with delta (0, 0)
Screenshot: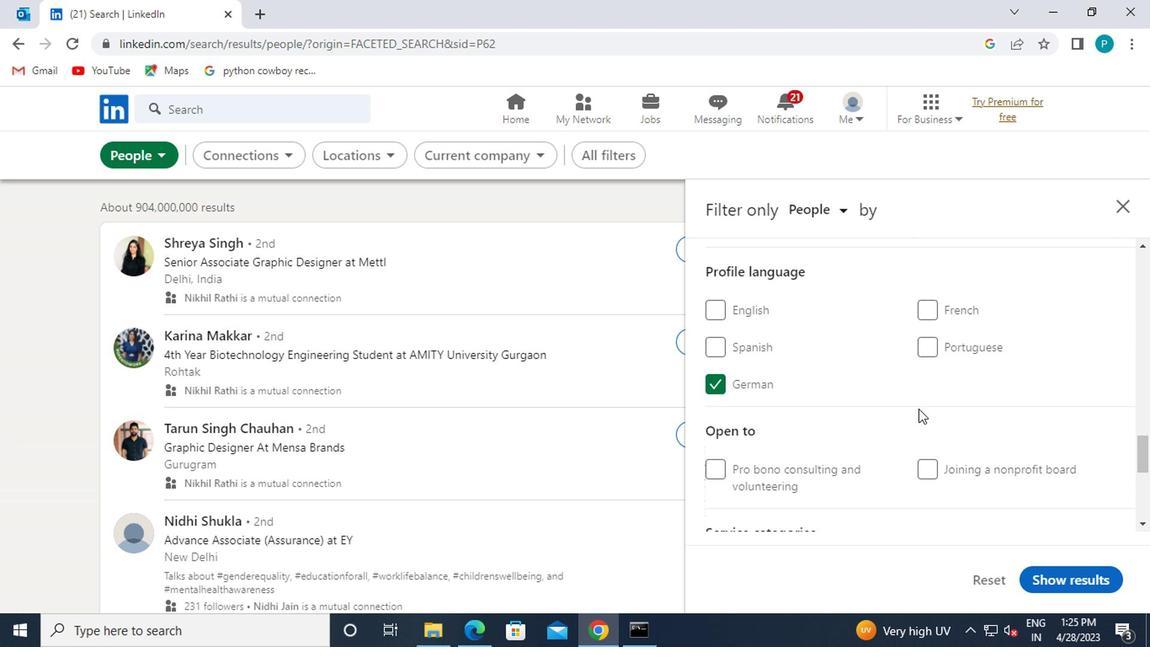 
Action: Mouse moved to (928, 436)
Screenshot: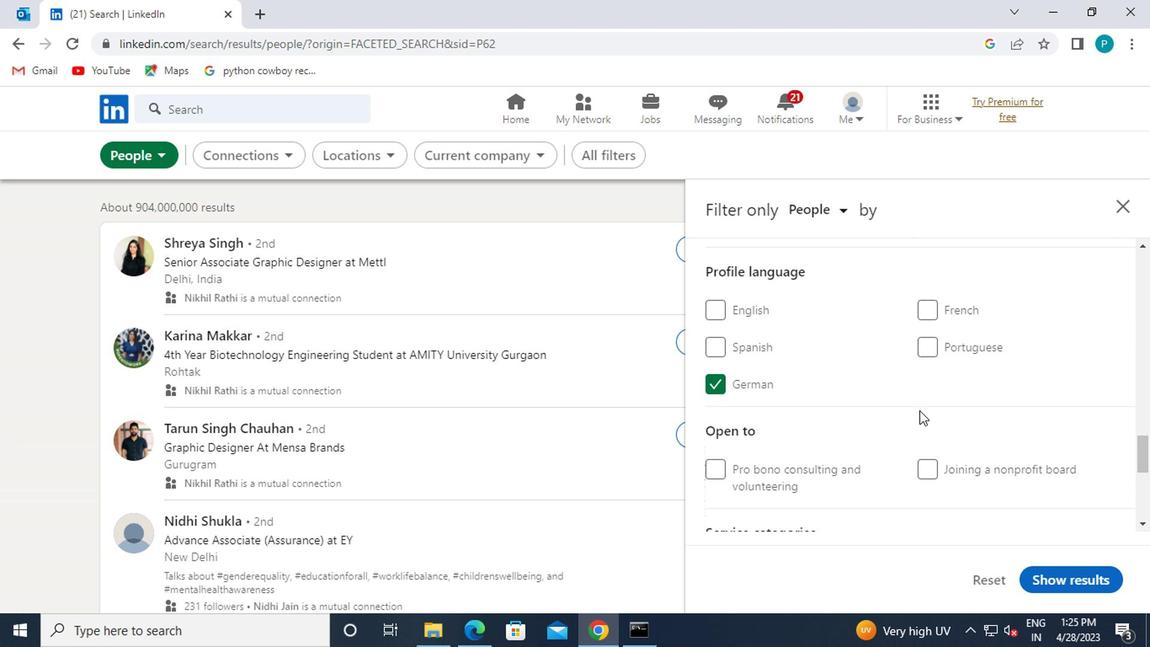 
Action: Mouse scrolled (928, 436) with delta (0, 0)
Screenshot: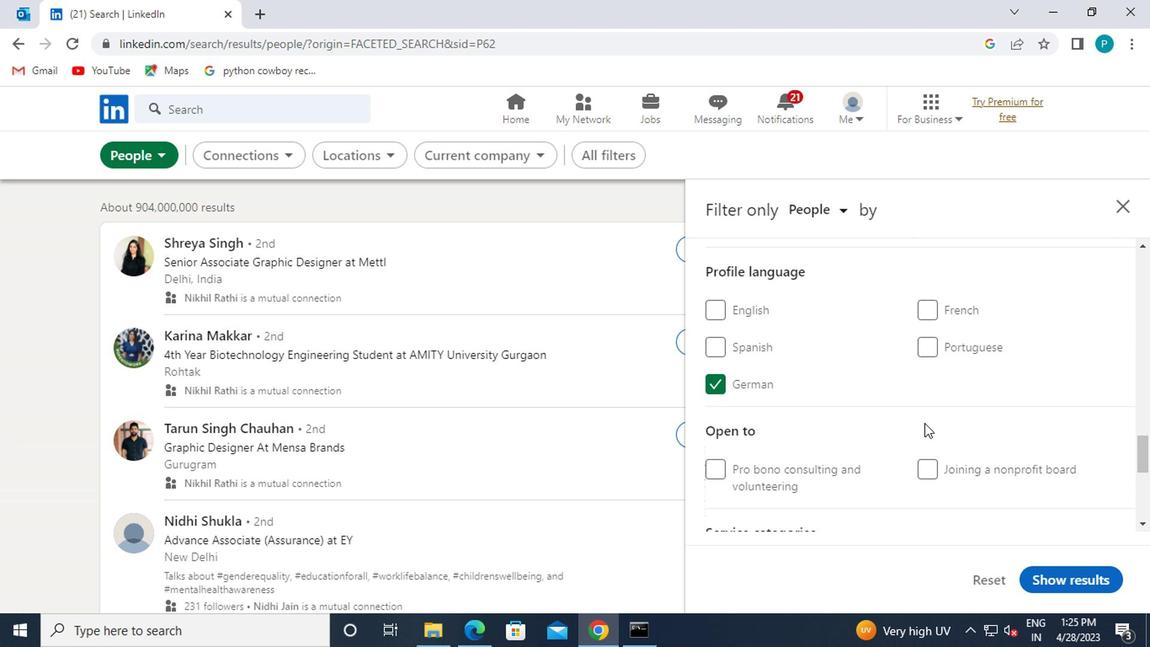 
Action: Mouse moved to (937, 449)
Screenshot: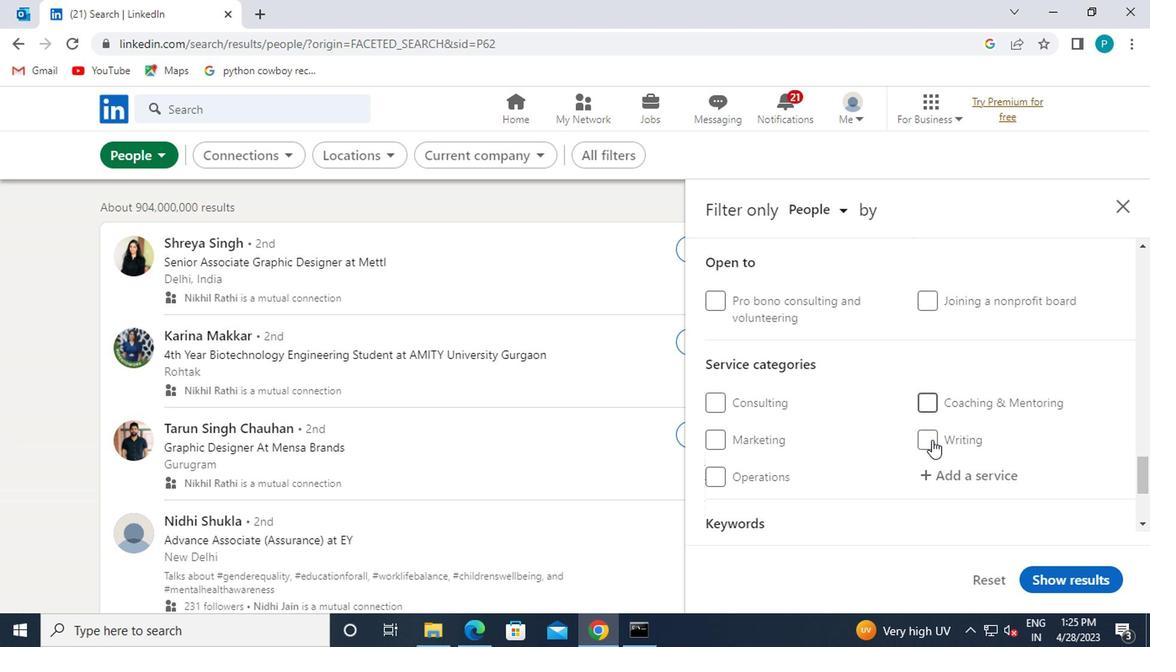 
Action: Mouse pressed left at (937, 449)
Screenshot: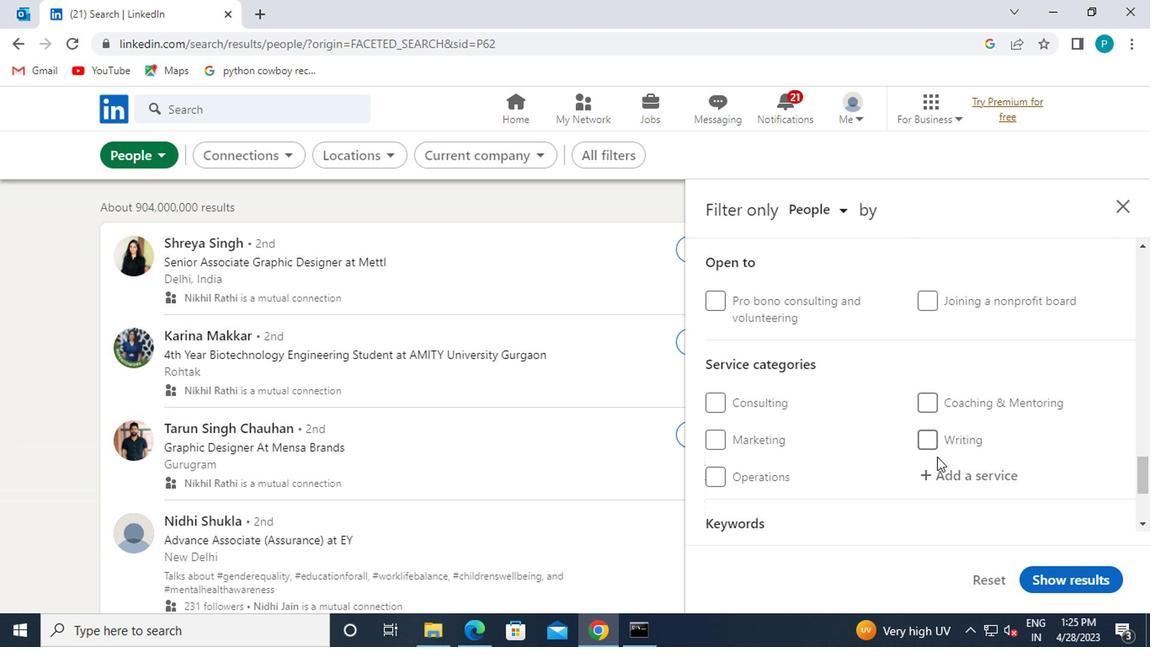 
Action: Mouse moved to (942, 457)
Screenshot: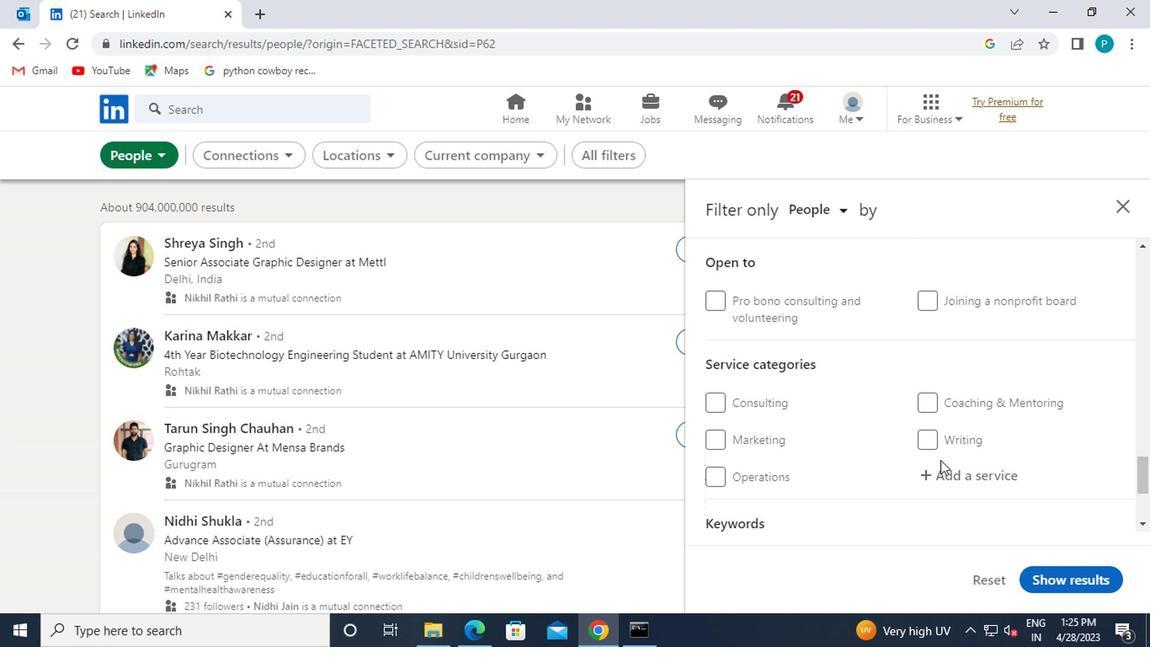 
Action: Mouse pressed left at (942, 457)
Screenshot: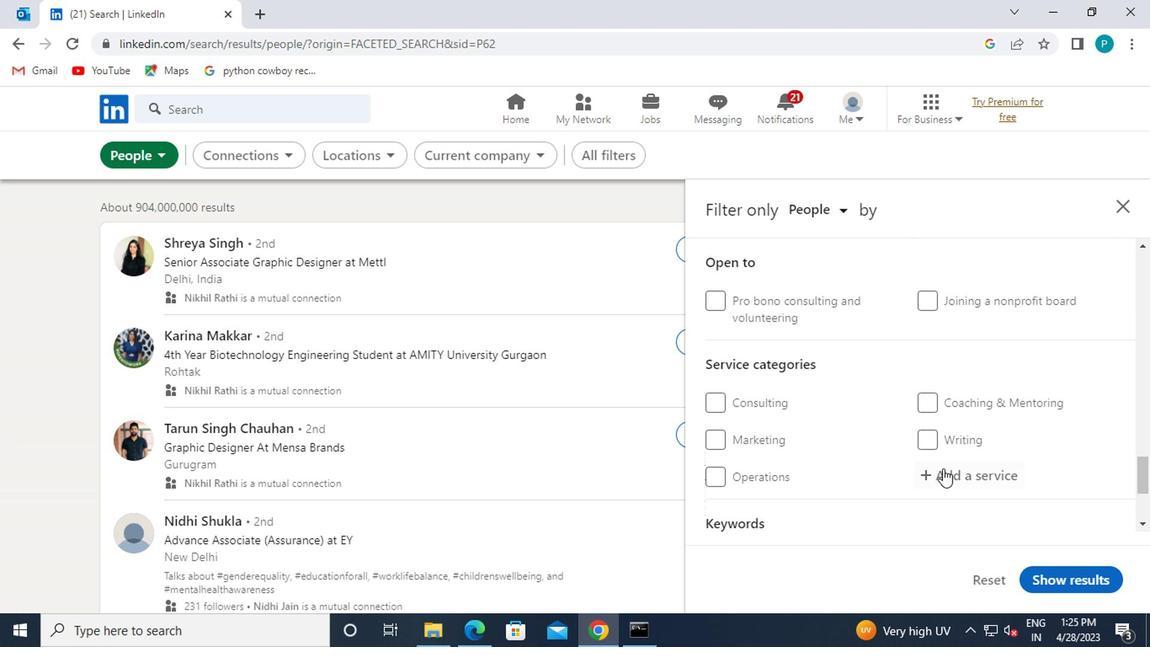 
Action: Mouse moved to (947, 457)
Screenshot: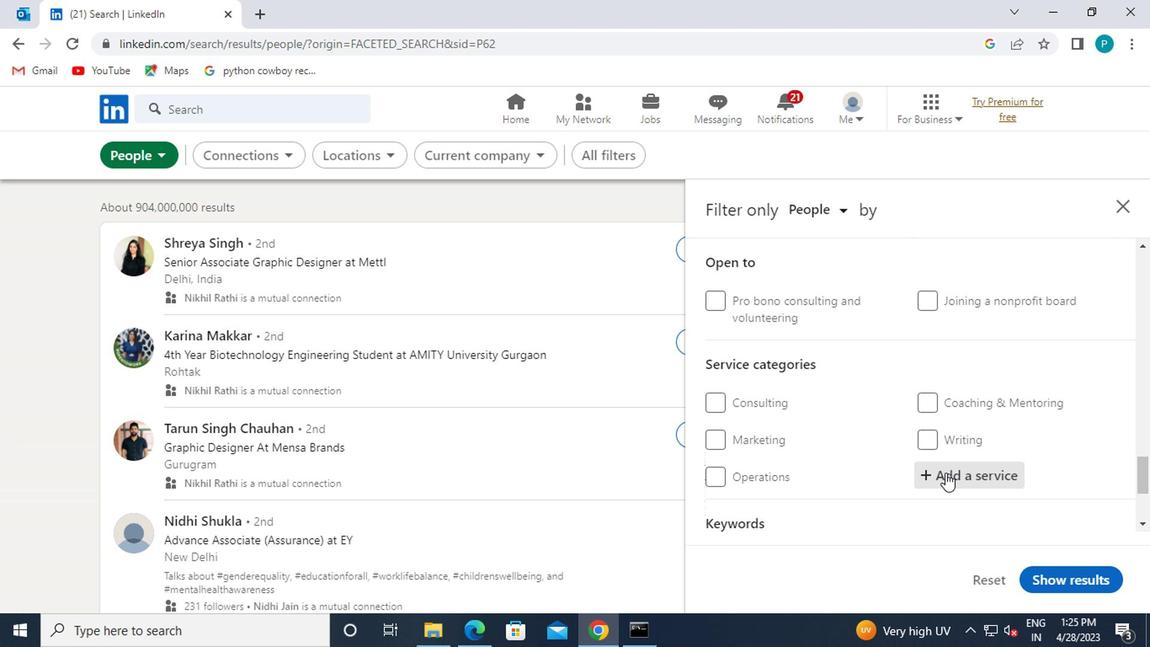 
Action: Key pressed <Key.caps_lock>D<Key.caps_lock>UI
Screenshot: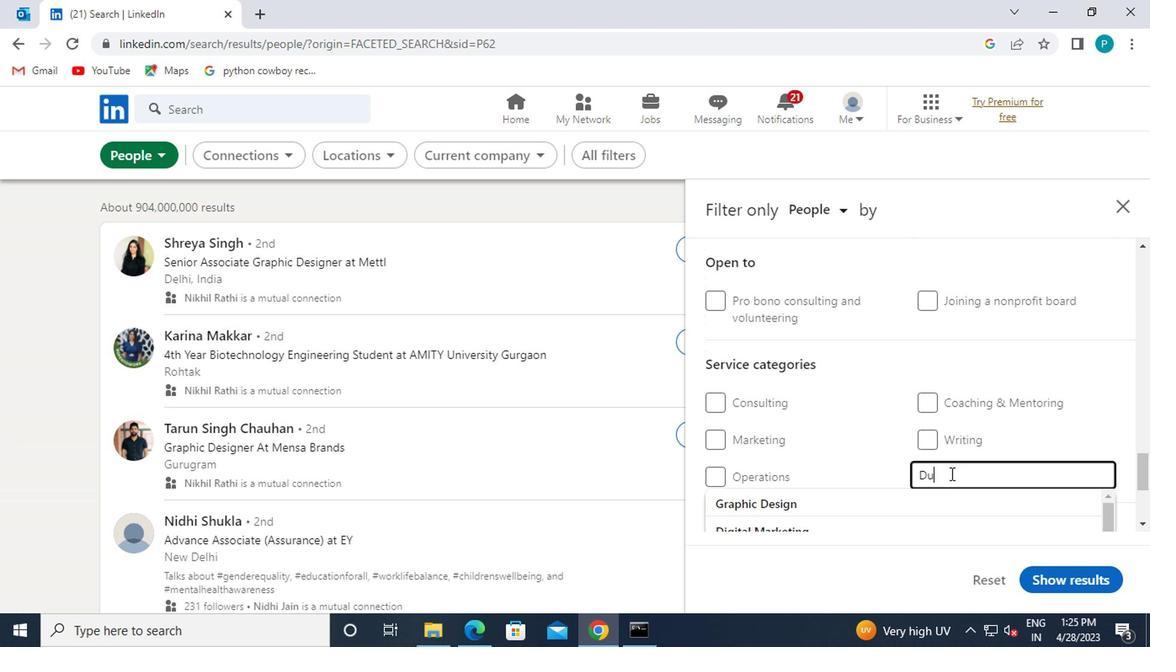 
Action: Mouse moved to (904, 465)
Screenshot: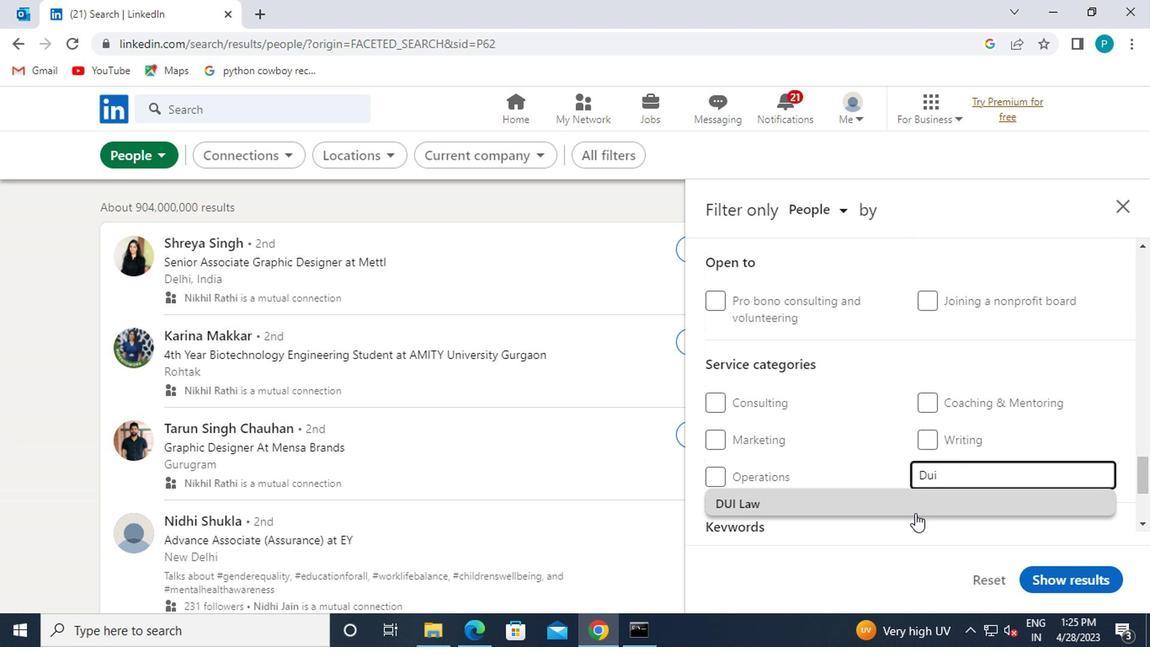 
Action: Mouse pressed left at (904, 465)
Screenshot: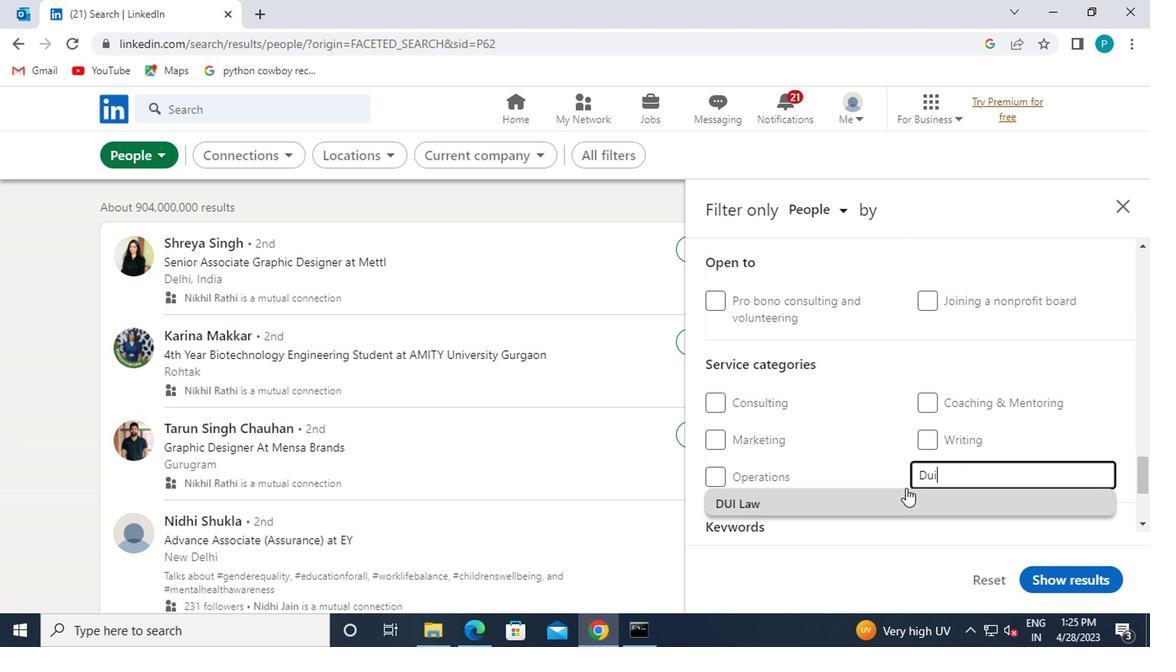 
Action: Mouse moved to (870, 449)
Screenshot: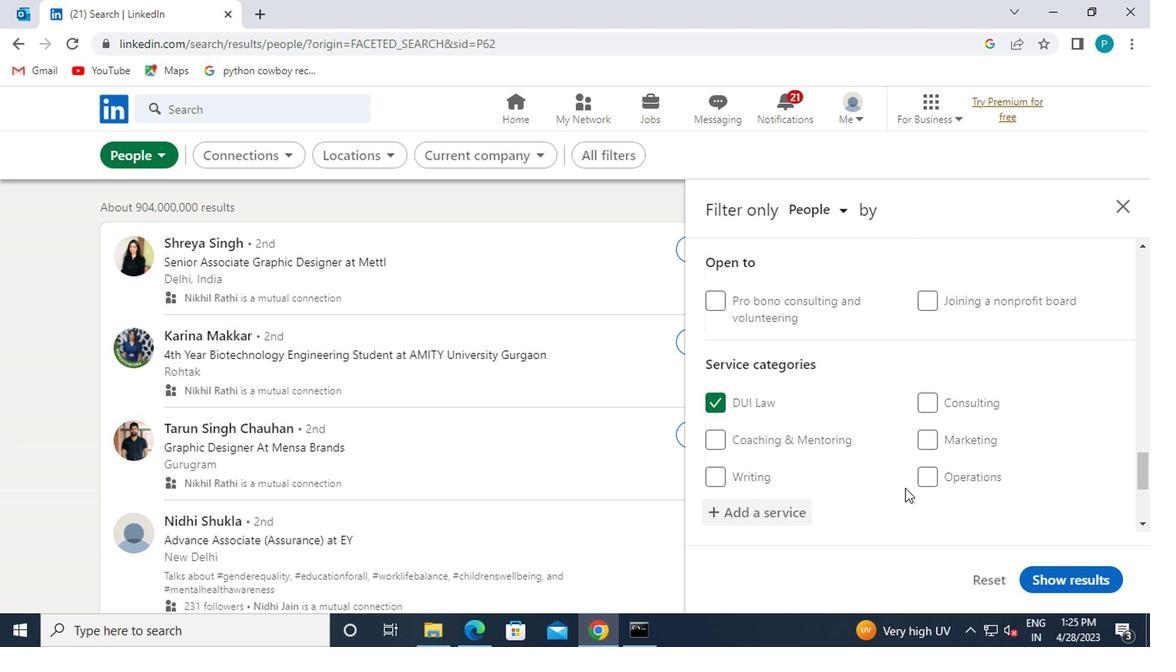 
Action: Mouse scrolled (870, 449) with delta (0, 0)
Screenshot: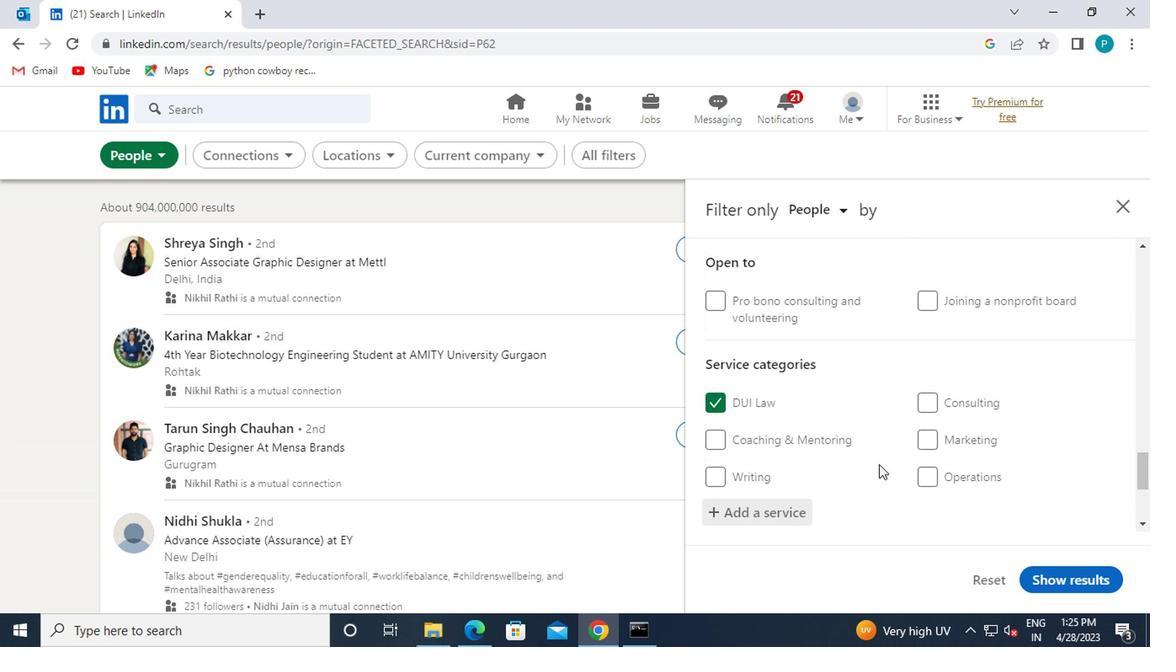 
Action: Mouse scrolled (870, 449) with delta (0, 0)
Screenshot: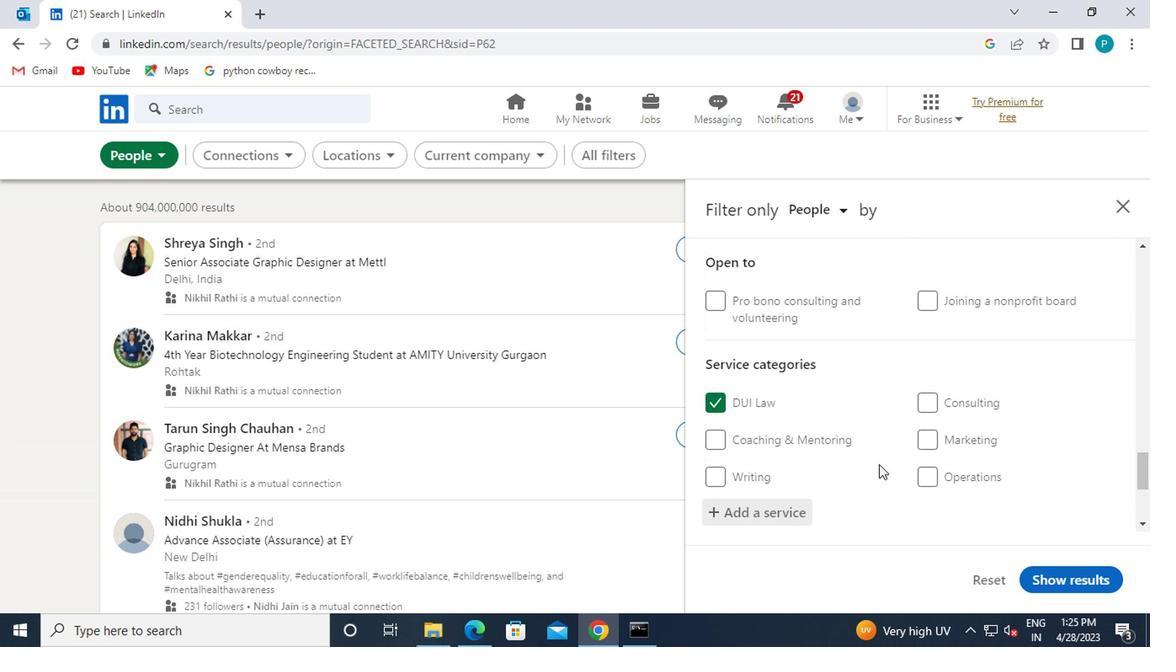 
Action: Mouse scrolled (870, 449) with delta (0, 0)
Screenshot: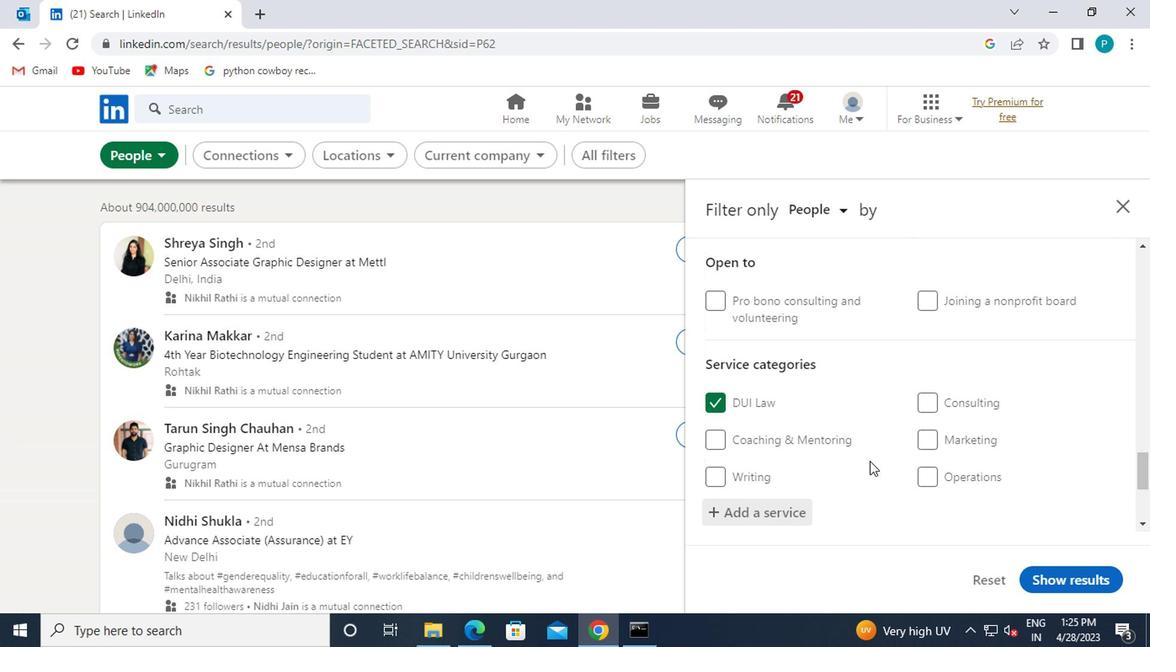 
Action: Mouse moved to (819, 450)
Screenshot: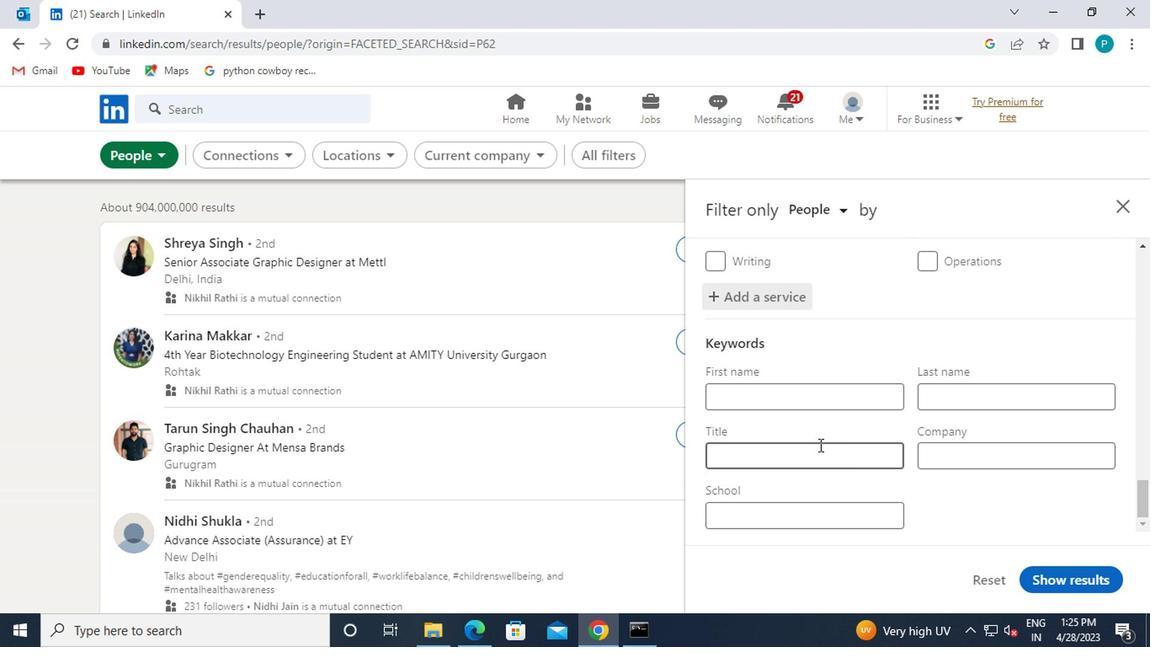
Action: Mouse pressed left at (819, 450)
Screenshot: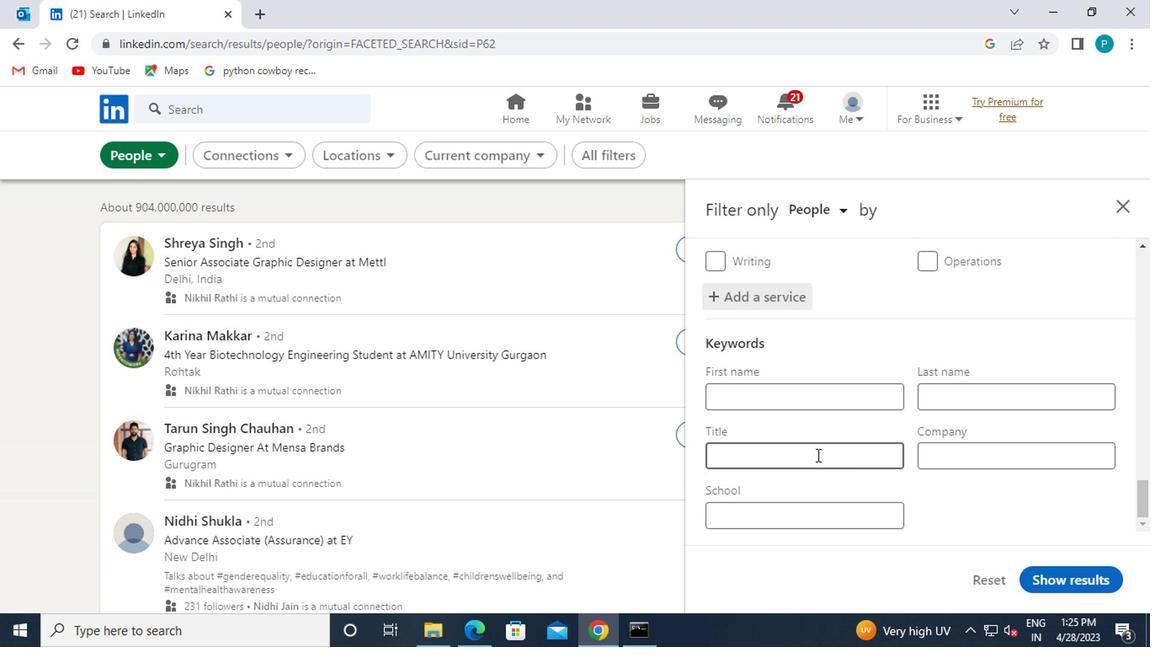 
Action: Mouse moved to (819, 451)
Screenshot: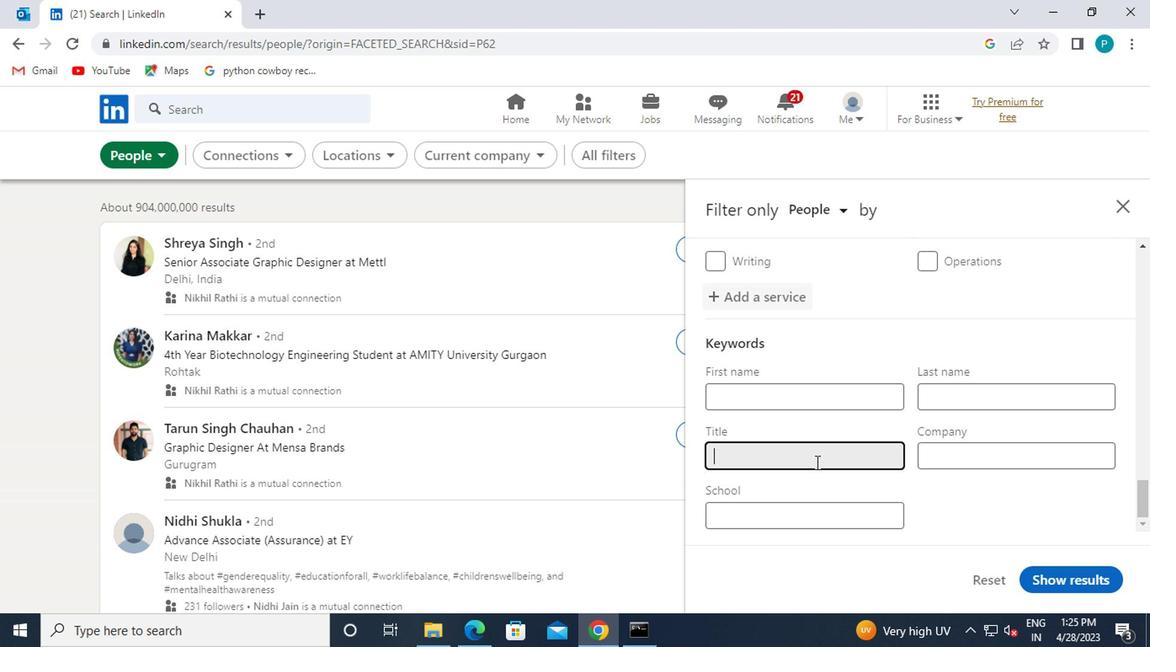 
Action: Key pressed <Key.caps_lock>A<Key.caps_lock>DMINISTRATIB<Key.backspace>VE<Key.space>
Screenshot: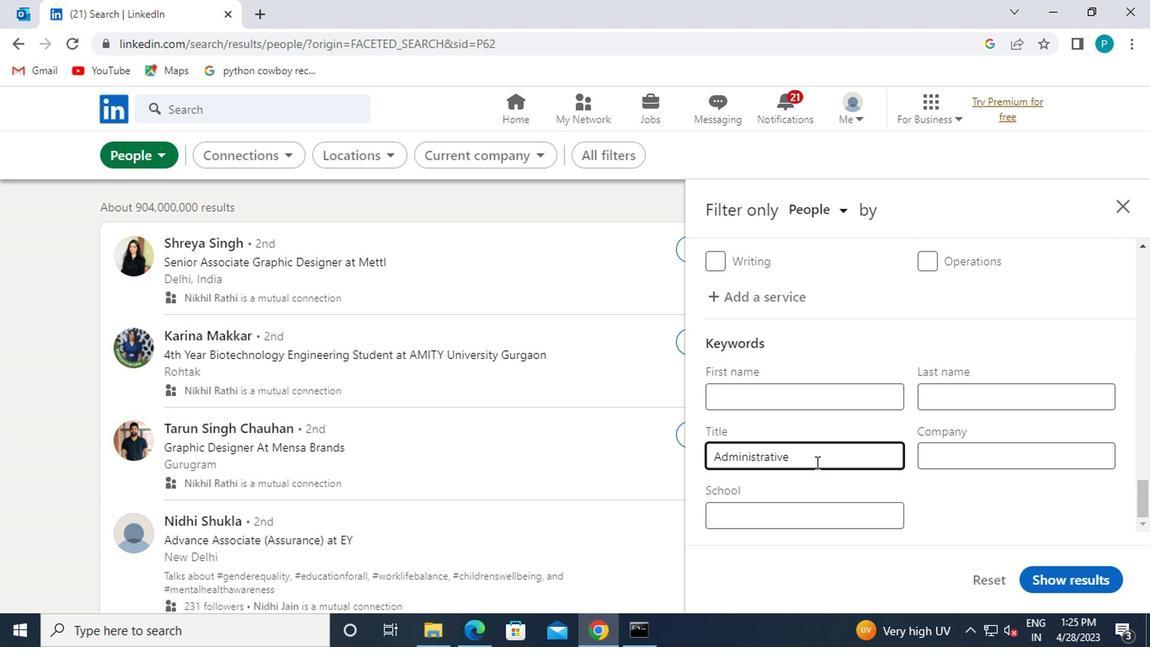 
Action: Mouse moved to (811, 452)
Screenshot: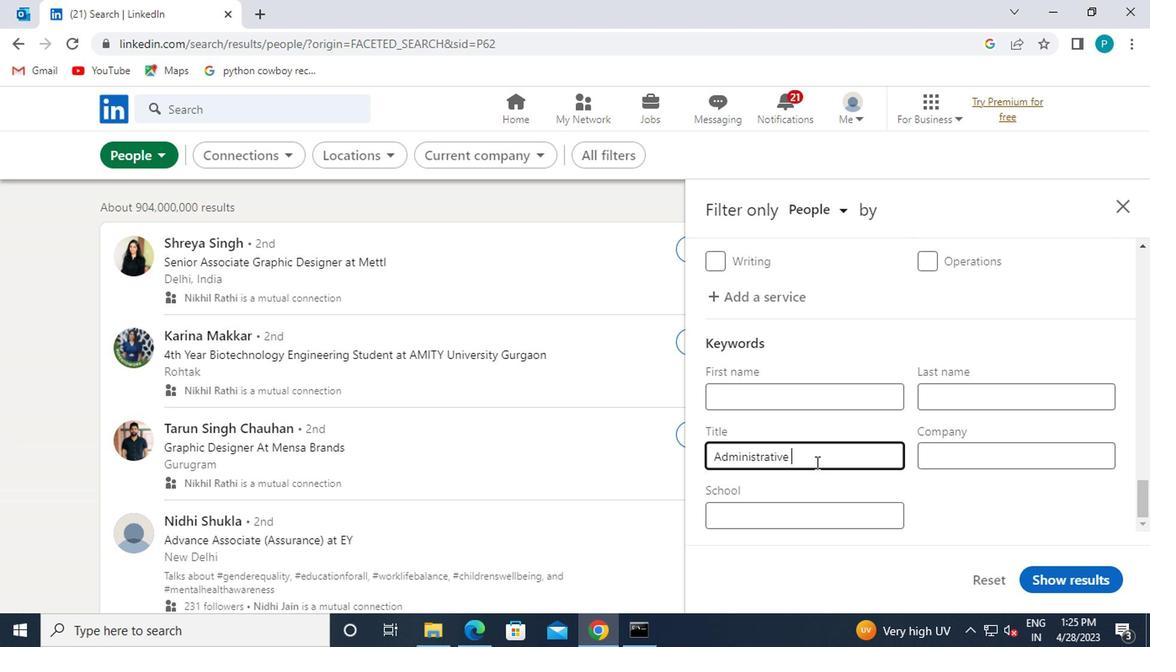 
Action: Key pressed <Key.caps_lock>S<Key.caps_lock>PECIALIST
Screenshot: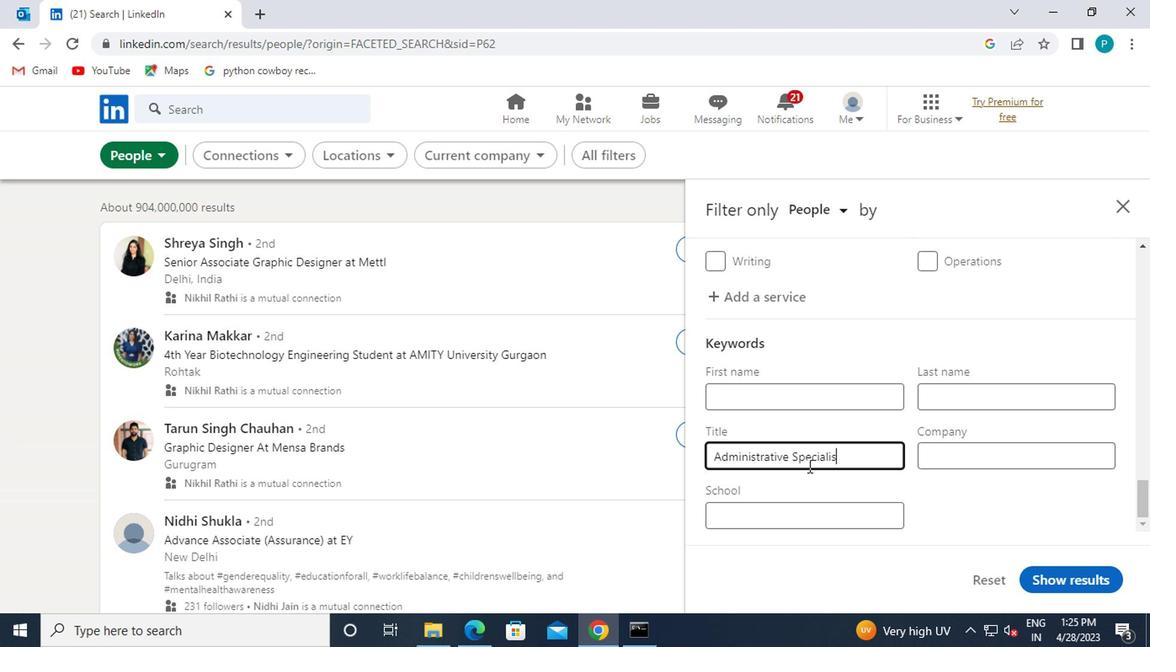 
Action: Mouse moved to (1037, 514)
Screenshot: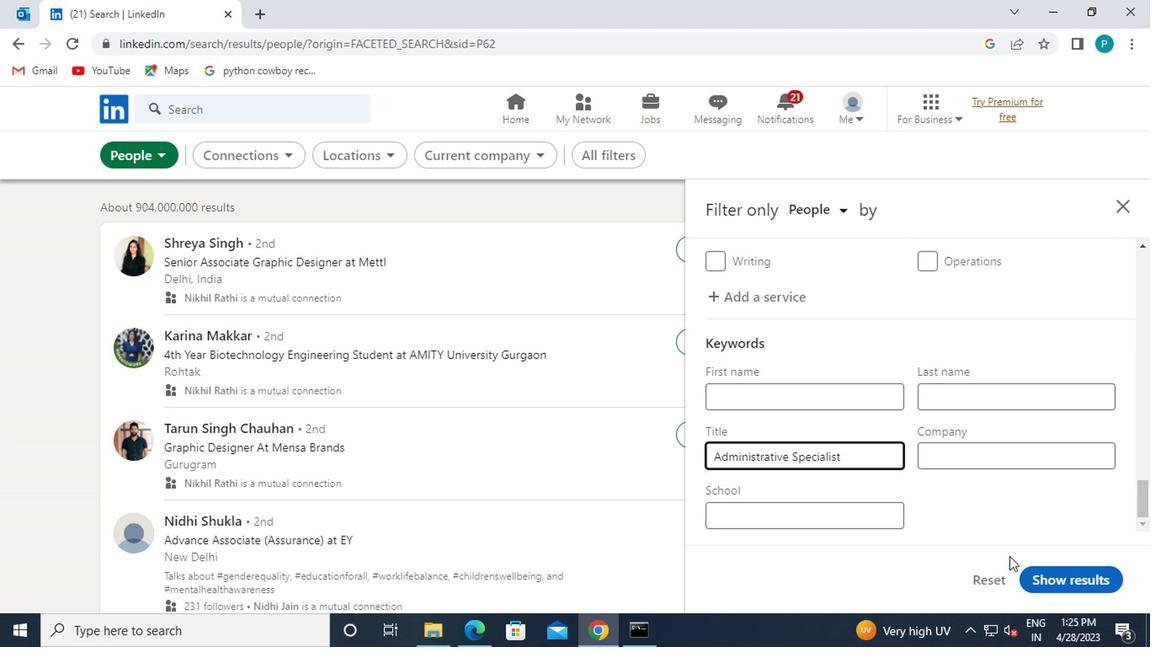 
Action: Mouse pressed left at (1037, 514)
Screenshot: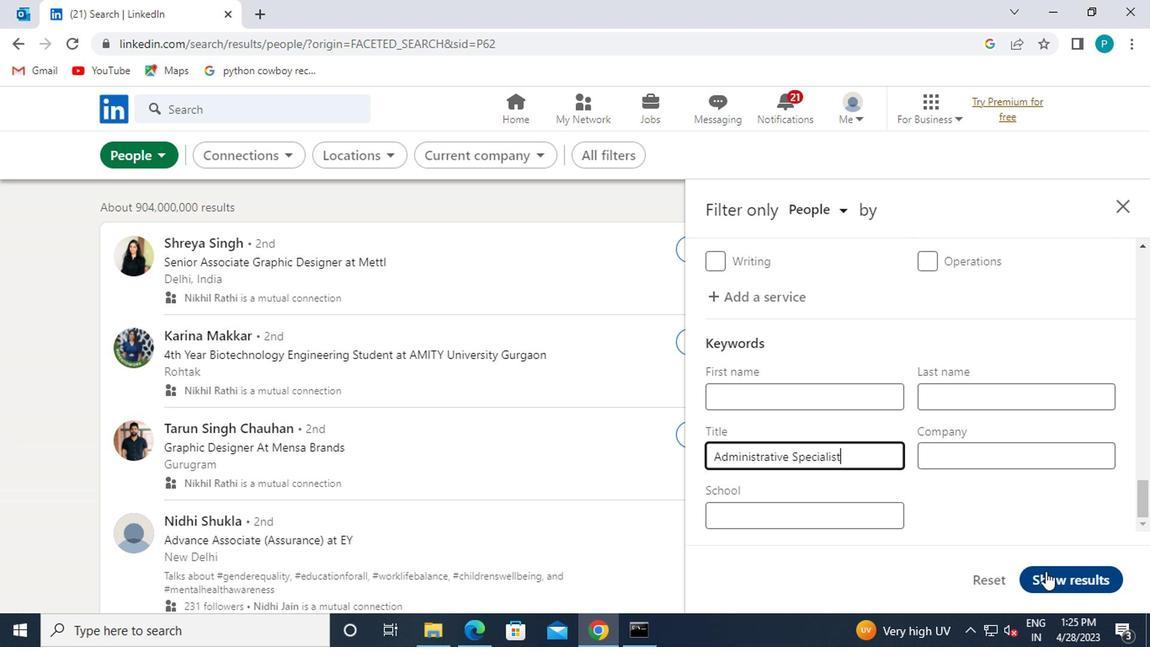 
Action: Mouse moved to (1038, 515)
Screenshot: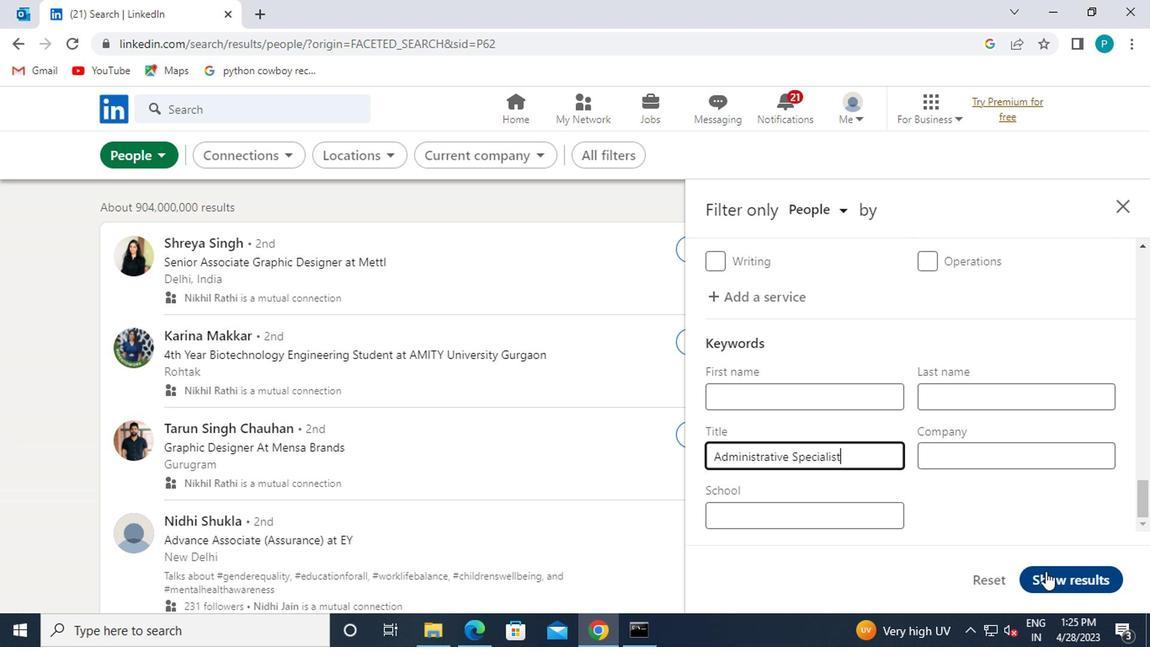 
